 Task: Research Airbnb accommodation in El Jadida, Morocco from 6th December, 2023 to 15th December, 2023 for 6 adults. Place can be entire room or private room with 6 bedrooms having 6 beds and 6 bathrooms. Property type can be house. Amenities needed are: wifi, TV, free parkinig on premises, gym, breakfast.
Action: Mouse moved to (475, 239)
Screenshot: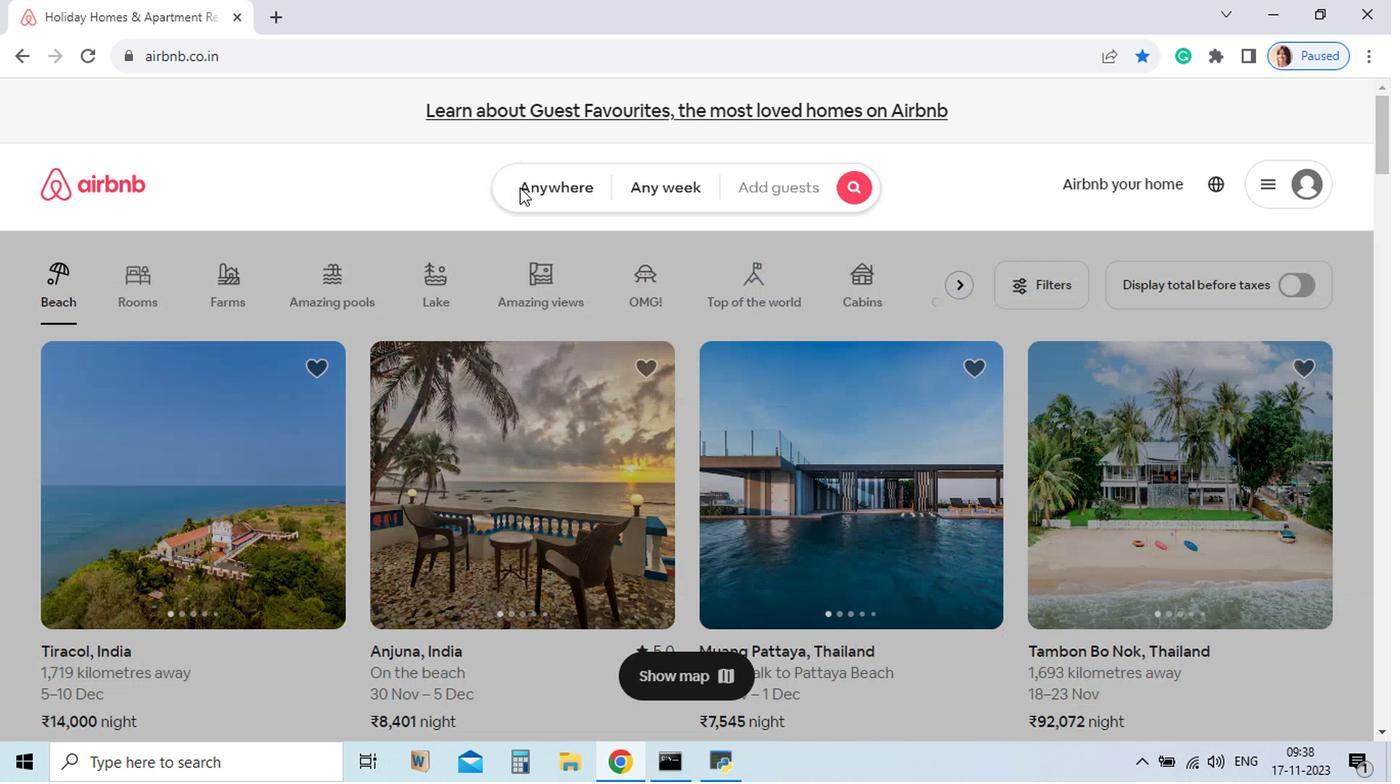 
Action: Mouse pressed left at (475, 239)
Screenshot: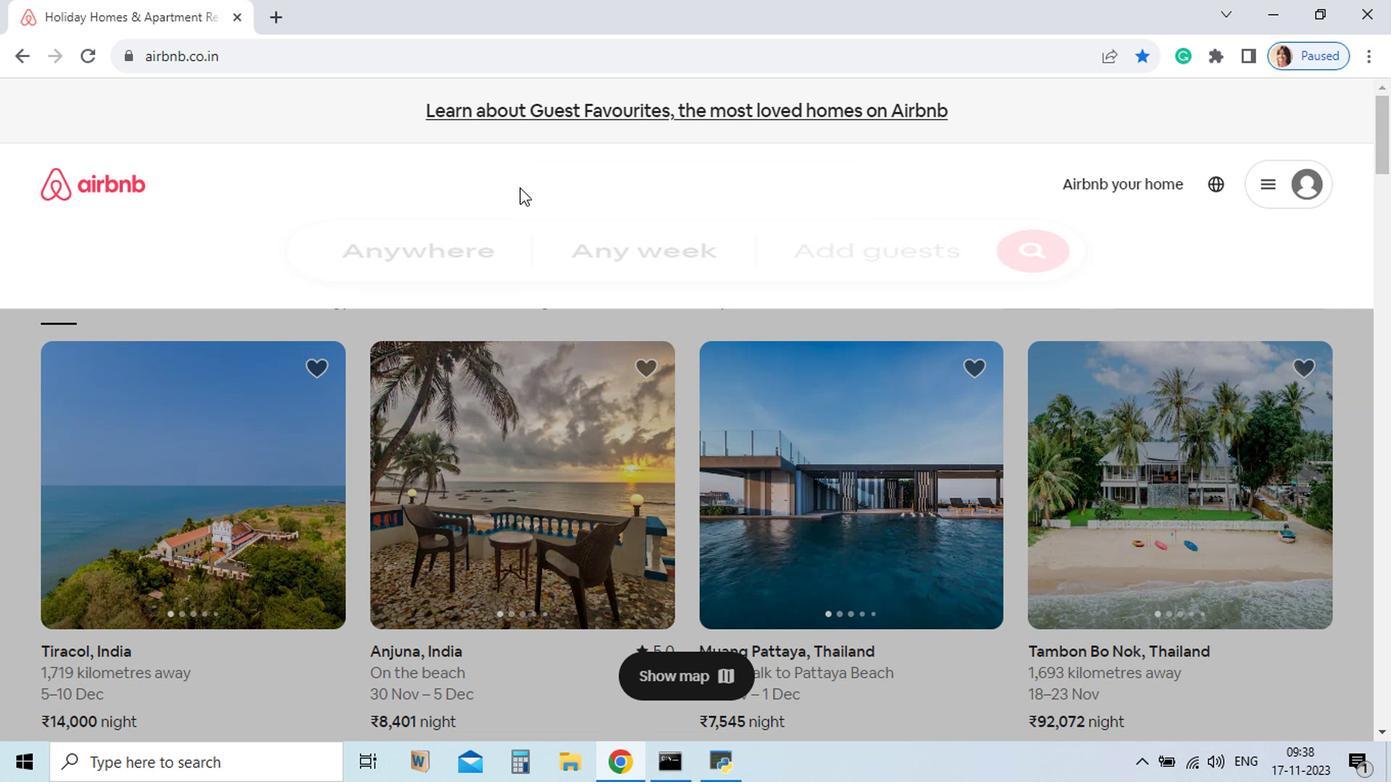 
Action: Mouse moved to (354, 292)
Screenshot: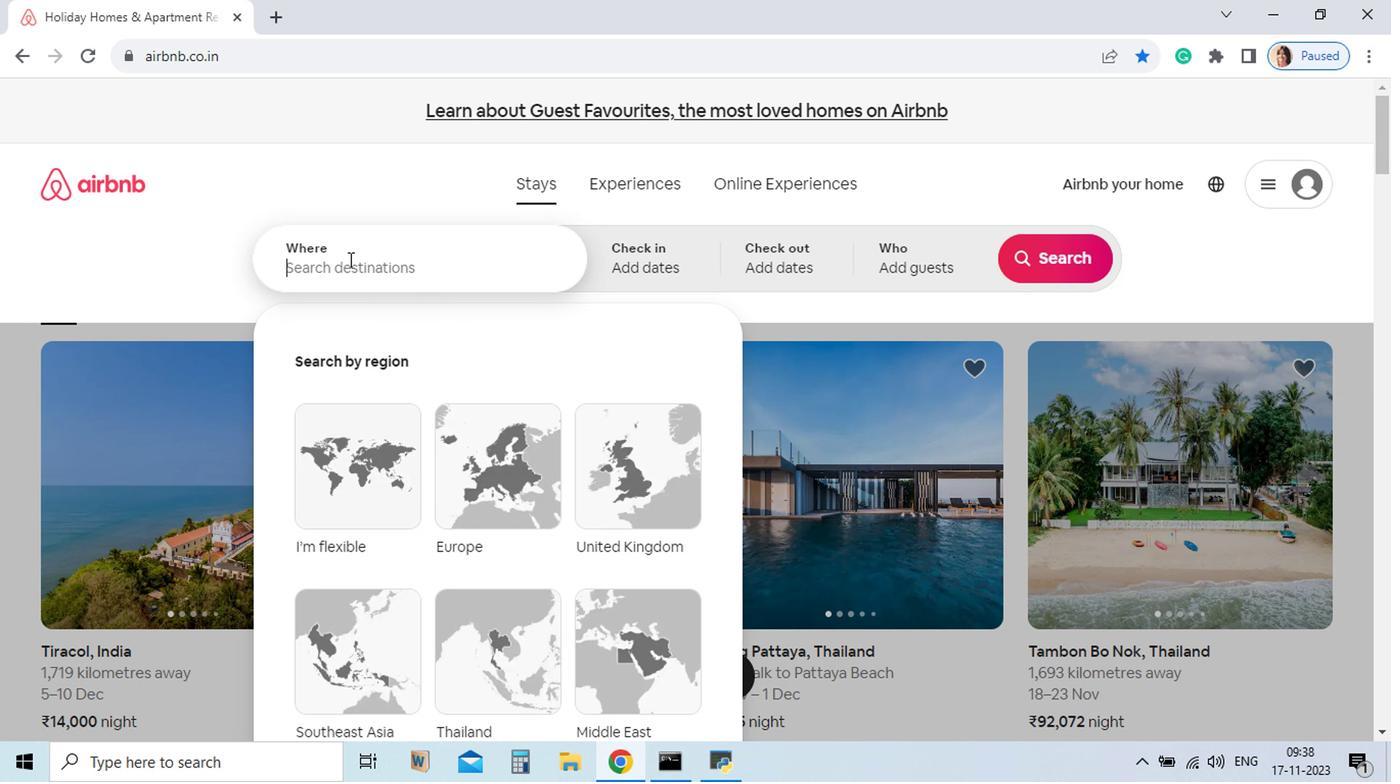 
Action: Mouse pressed left at (354, 292)
Screenshot: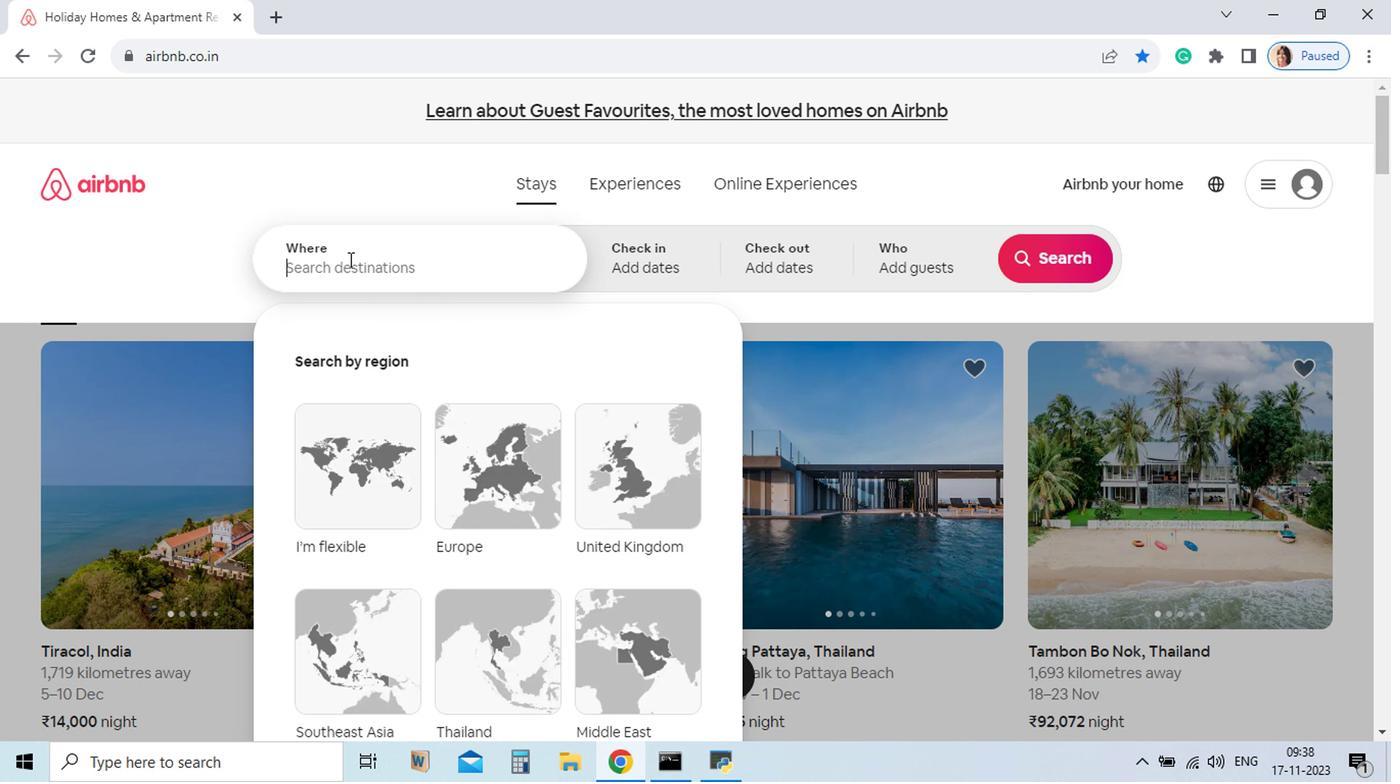 
Action: Mouse moved to (354, 292)
Screenshot: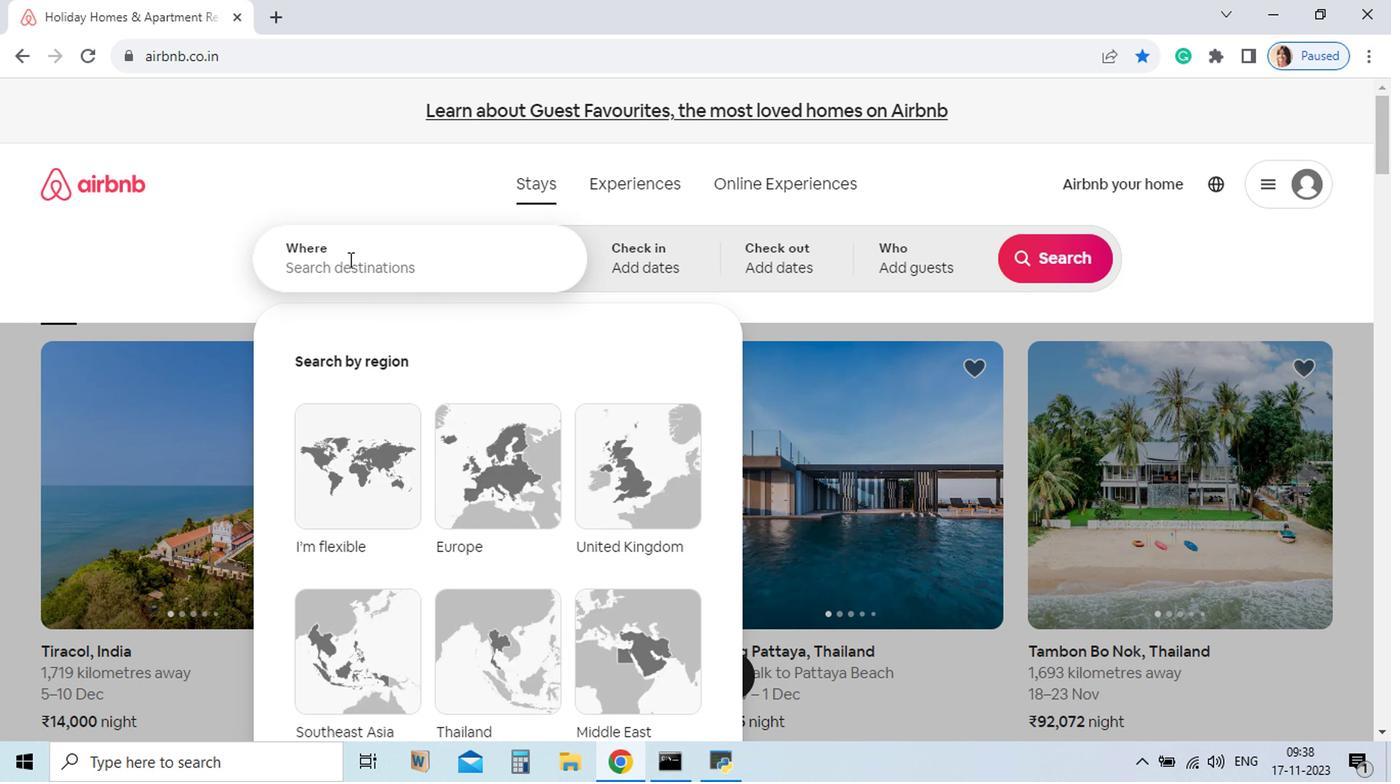 
Action: Key pressed <Key.shift>El<Key.space><Key.shift_r>Jadida
Screenshot: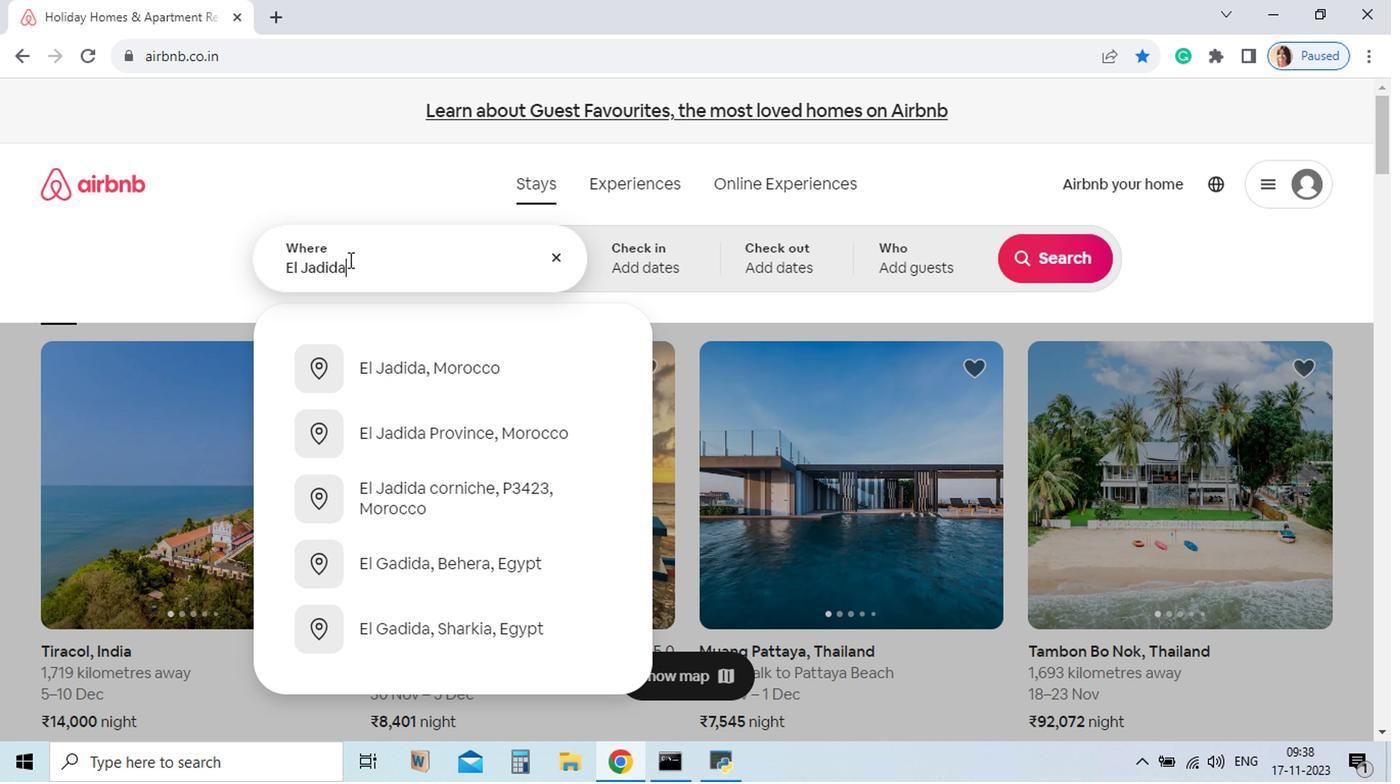 
Action: Mouse moved to (407, 369)
Screenshot: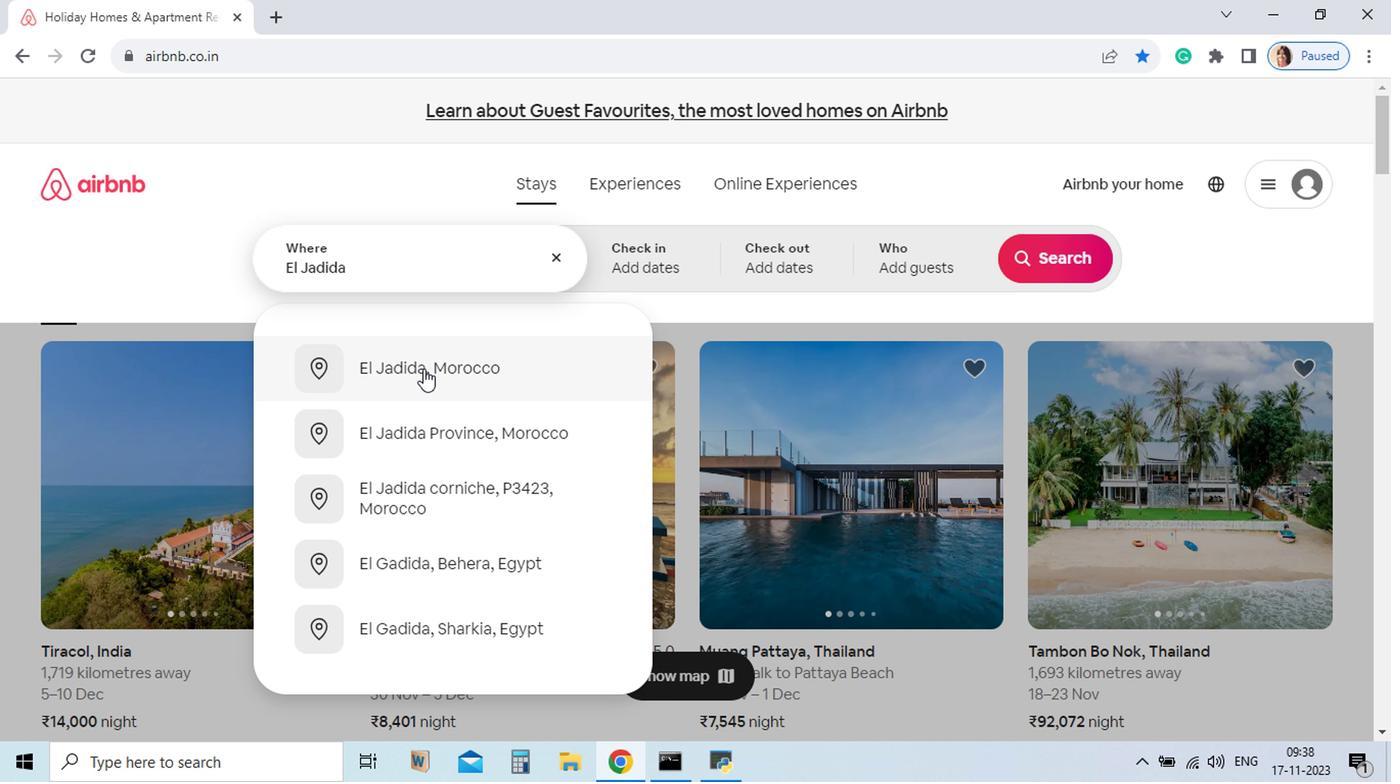 
Action: Mouse pressed left at (407, 369)
Screenshot: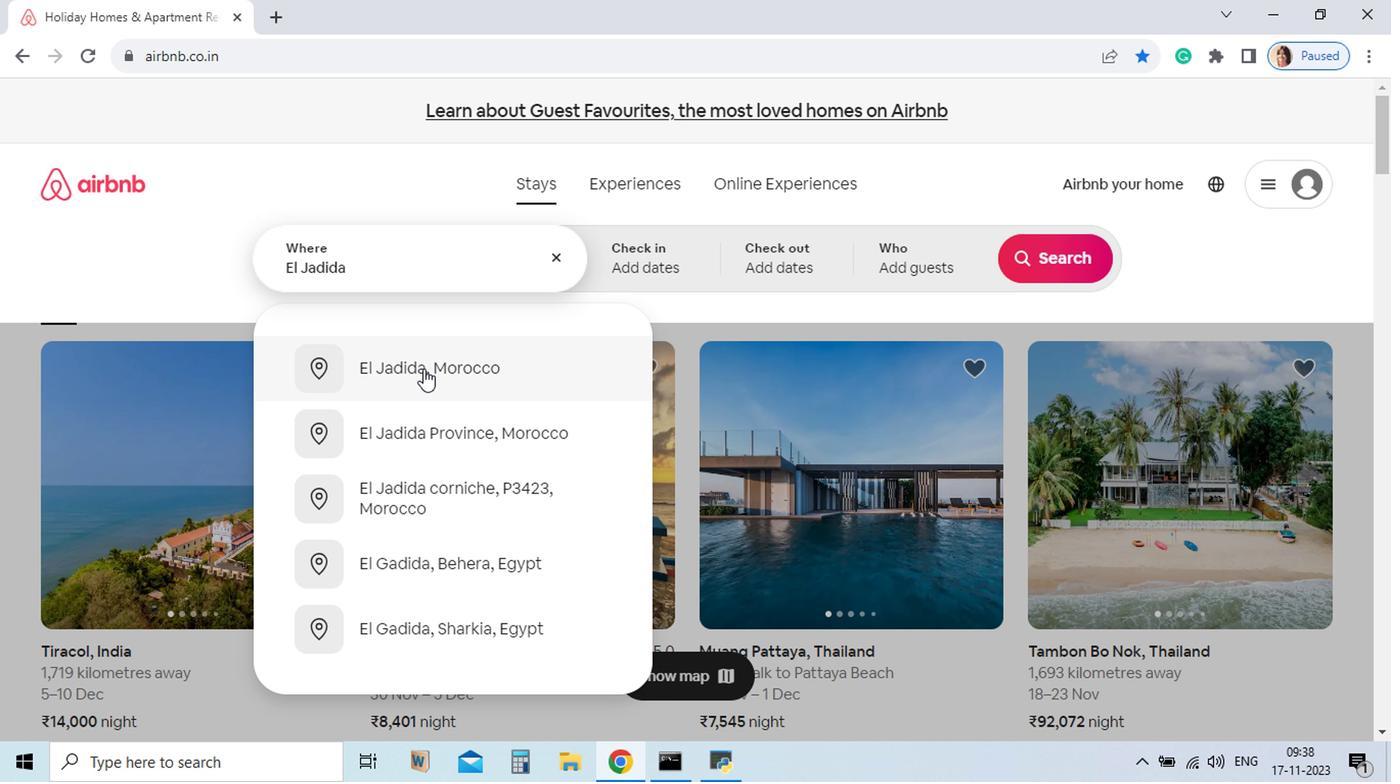 
Action: Mouse moved to (726, 498)
Screenshot: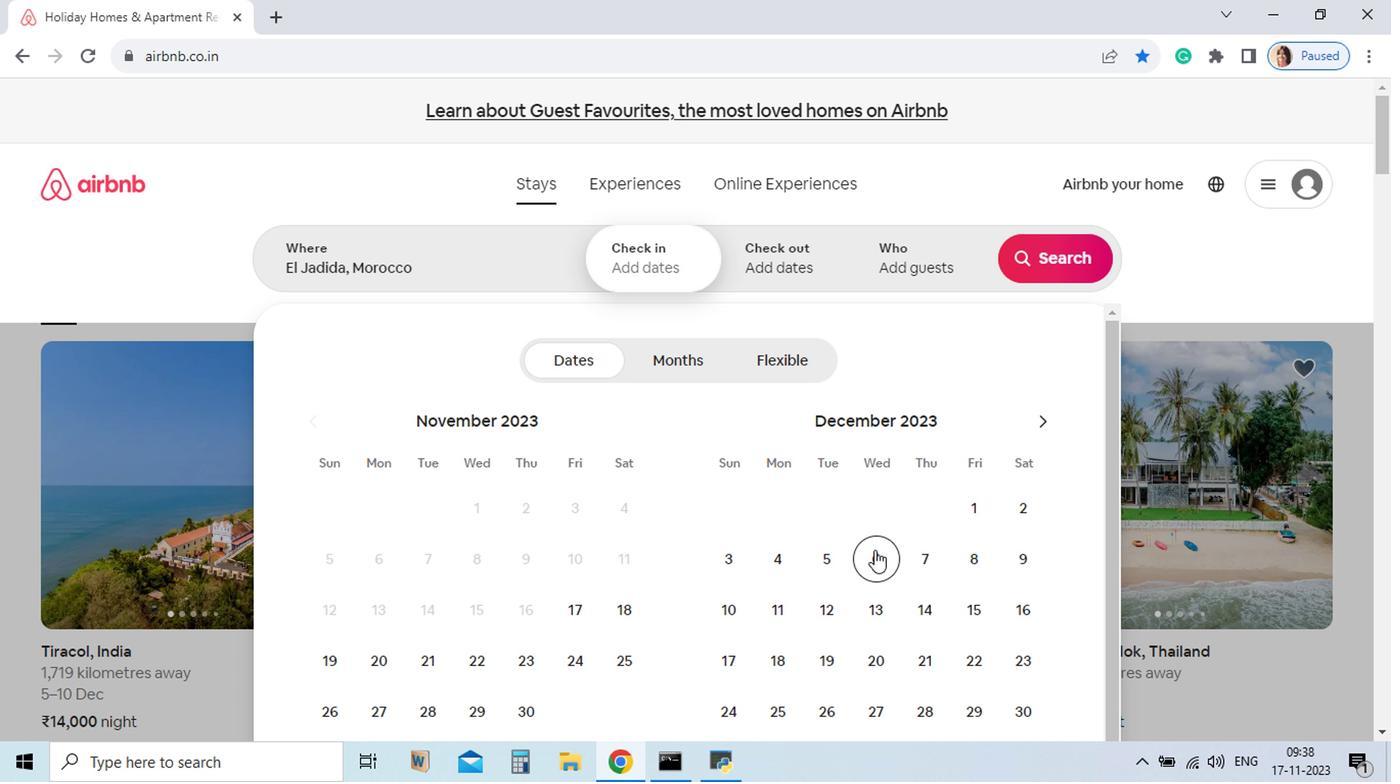 
Action: Mouse pressed left at (726, 498)
Screenshot: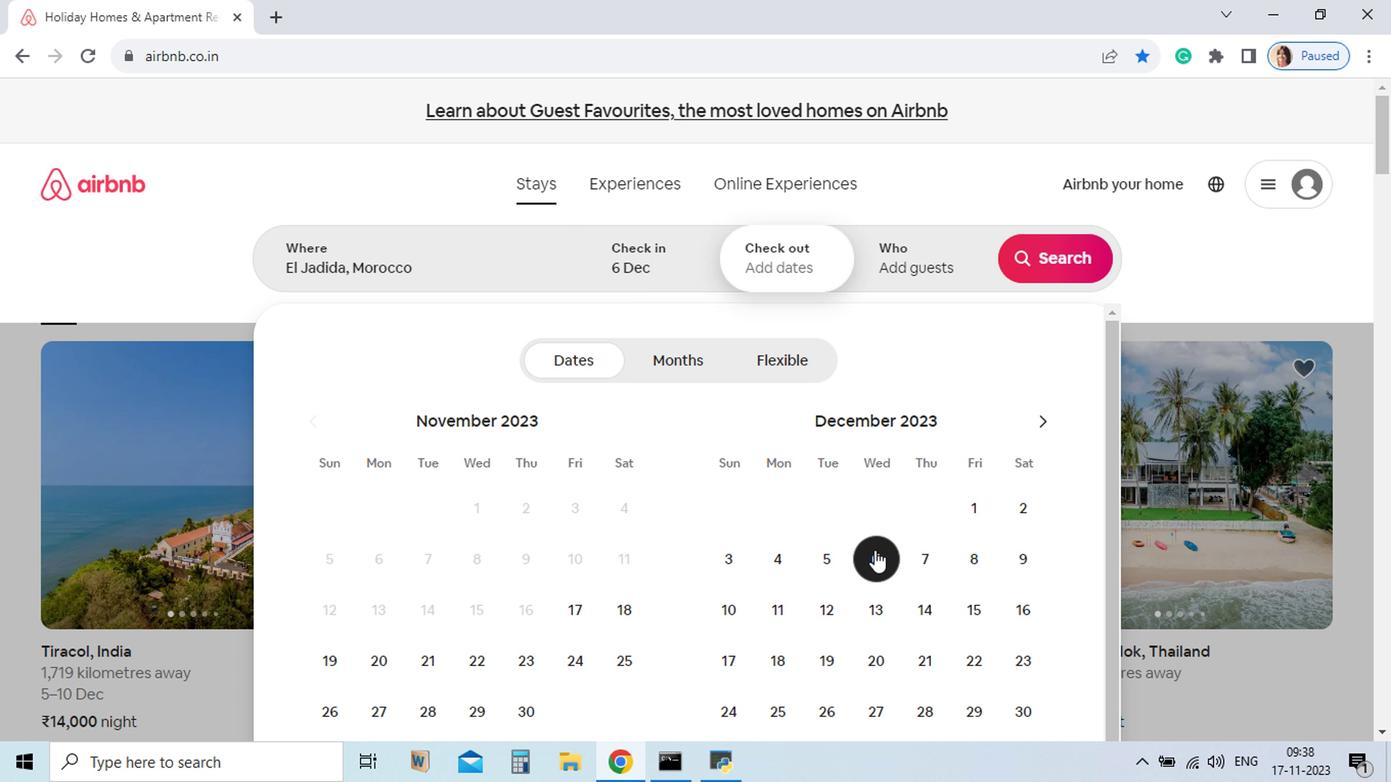
Action: Mouse moved to (796, 541)
Screenshot: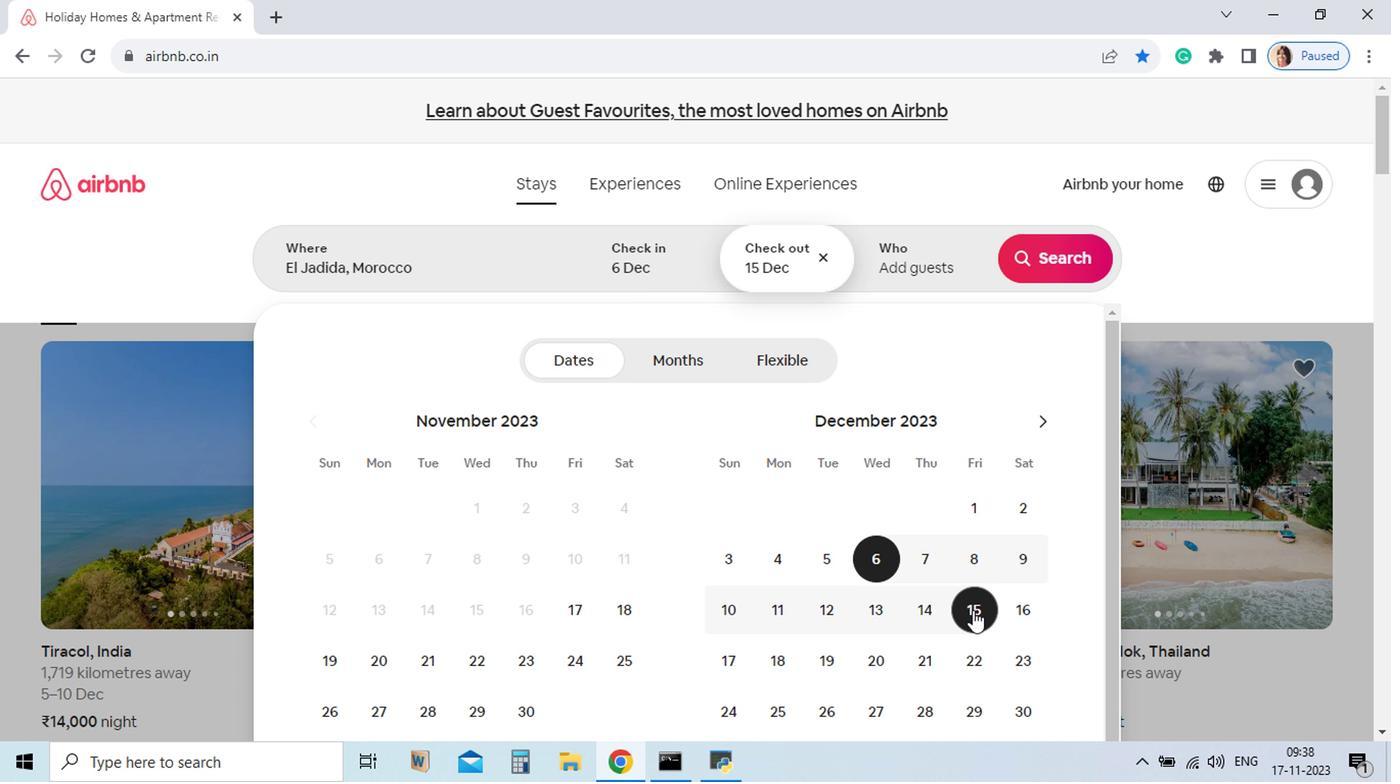 
Action: Mouse pressed left at (796, 541)
Screenshot: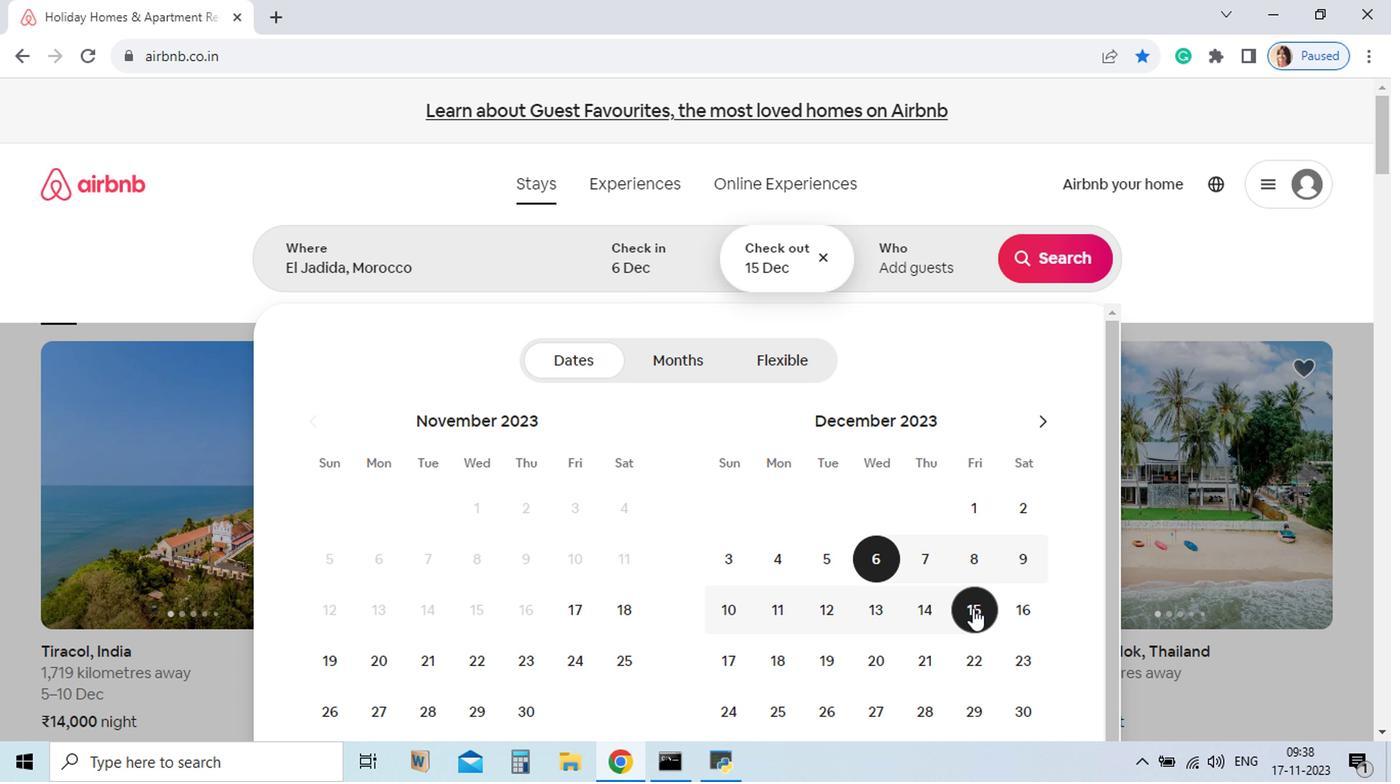 
Action: Mouse moved to (770, 289)
Screenshot: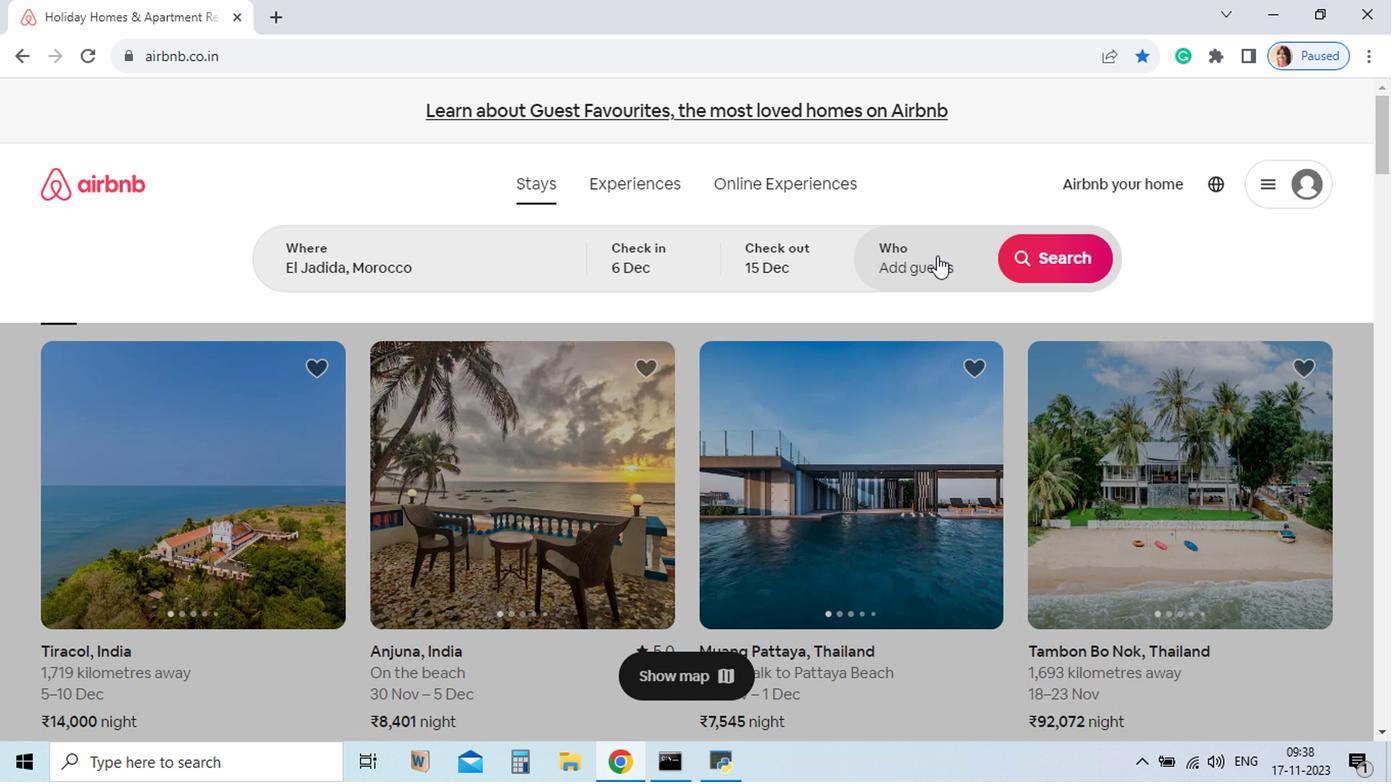 
Action: Mouse pressed left at (770, 289)
Screenshot: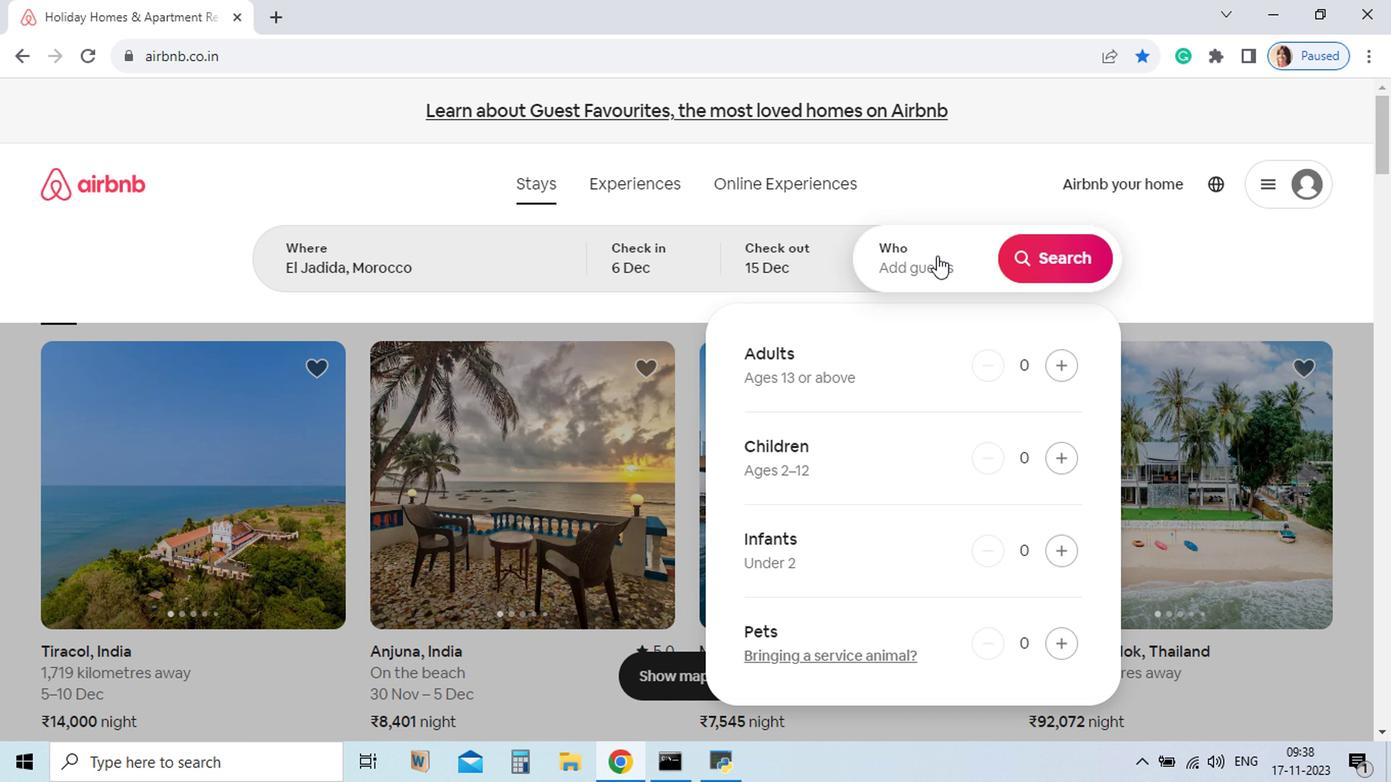 
Action: Mouse moved to (857, 367)
Screenshot: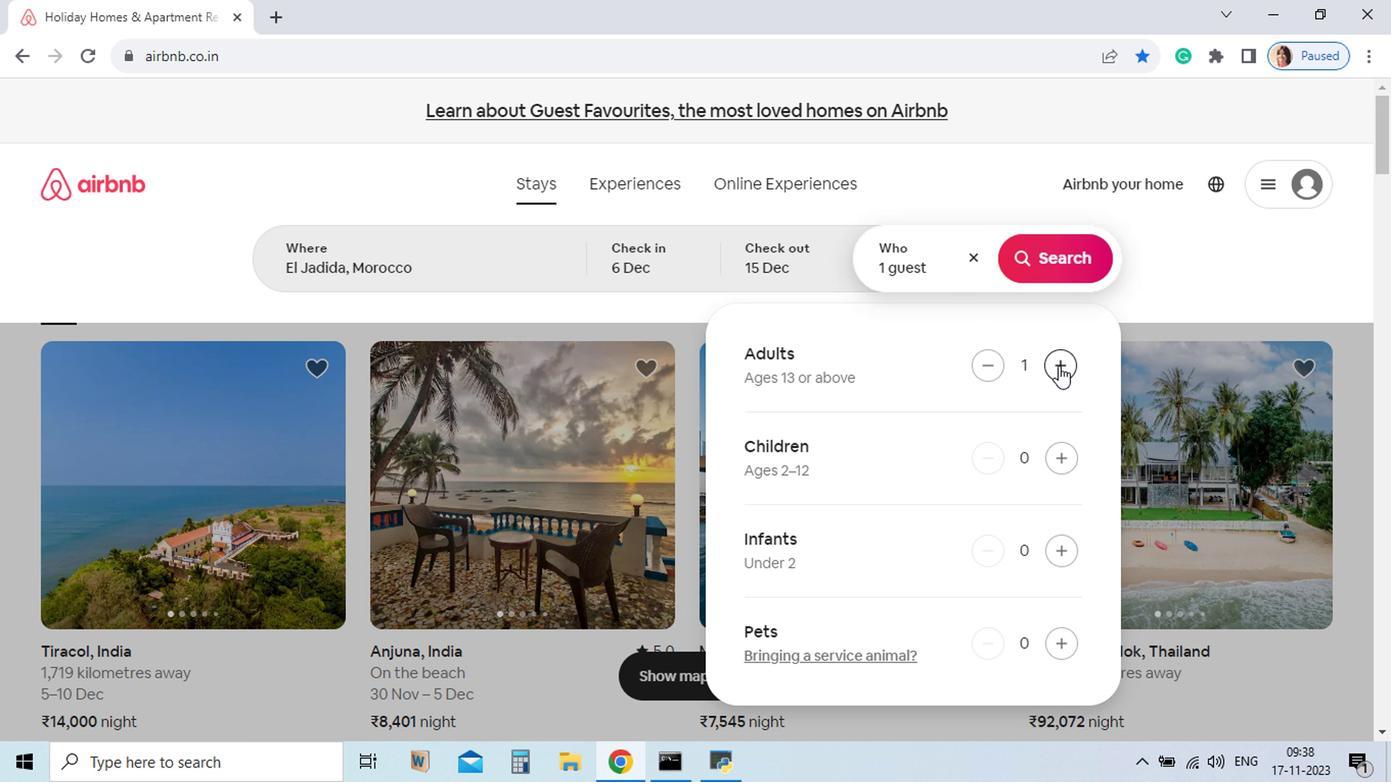 
Action: Mouse pressed left at (857, 367)
Screenshot: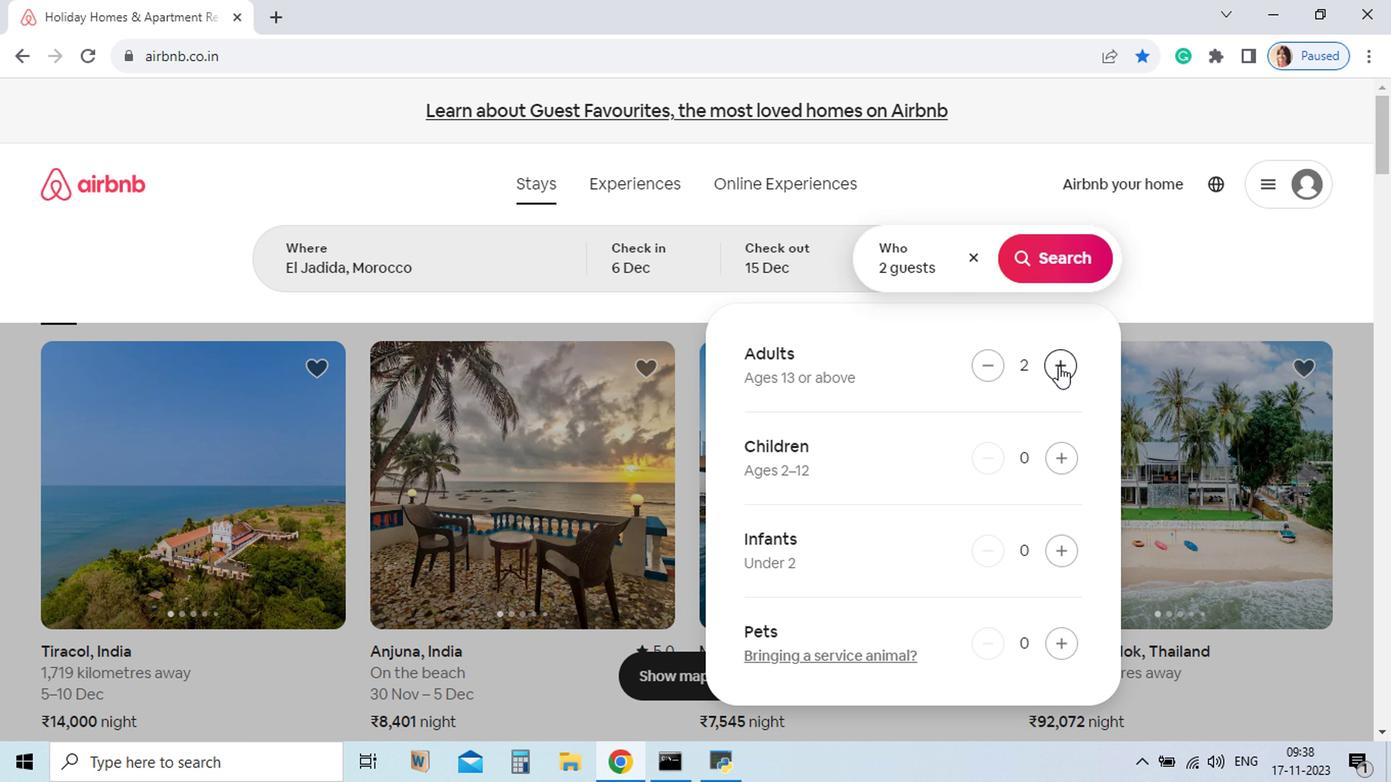 
Action: Mouse pressed left at (857, 367)
Screenshot: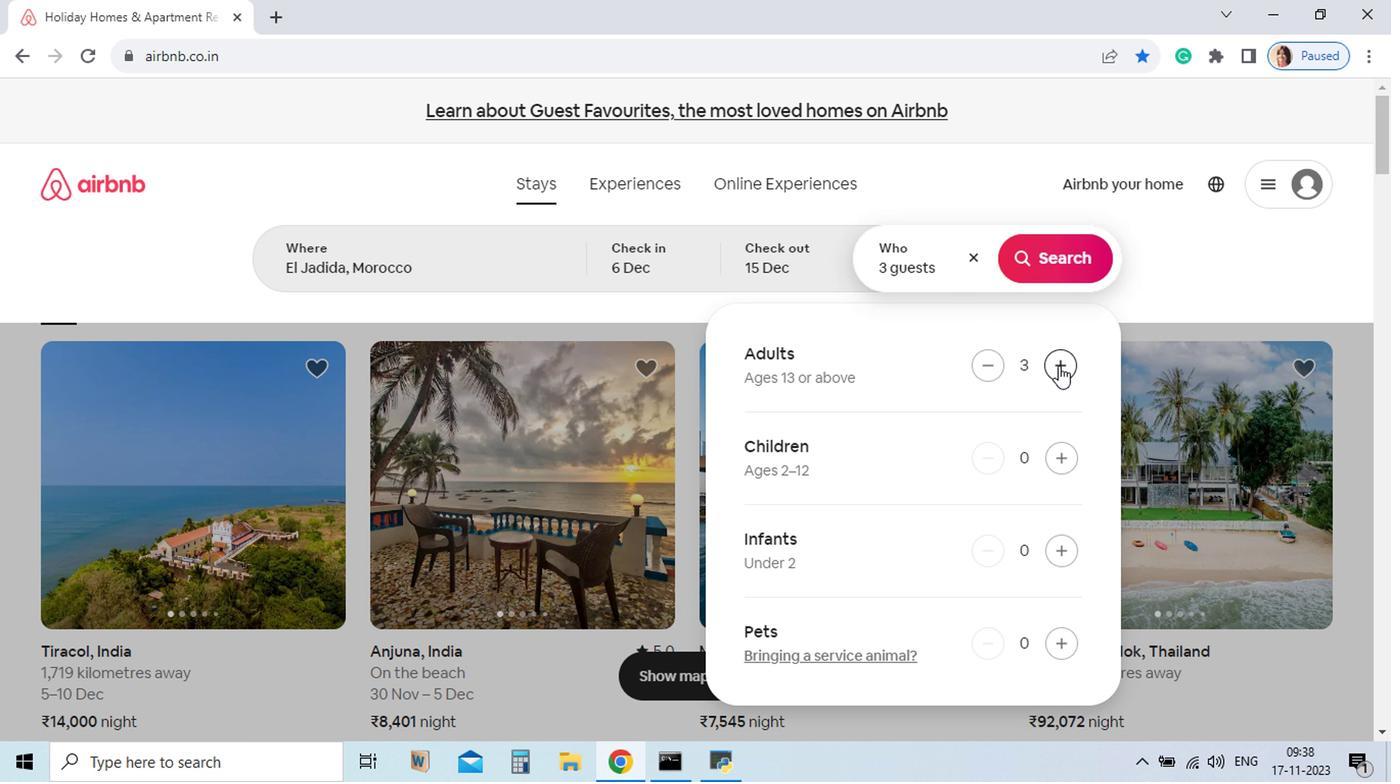 
Action: Mouse pressed left at (857, 367)
Screenshot: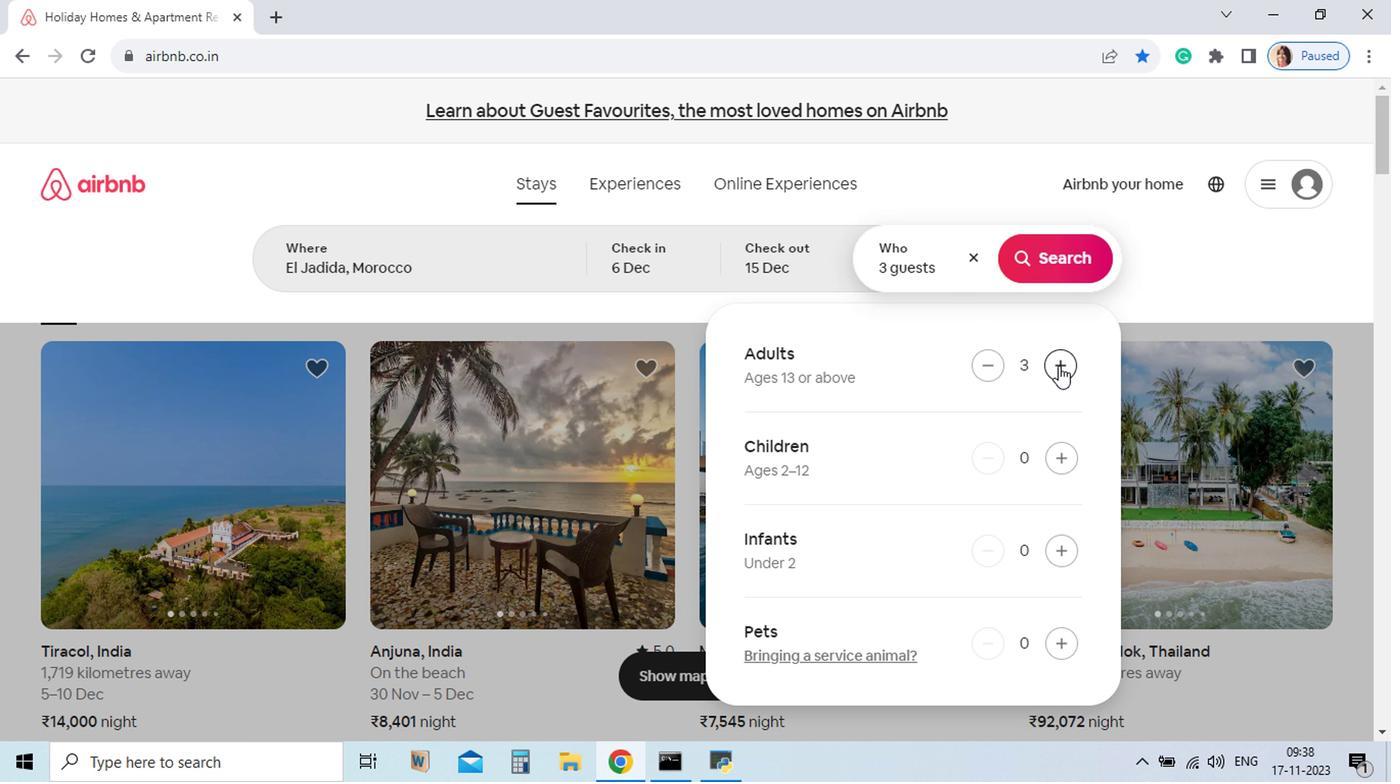 
Action: Mouse pressed left at (857, 367)
Screenshot: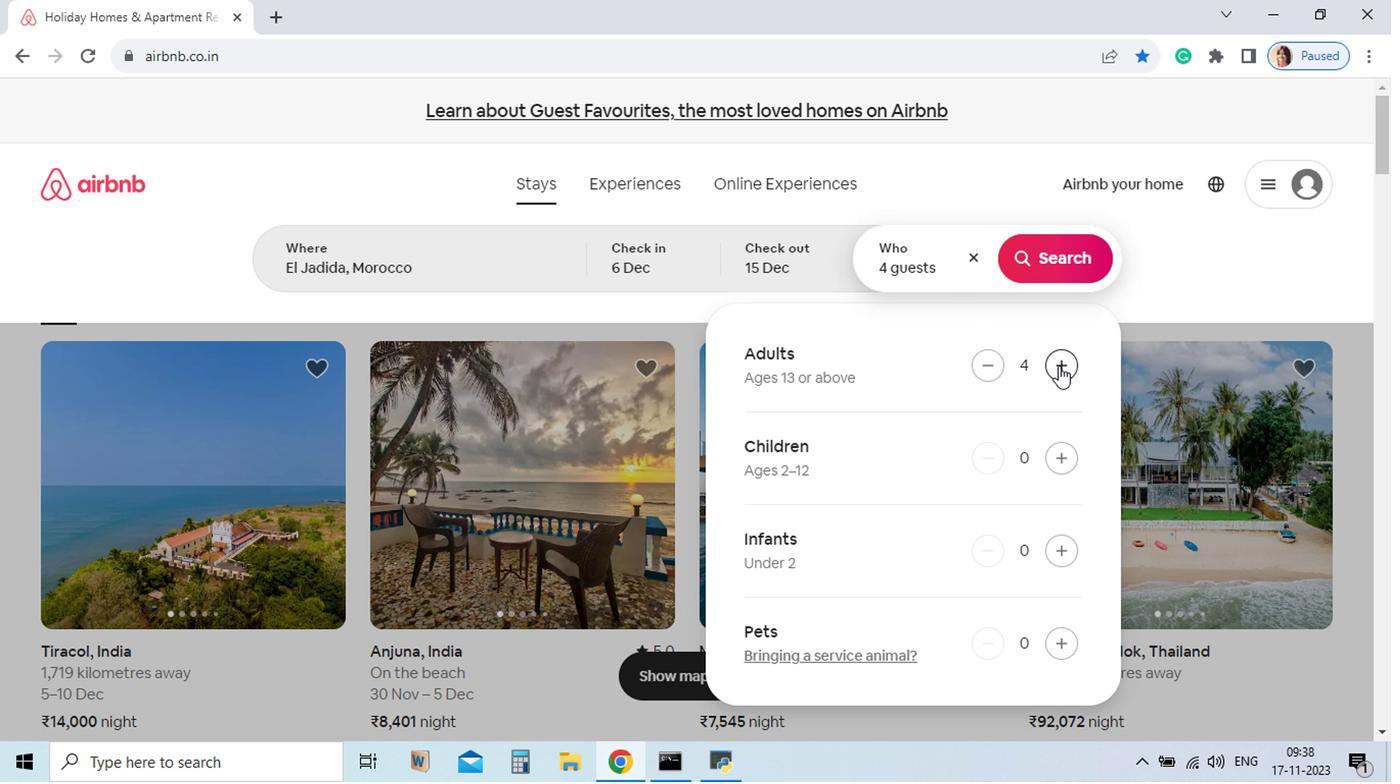 
Action: Mouse pressed left at (857, 367)
Screenshot: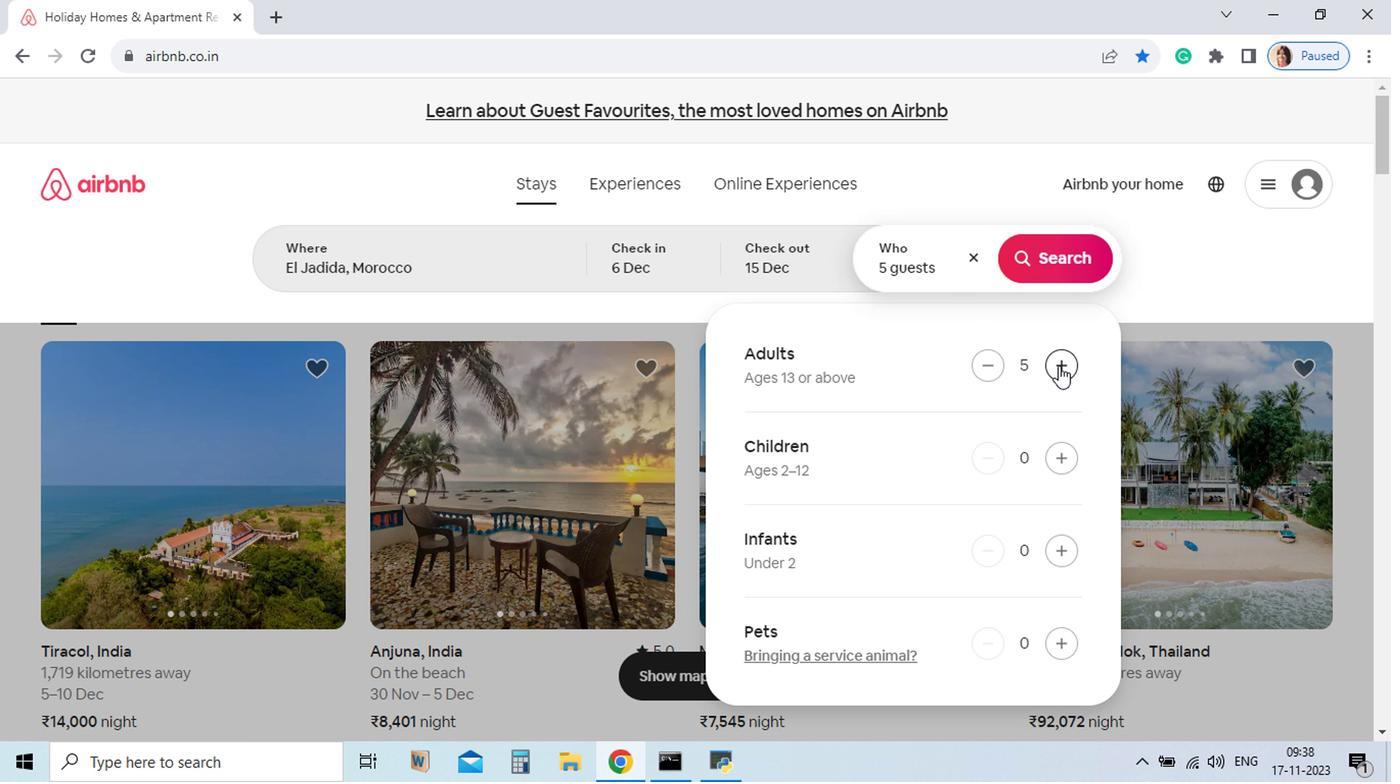 
Action: Mouse pressed left at (857, 367)
Screenshot: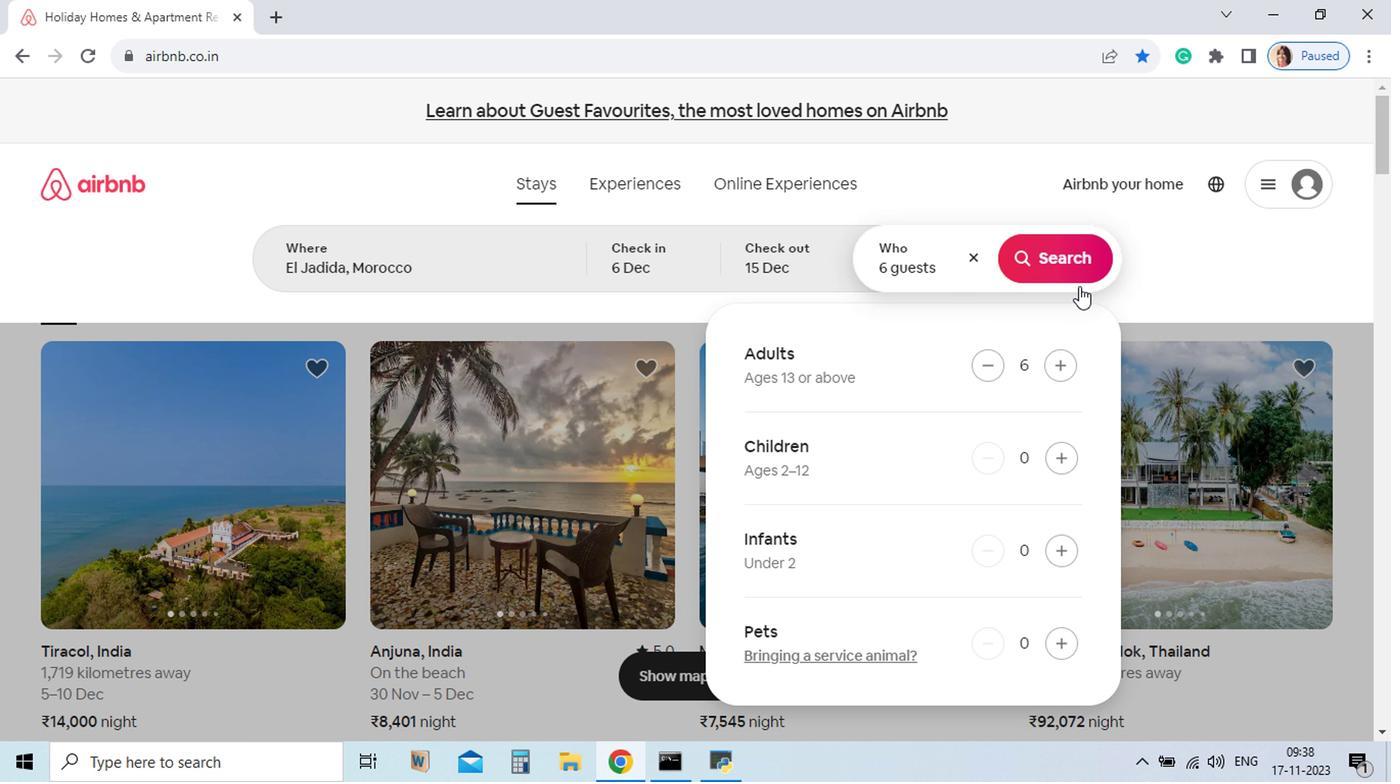 
Action: Mouse moved to (874, 291)
Screenshot: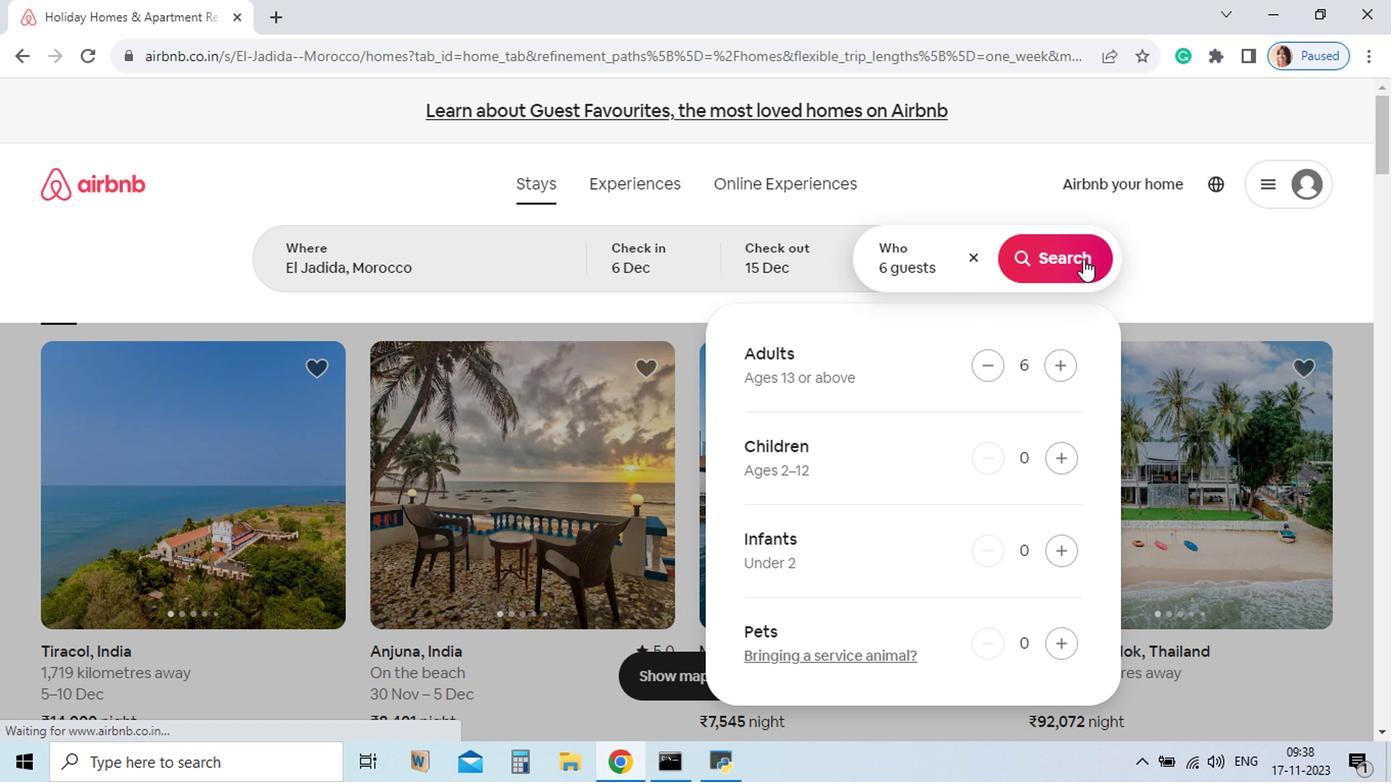 
Action: Mouse pressed left at (874, 291)
Screenshot: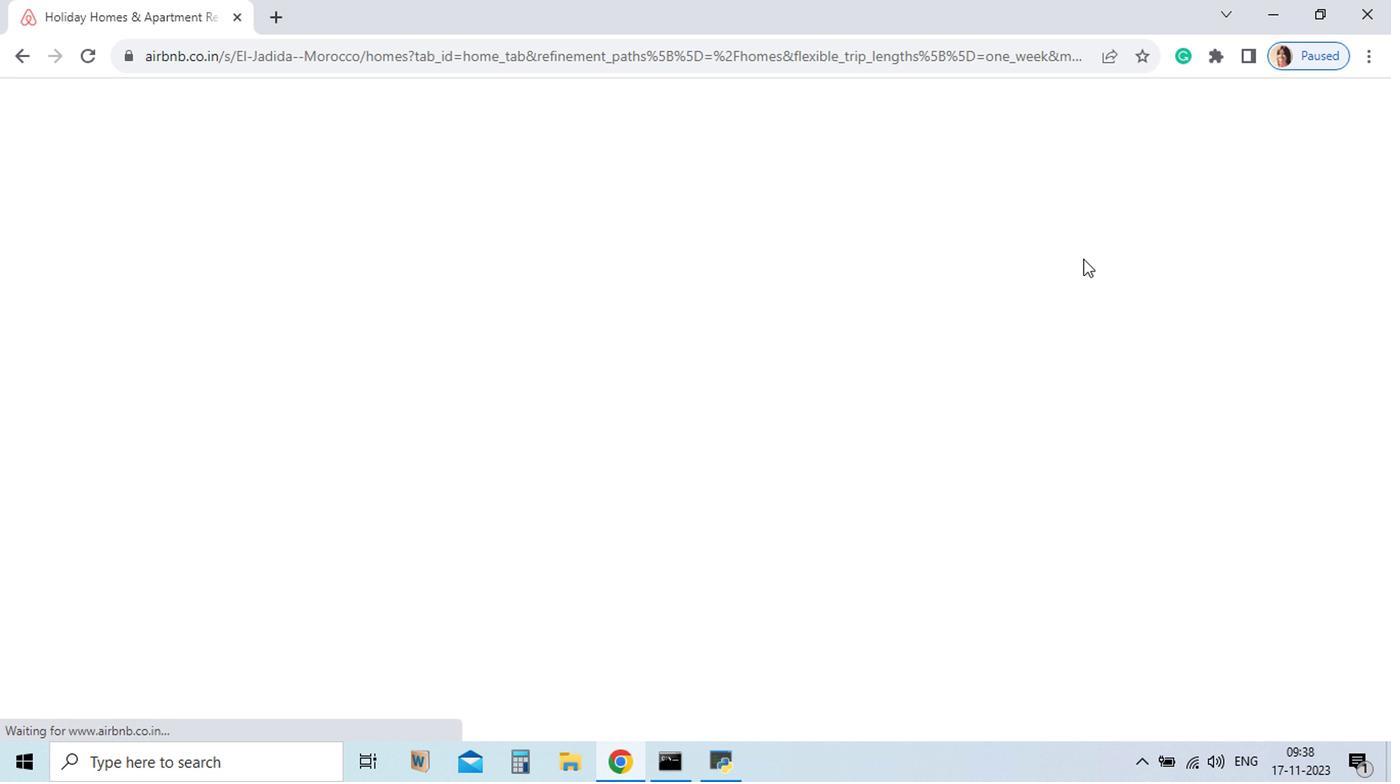 
Action: Mouse moved to (867, 244)
Screenshot: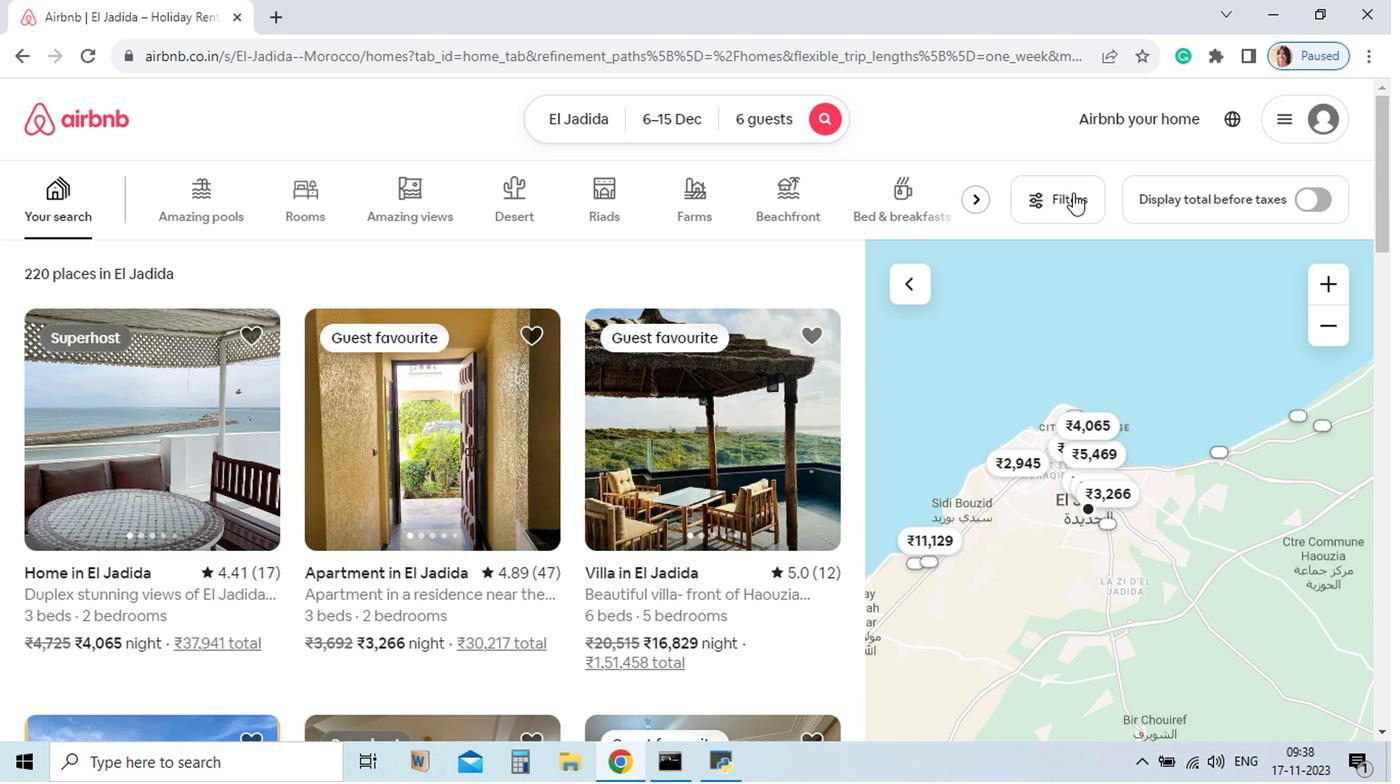 
Action: Mouse pressed left at (867, 244)
Screenshot: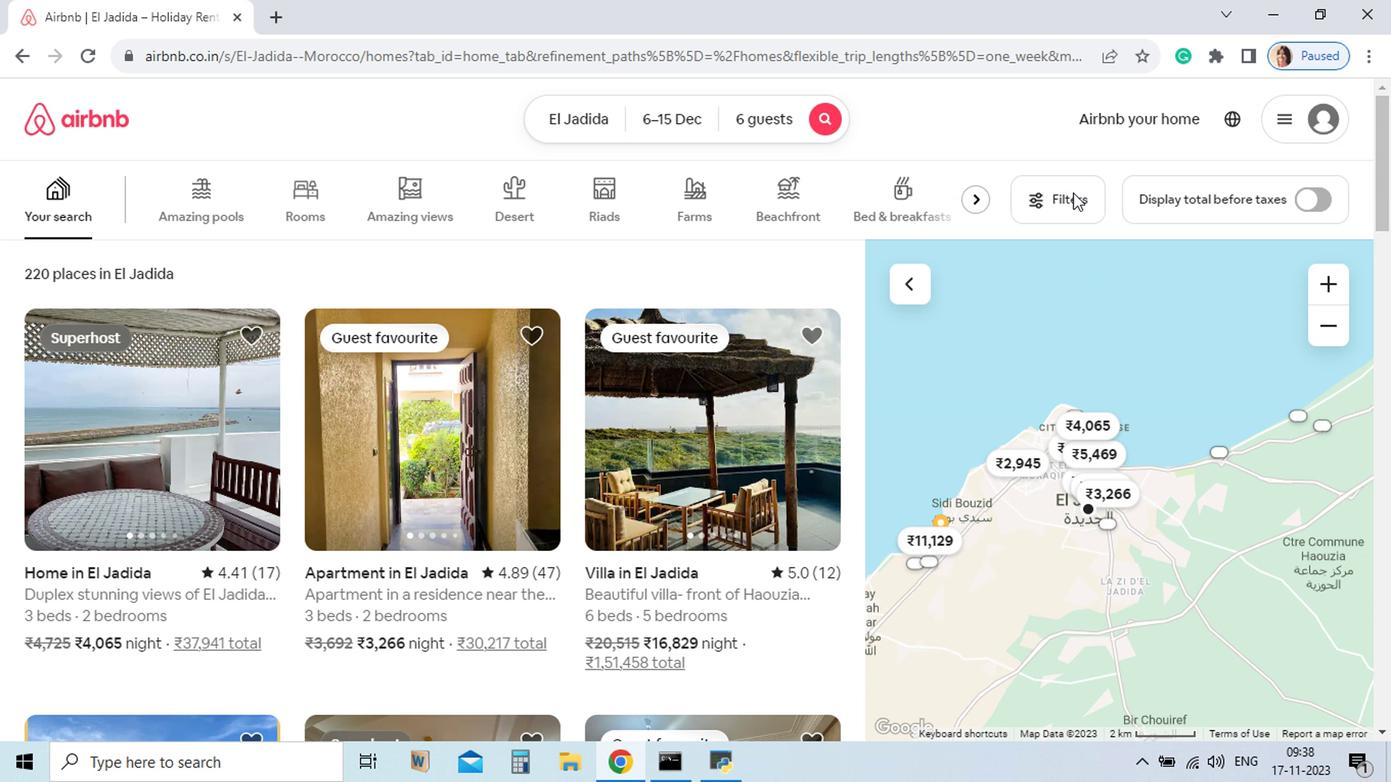 
Action: Mouse moved to (873, 276)
Screenshot: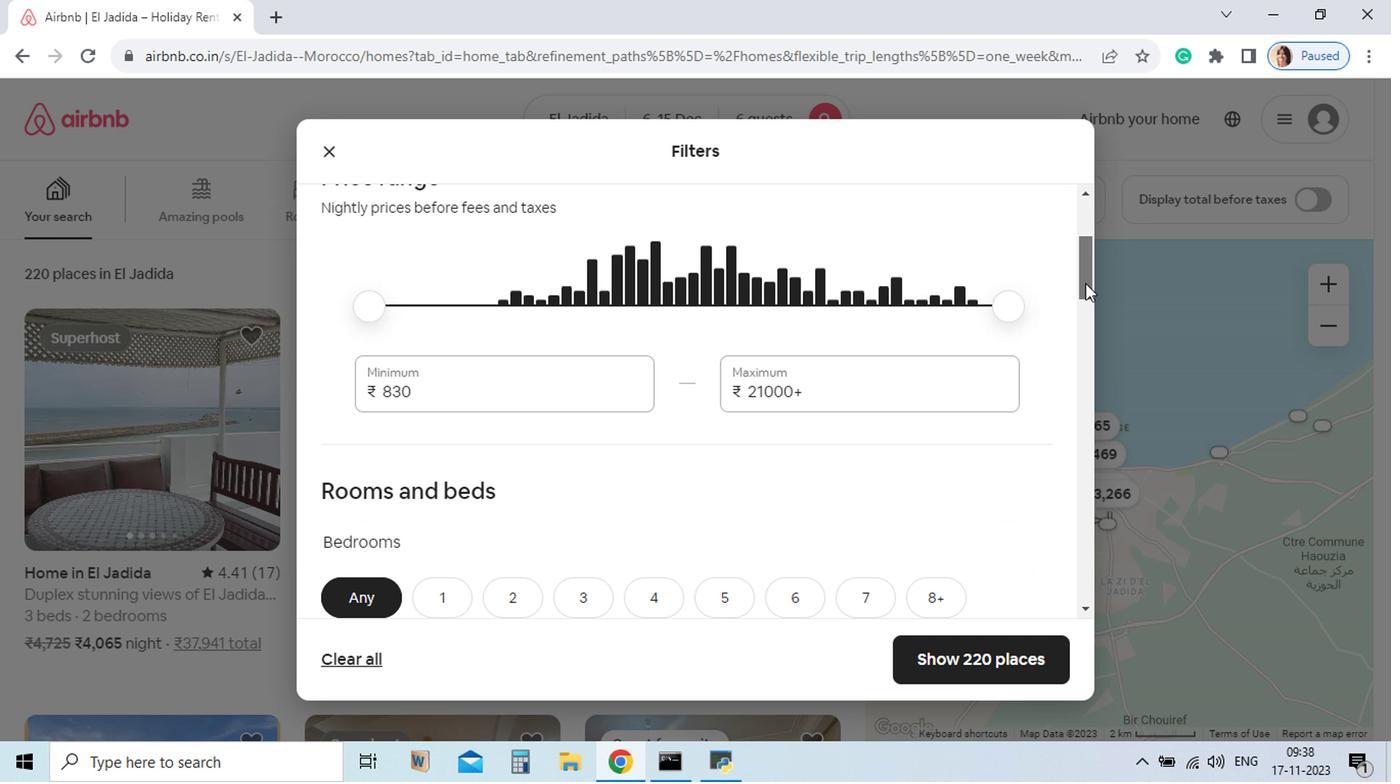 
Action: Mouse pressed left at (873, 276)
Screenshot: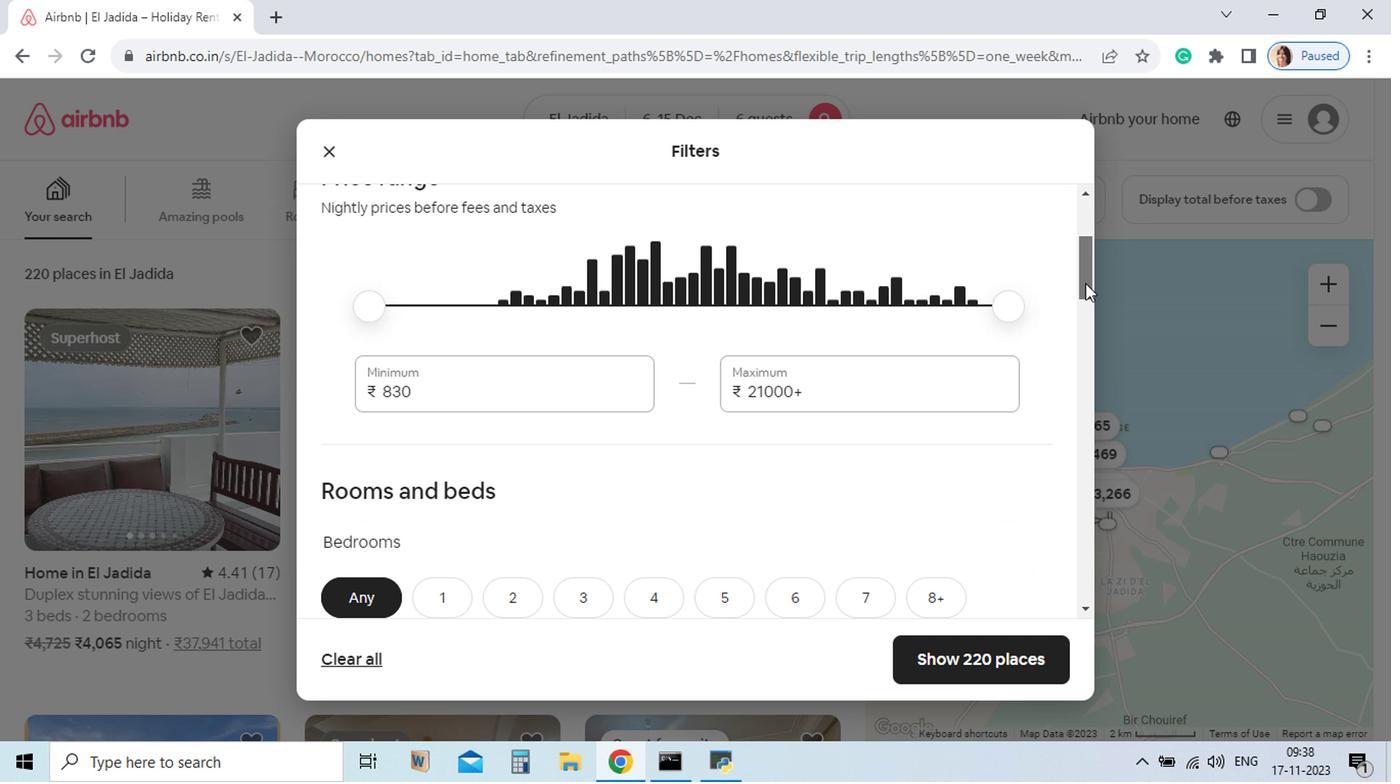 
Action: Mouse moved to (684, 275)
Screenshot: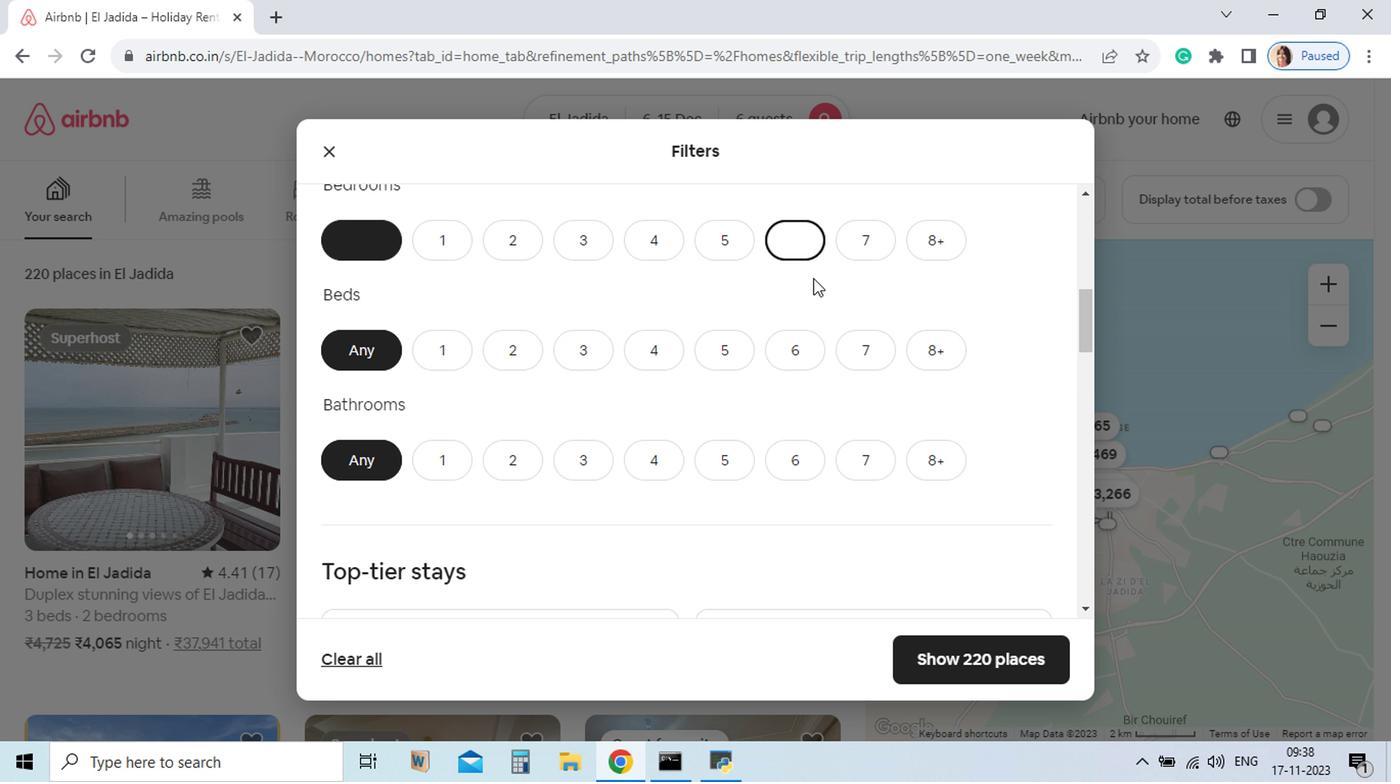 
Action: Mouse pressed left at (684, 275)
Screenshot: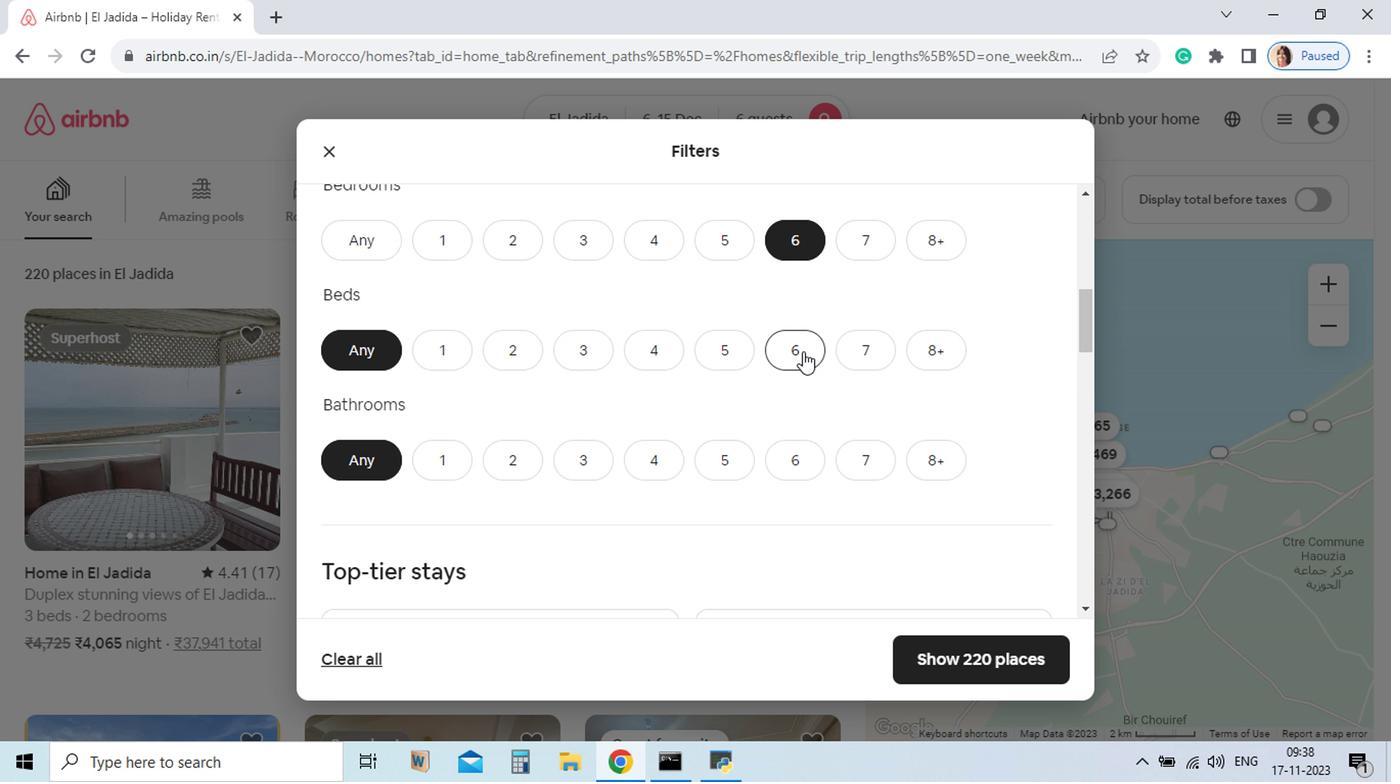 
Action: Mouse moved to (673, 363)
Screenshot: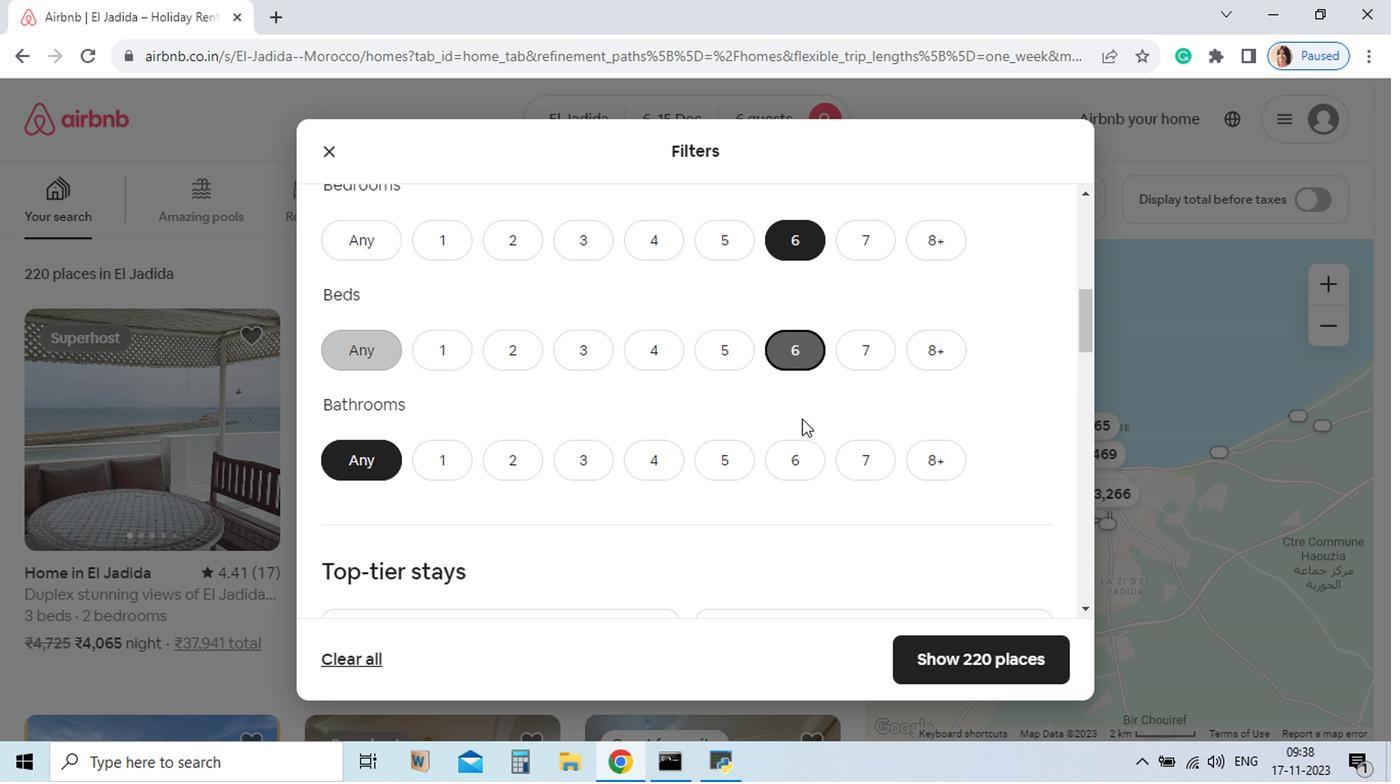 
Action: Mouse pressed left at (673, 363)
Screenshot: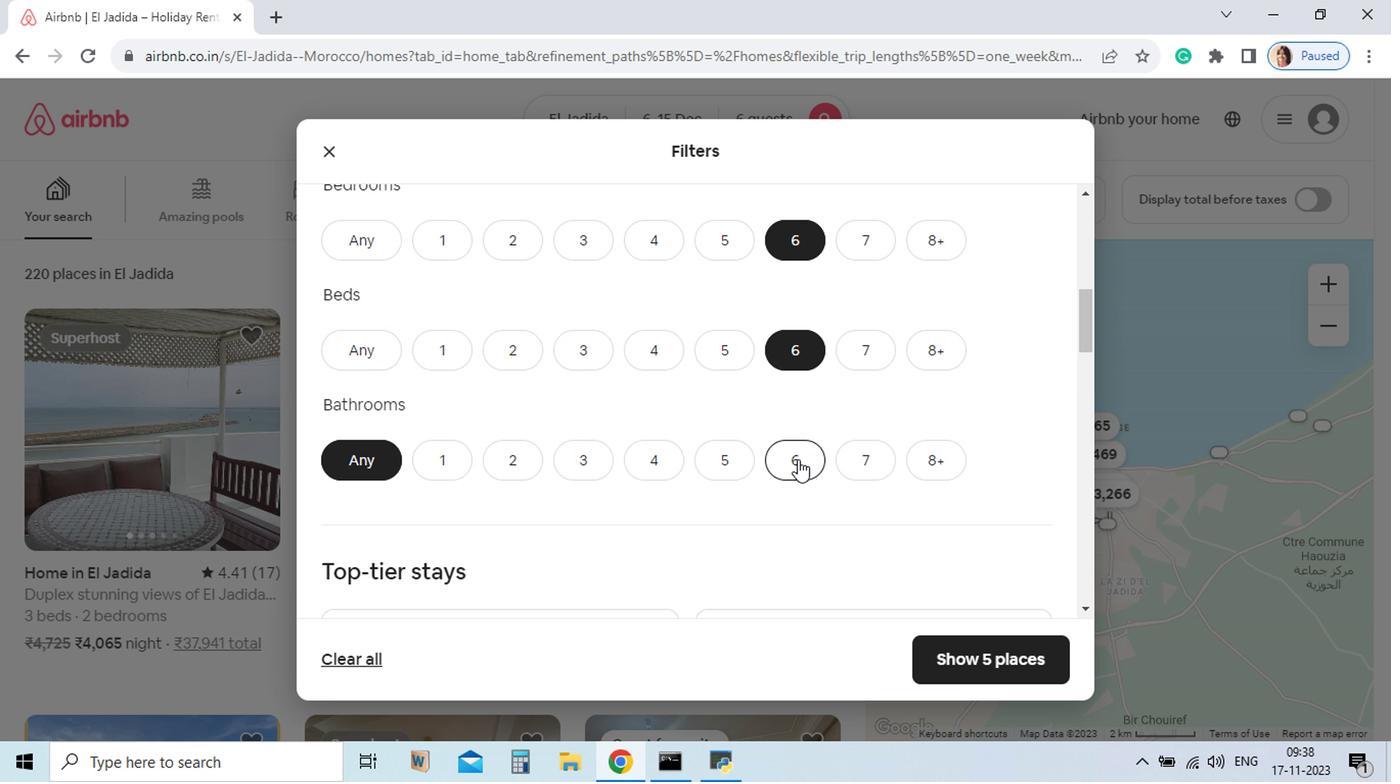 
Action: Mouse moved to (672, 435)
Screenshot: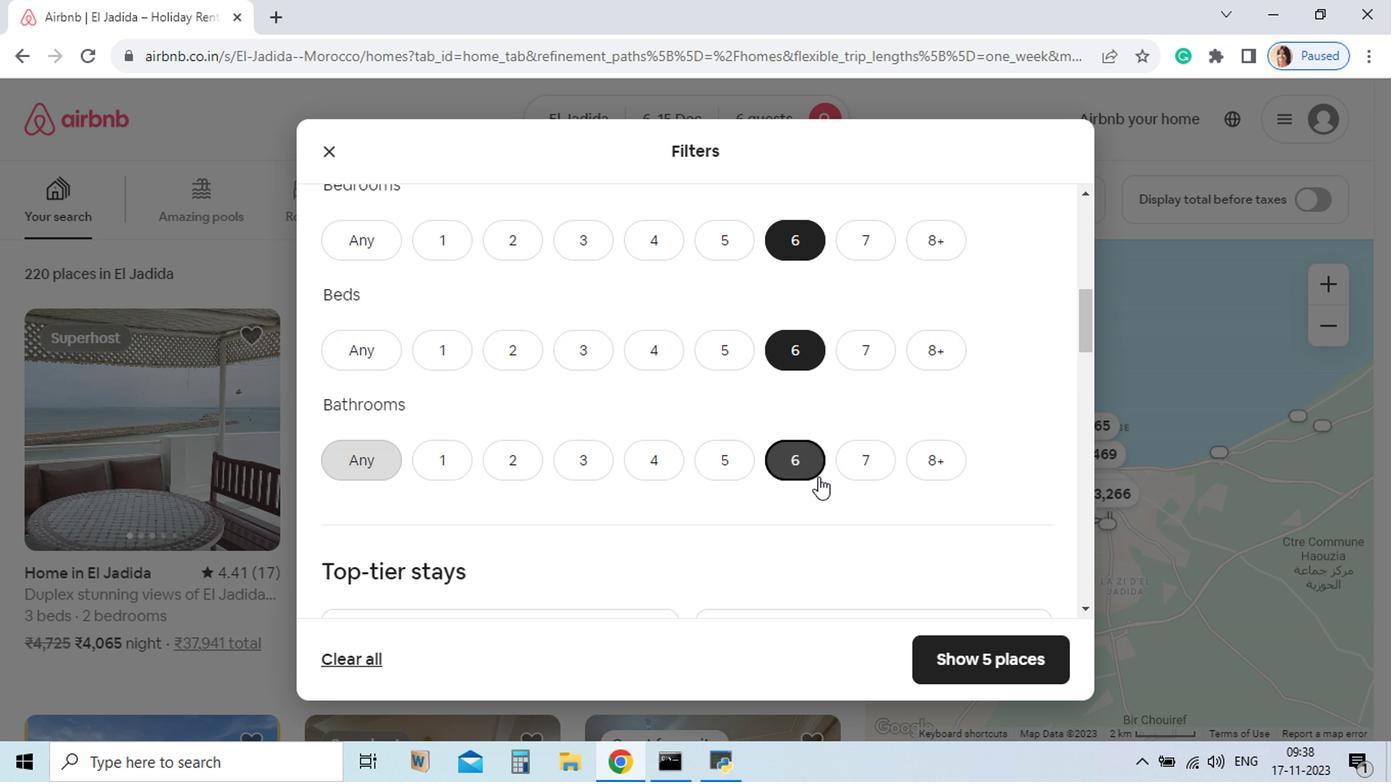 
Action: Mouse pressed left at (672, 435)
Screenshot: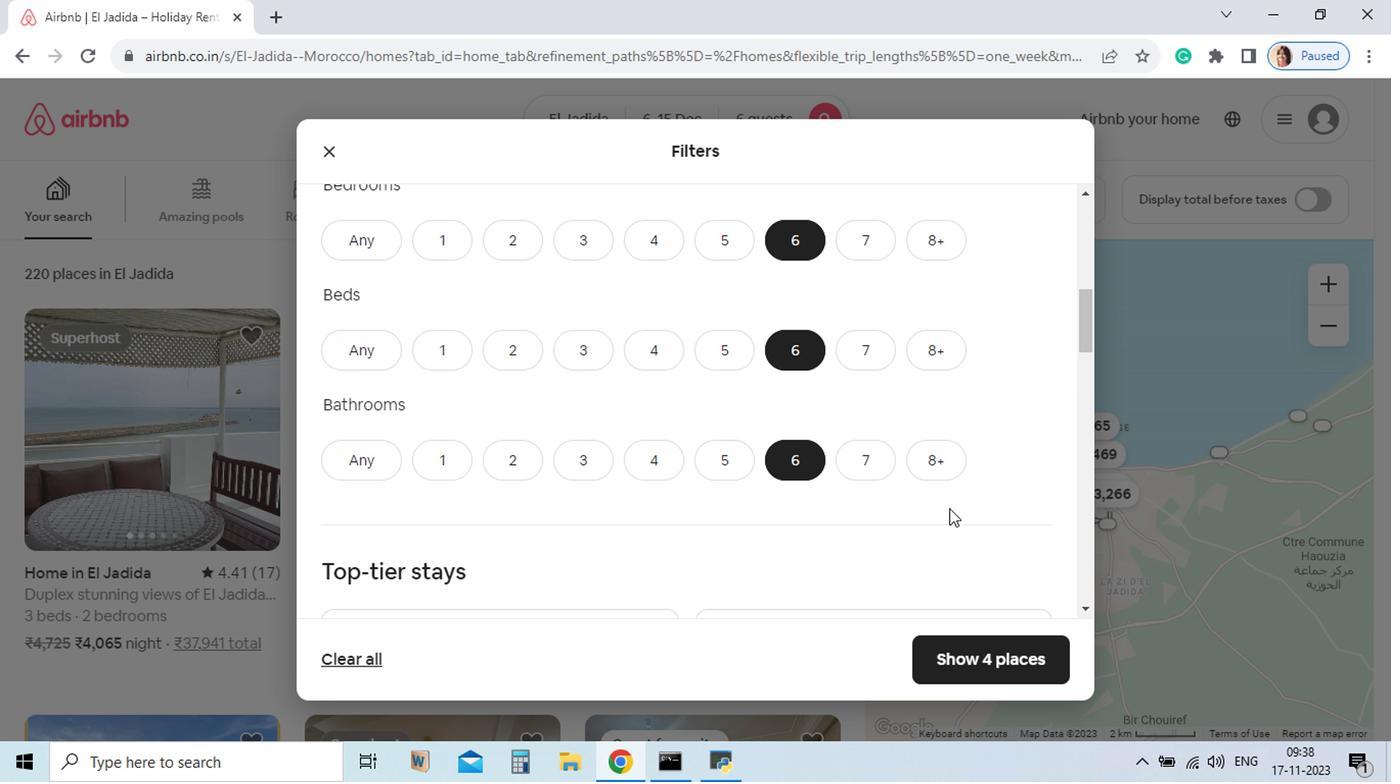 
Action: Mouse moved to (875, 344)
Screenshot: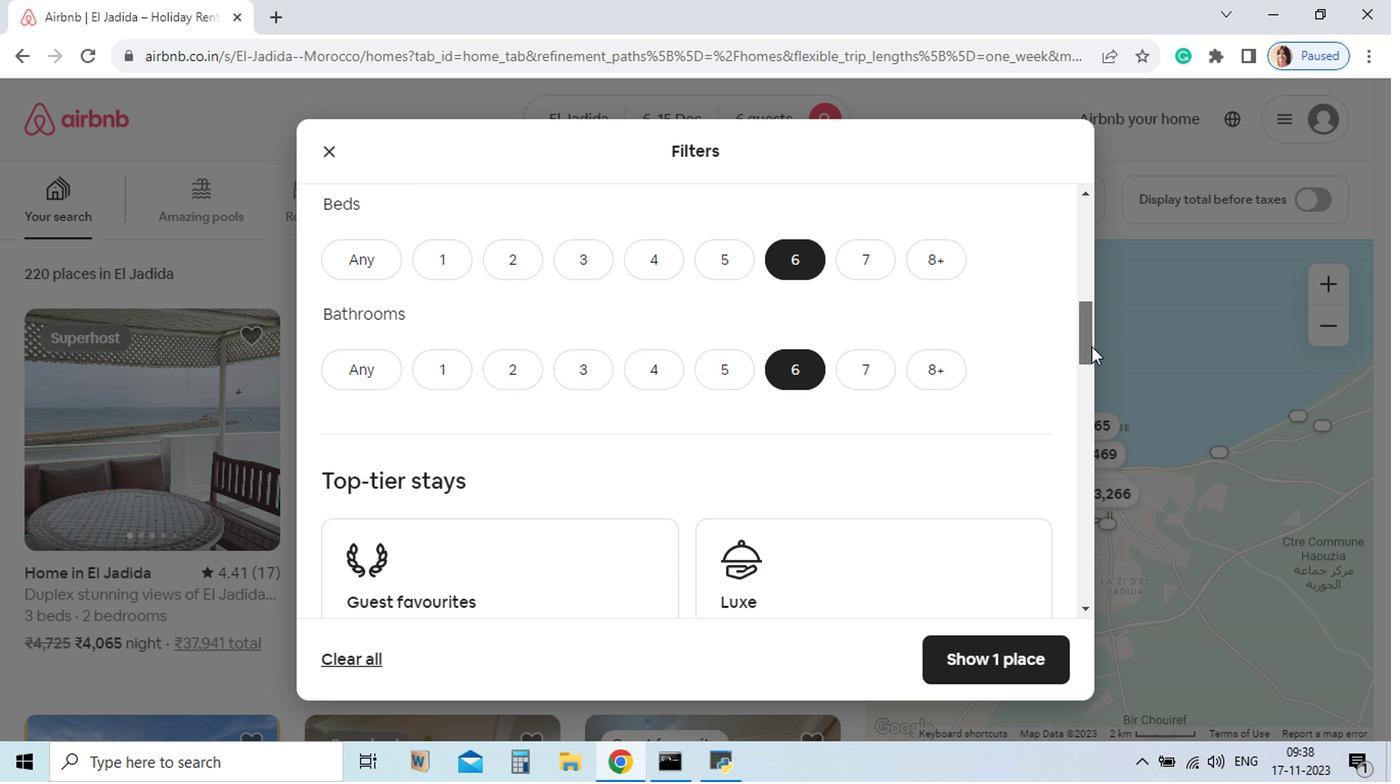 
Action: Mouse pressed left at (875, 344)
Screenshot: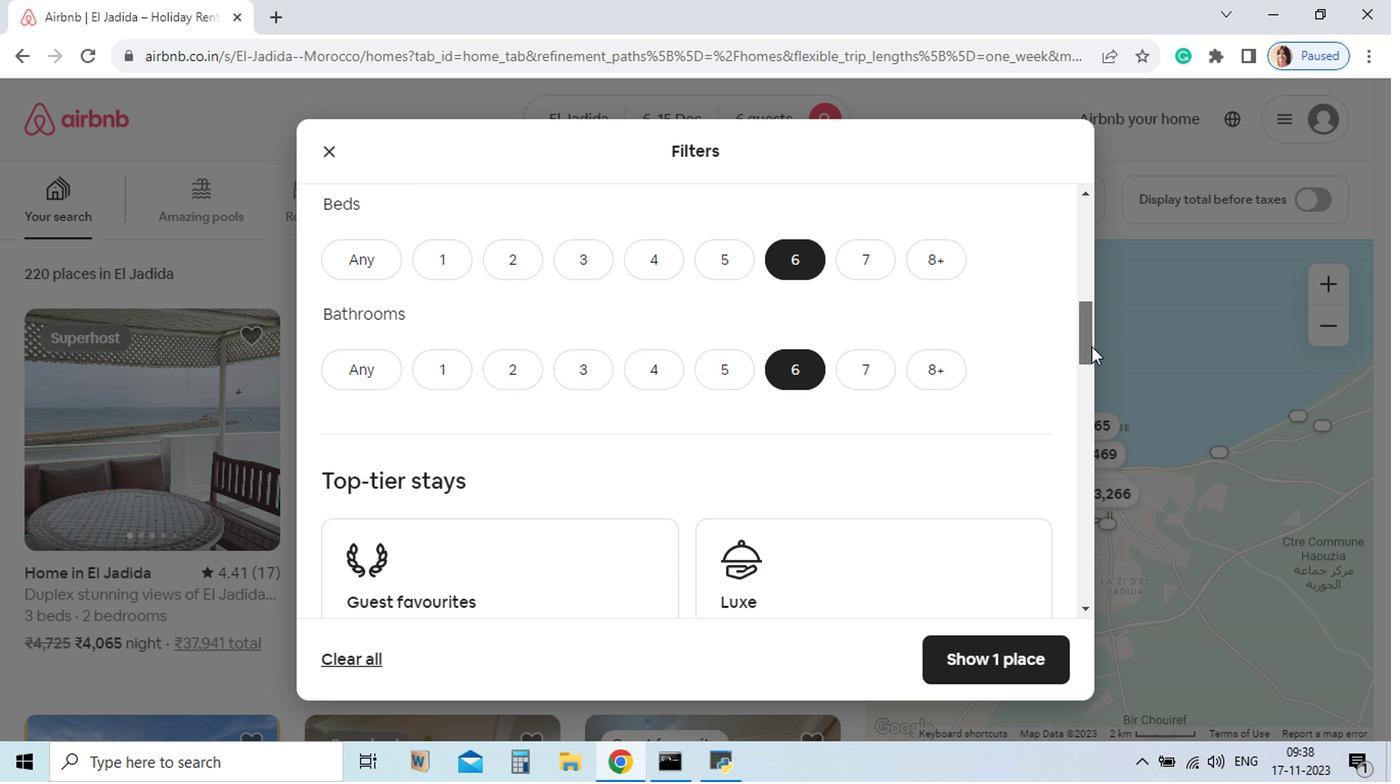 
Action: Mouse moved to (359, 344)
Screenshot: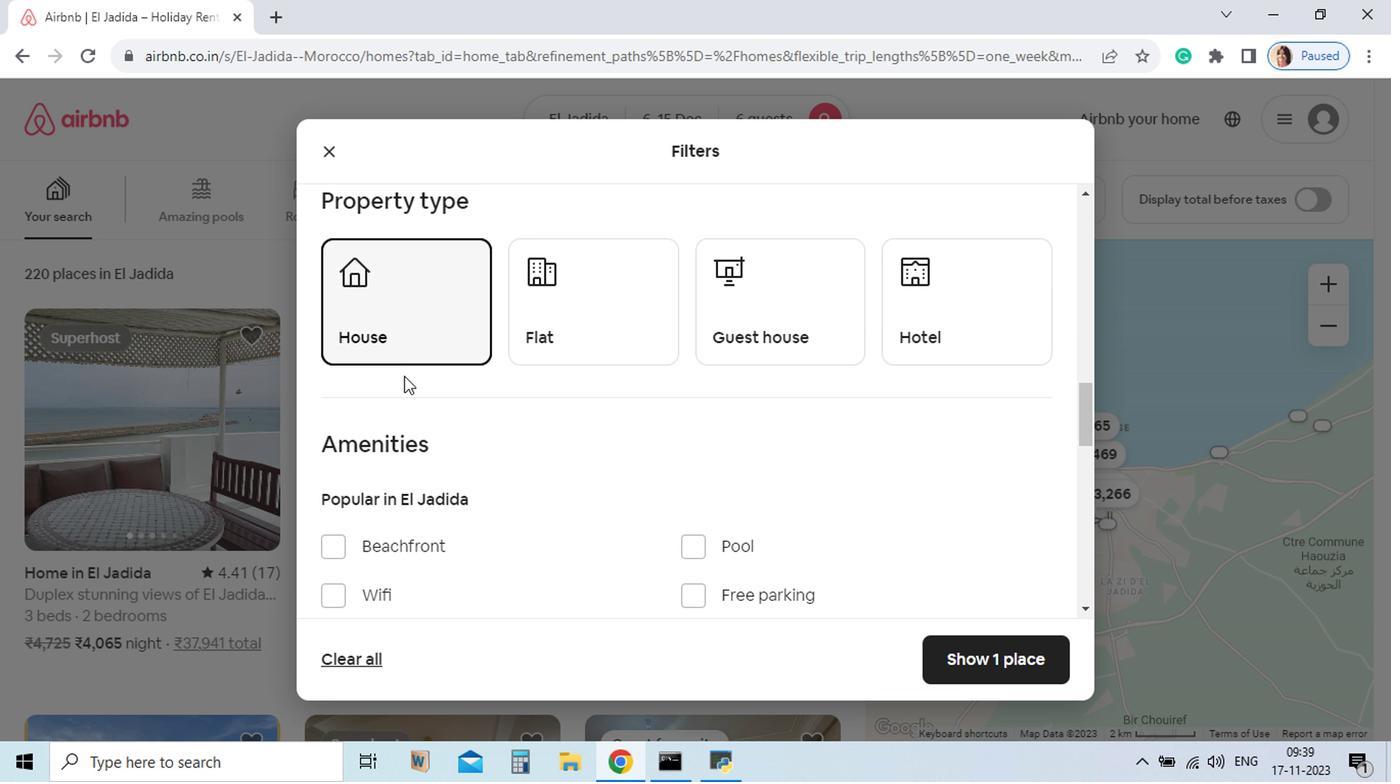 
Action: Mouse pressed left at (359, 344)
Screenshot: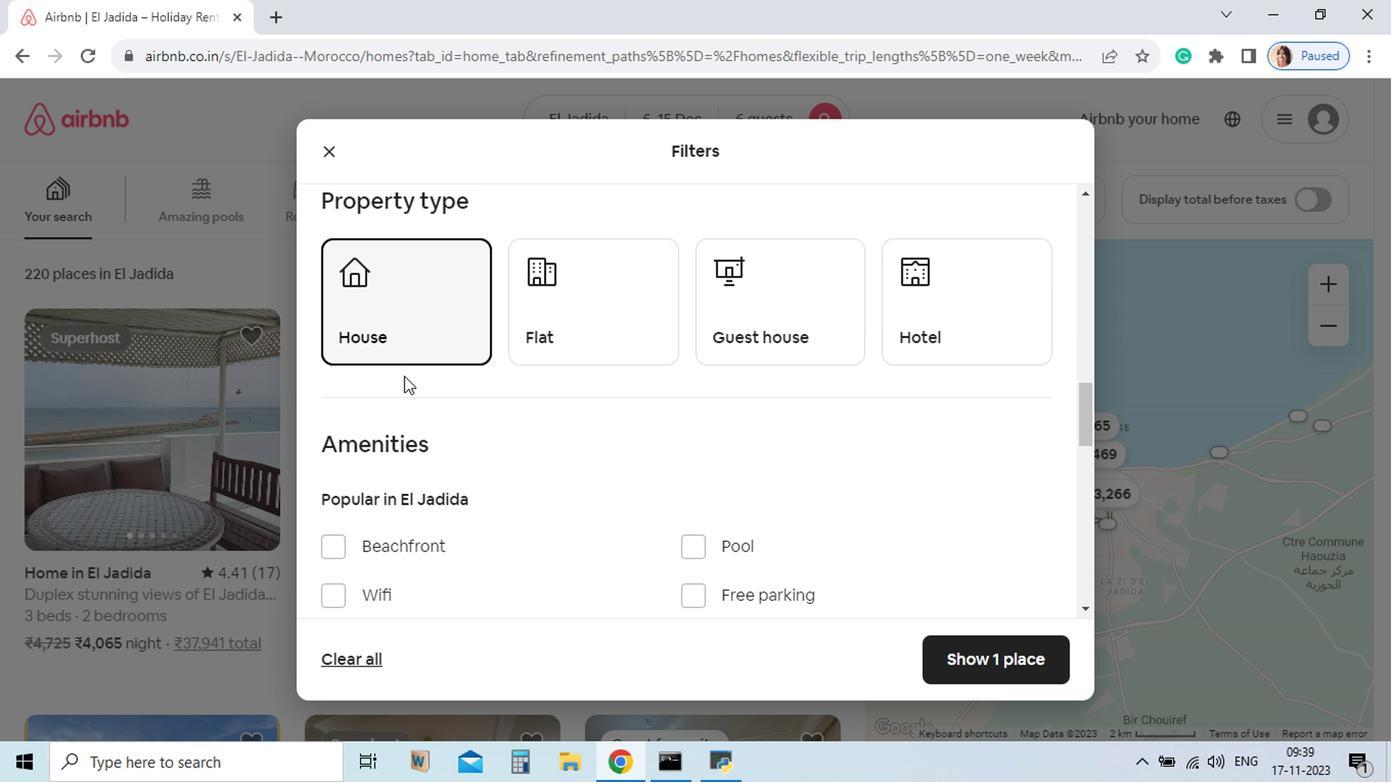 
Action: Mouse moved to (579, 471)
Screenshot: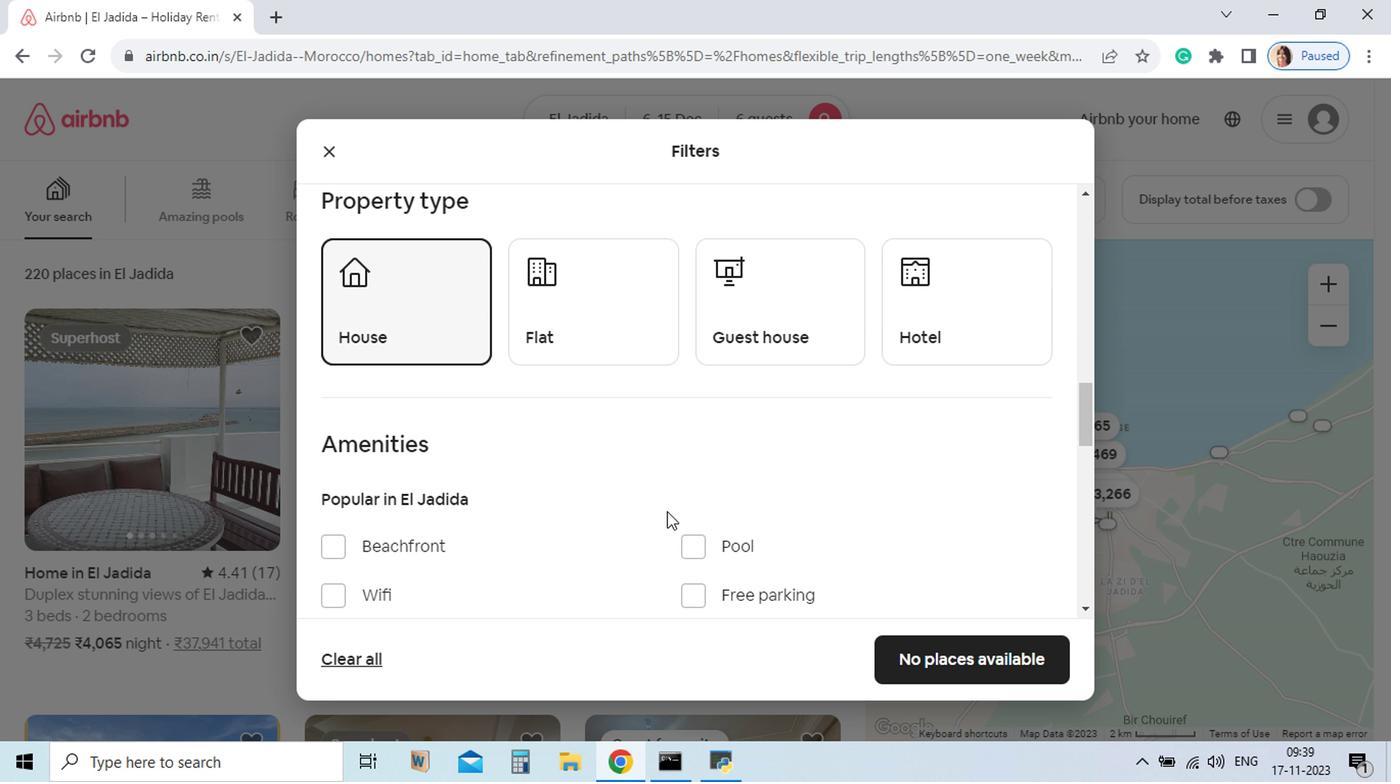
Action: Mouse scrolled (579, 470) with delta (0, 0)
Screenshot: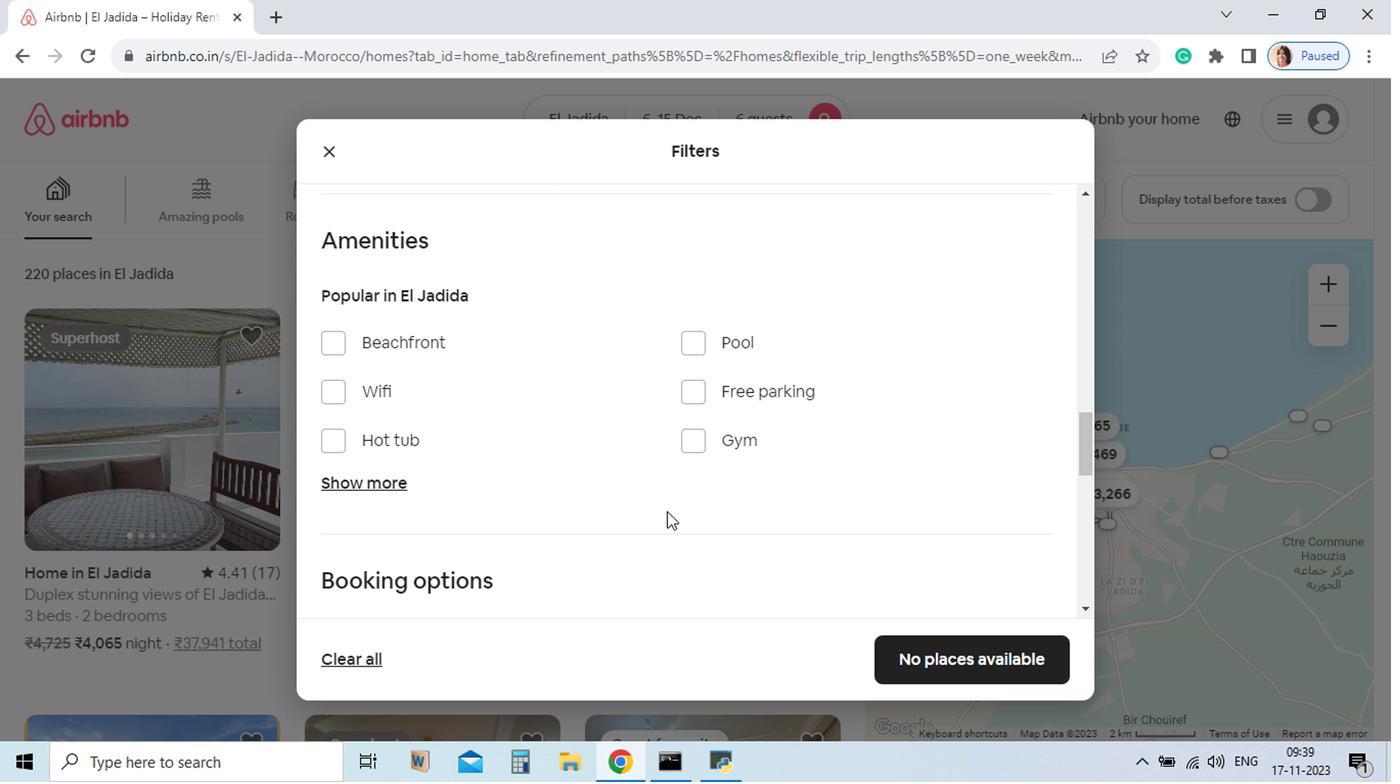 
Action: Mouse scrolled (579, 470) with delta (0, 0)
Screenshot: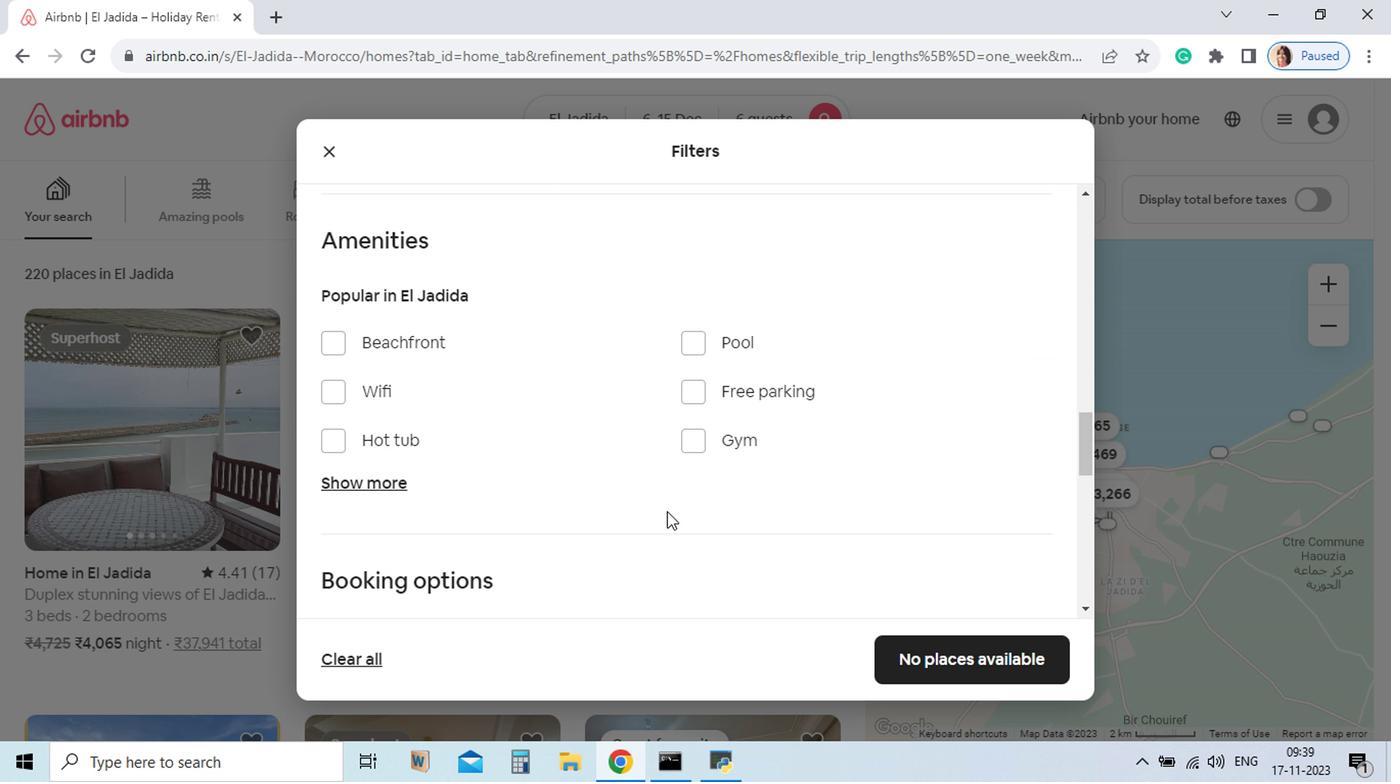 
Action: Mouse moved to (346, 381)
Screenshot: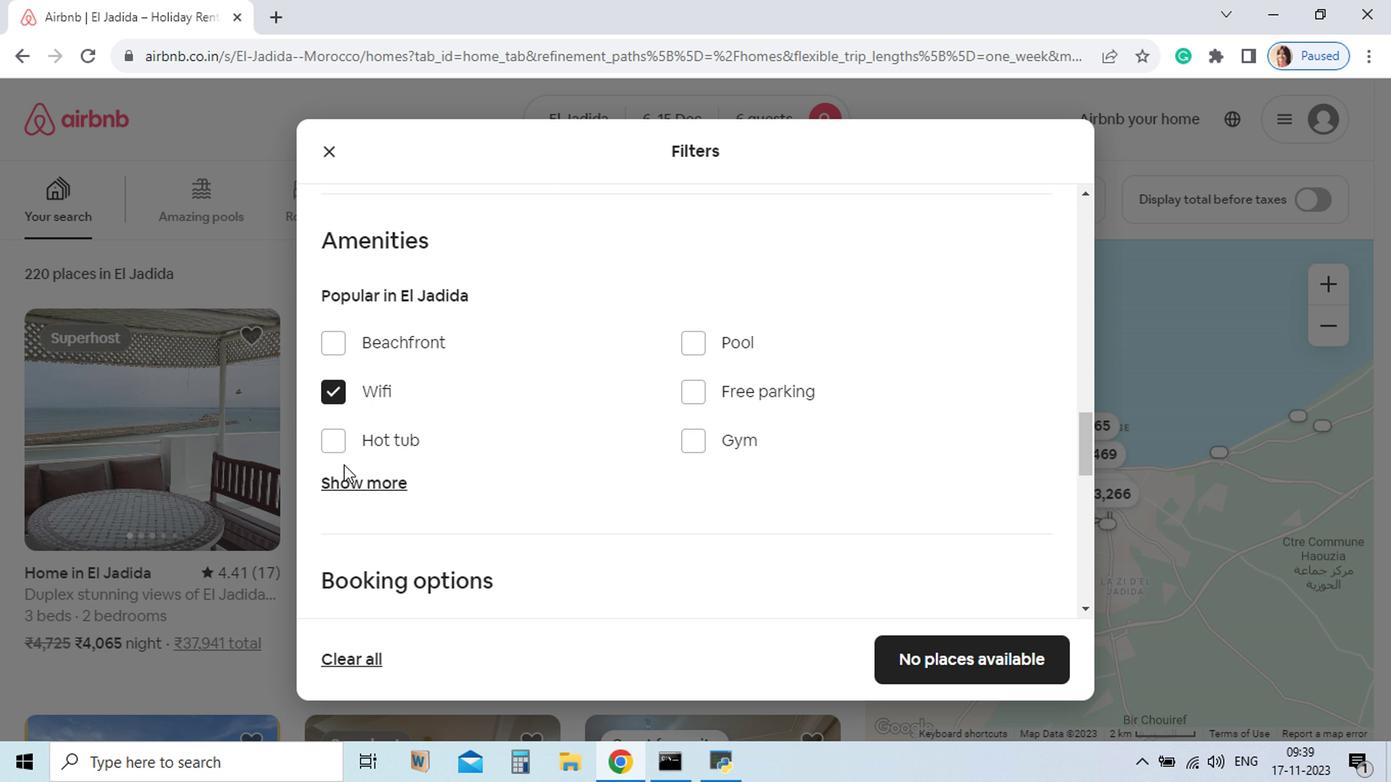 
Action: Mouse pressed left at (346, 381)
Screenshot: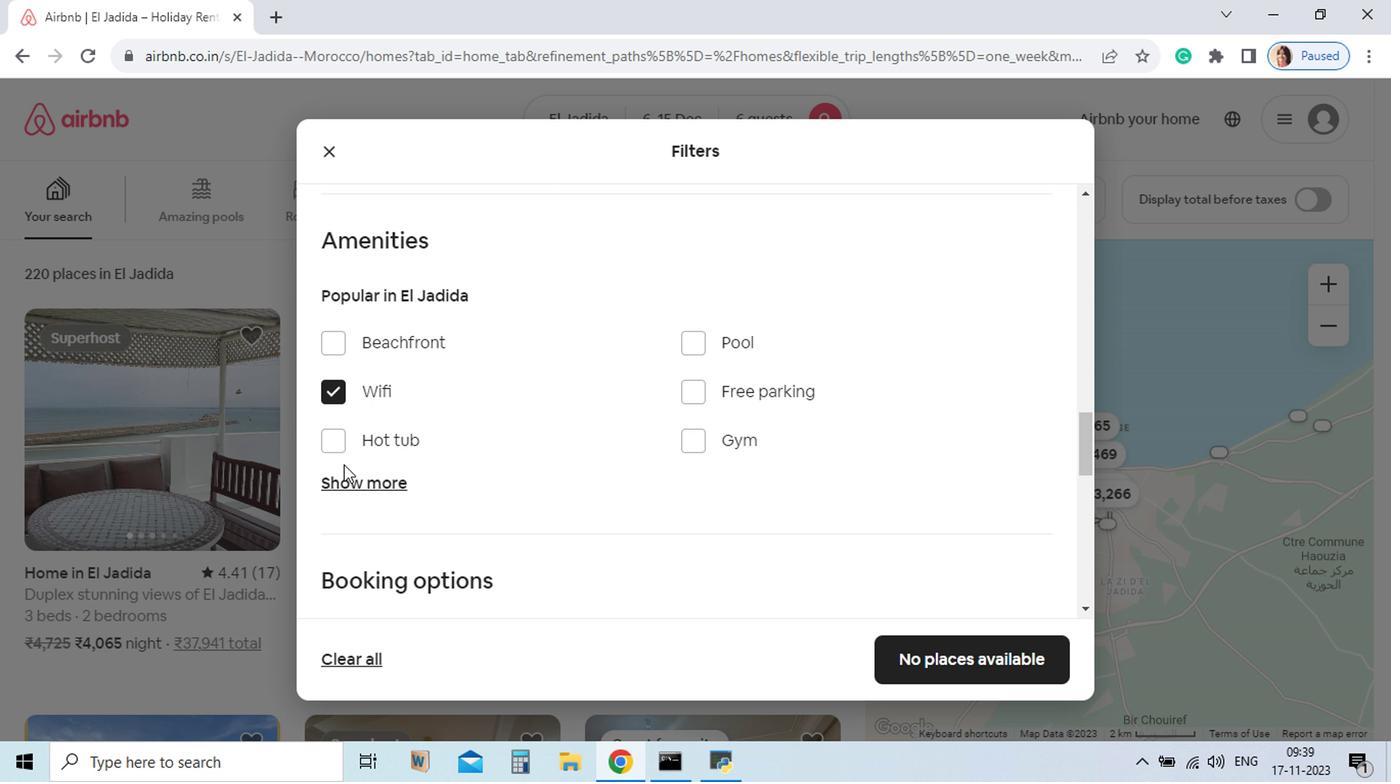
Action: Mouse moved to (348, 442)
Screenshot: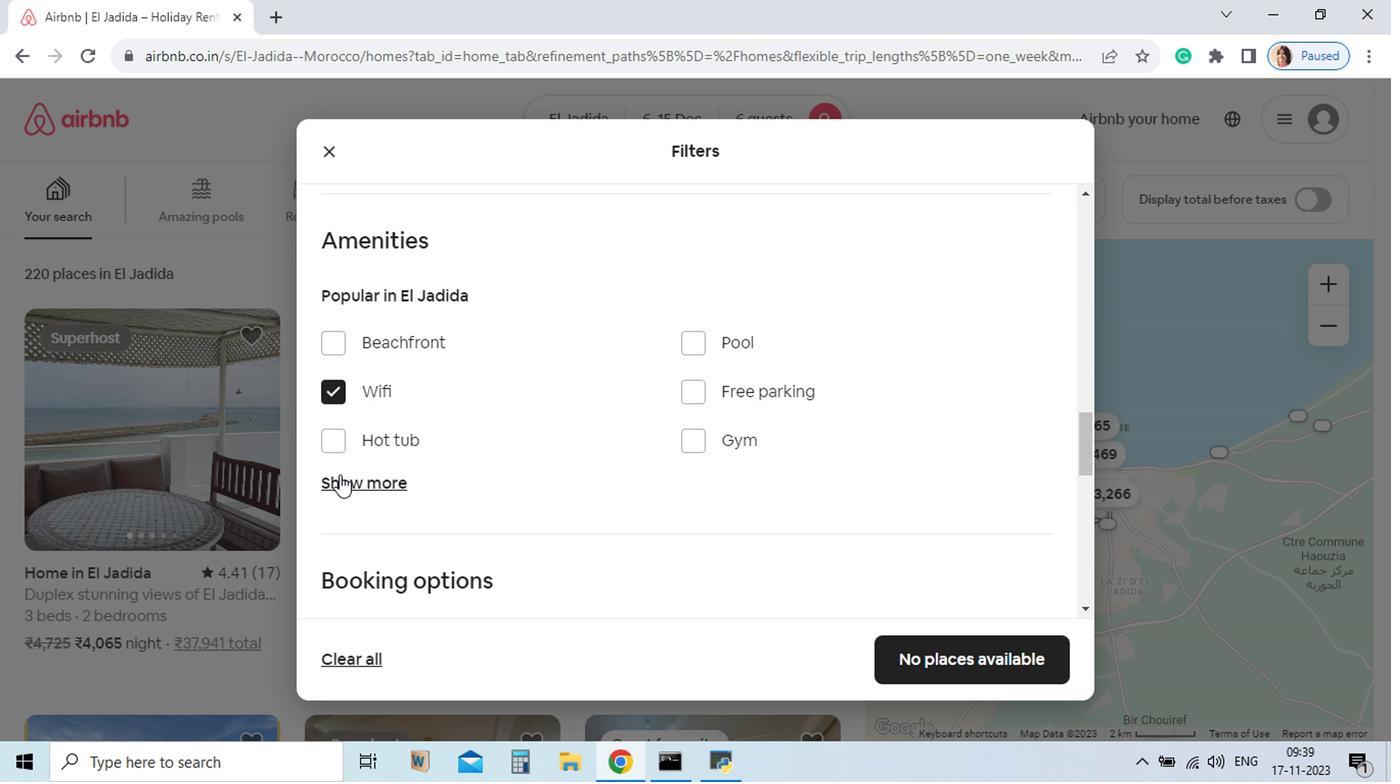 
Action: Mouse pressed left at (348, 442)
Screenshot: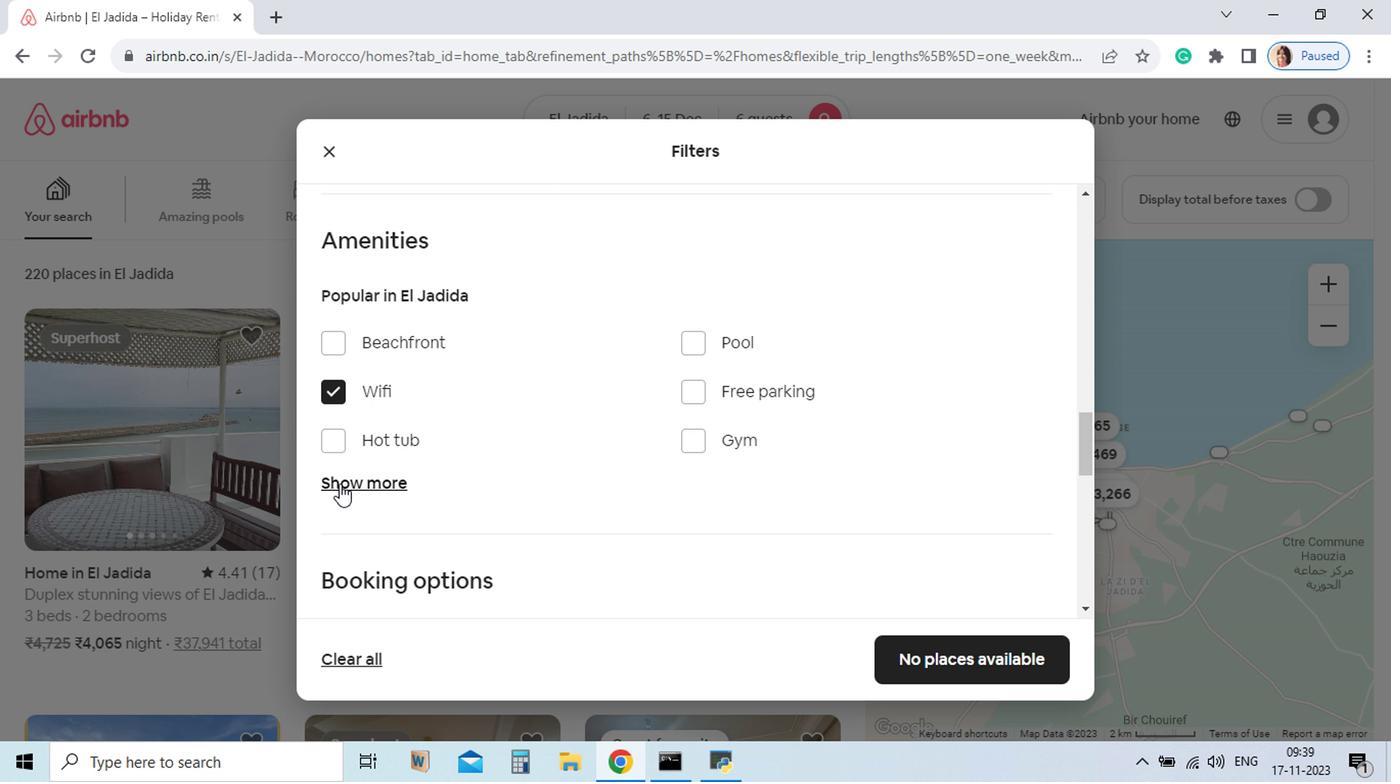 
Action: Mouse moved to (347, 452)
Screenshot: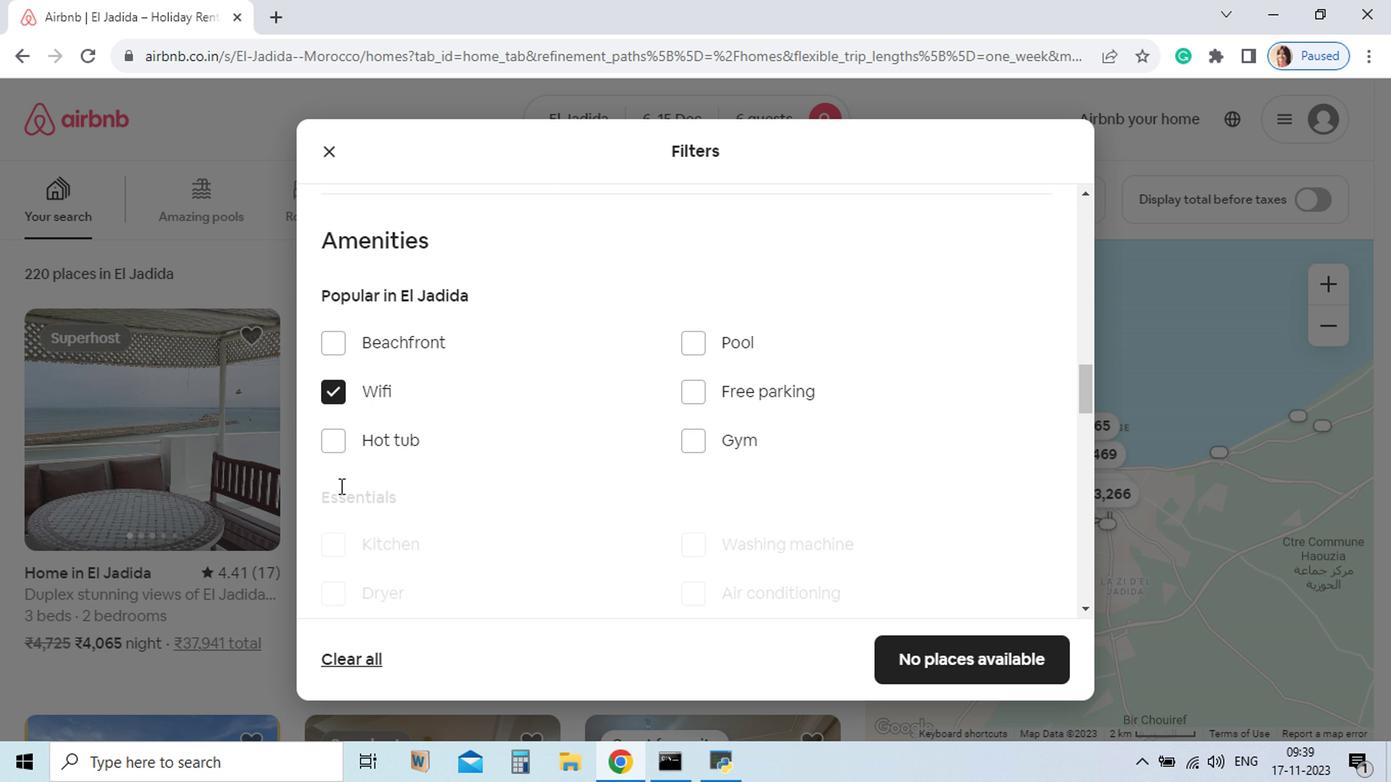 
Action: Mouse pressed left at (347, 452)
Screenshot: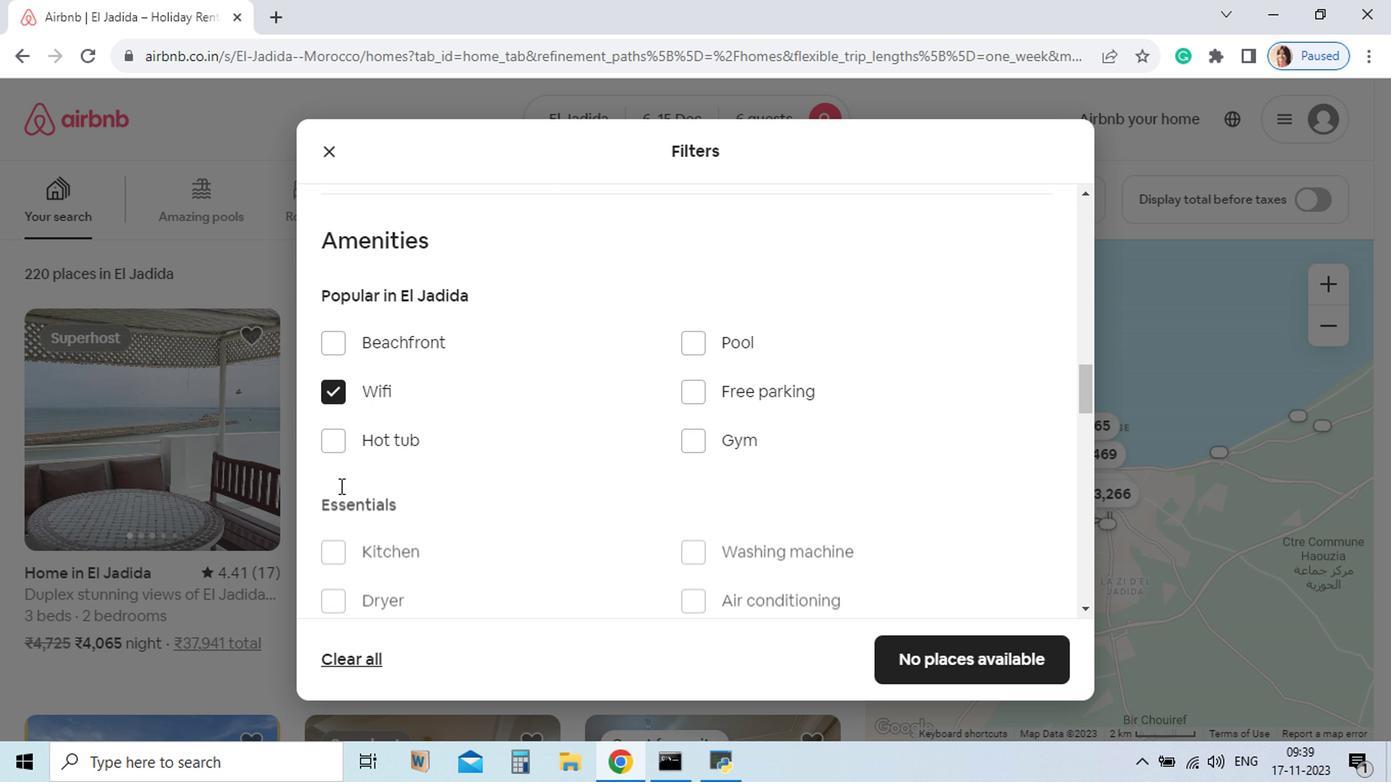 
Action: Mouse moved to (611, 415)
Screenshot: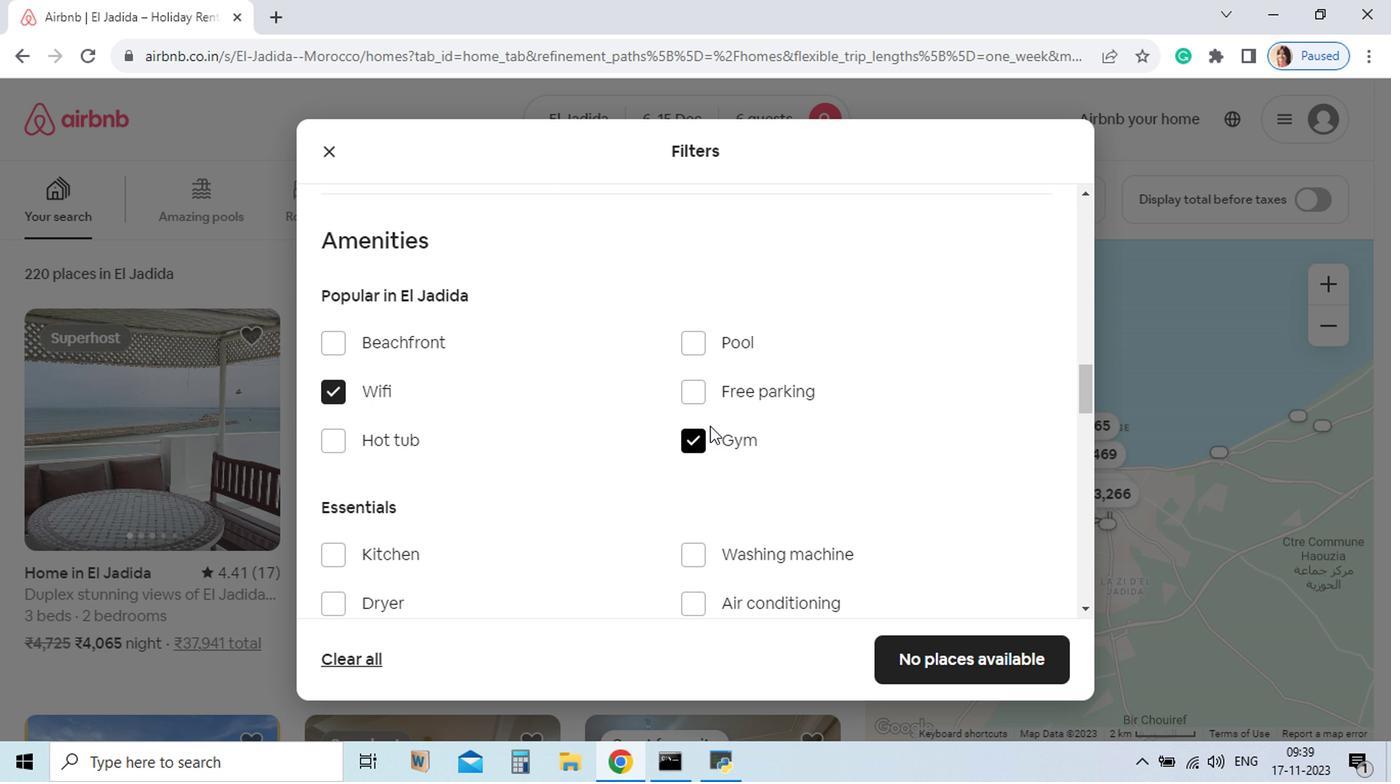 
Action: Mouse pressed left at (611, 415)
Screenshot: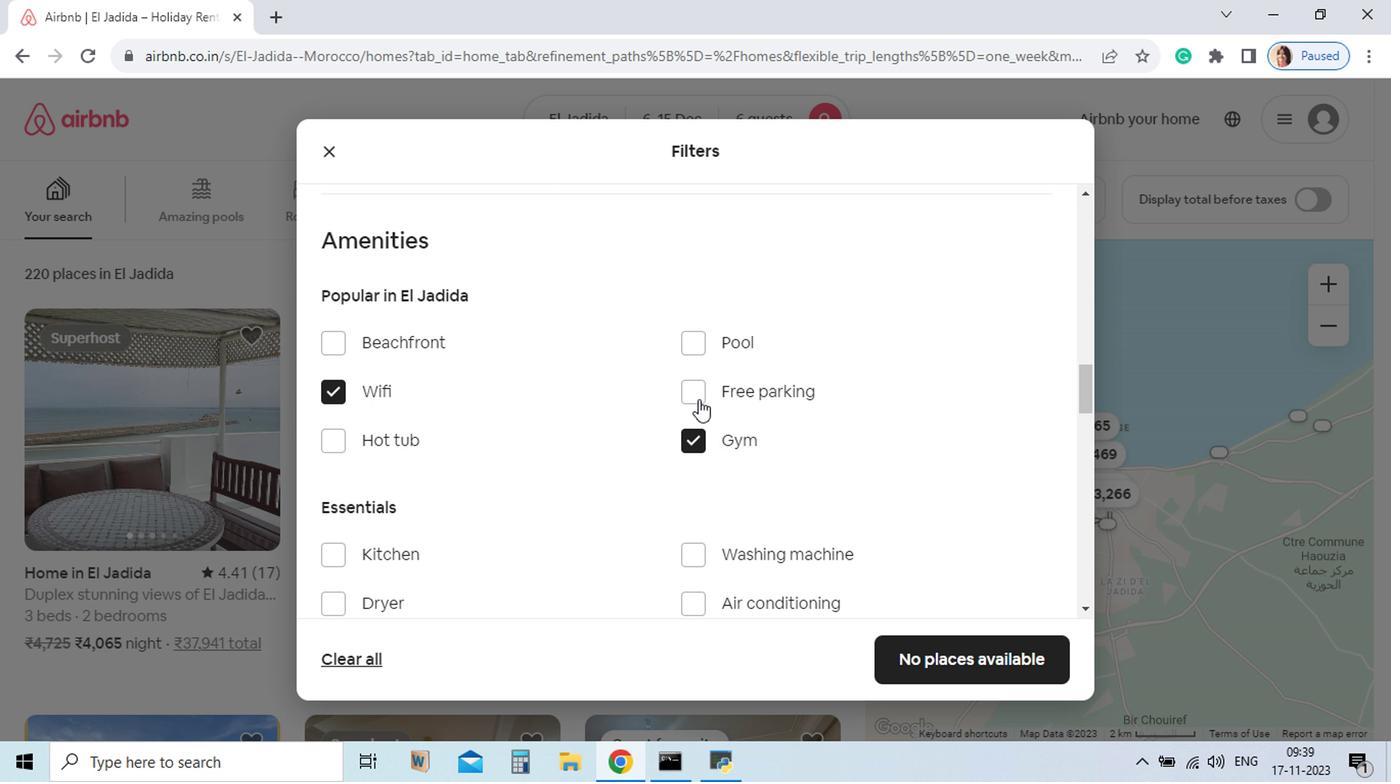 
Action: Mouse moved to (601, 380)
Screenshot: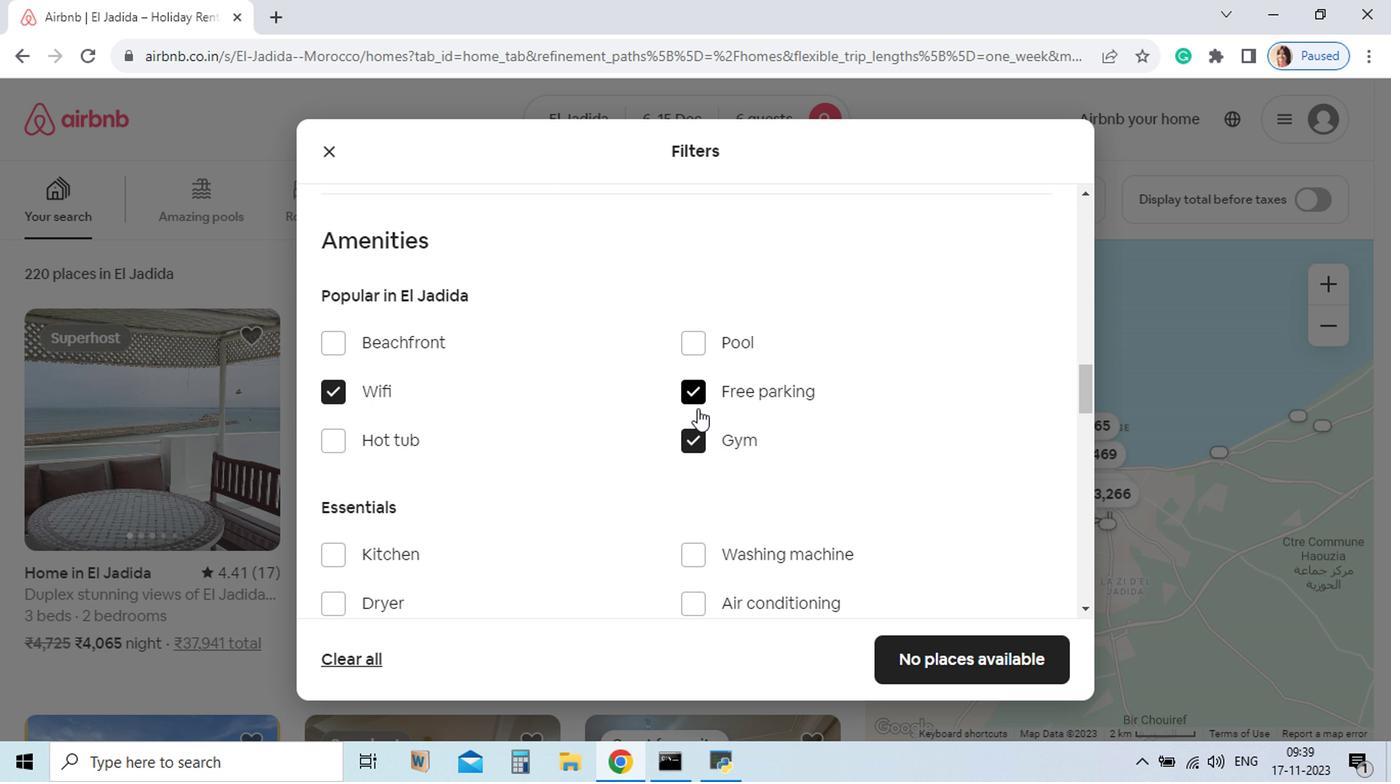 
Action: Mouse pressed left at (601, 380)
Screenshot: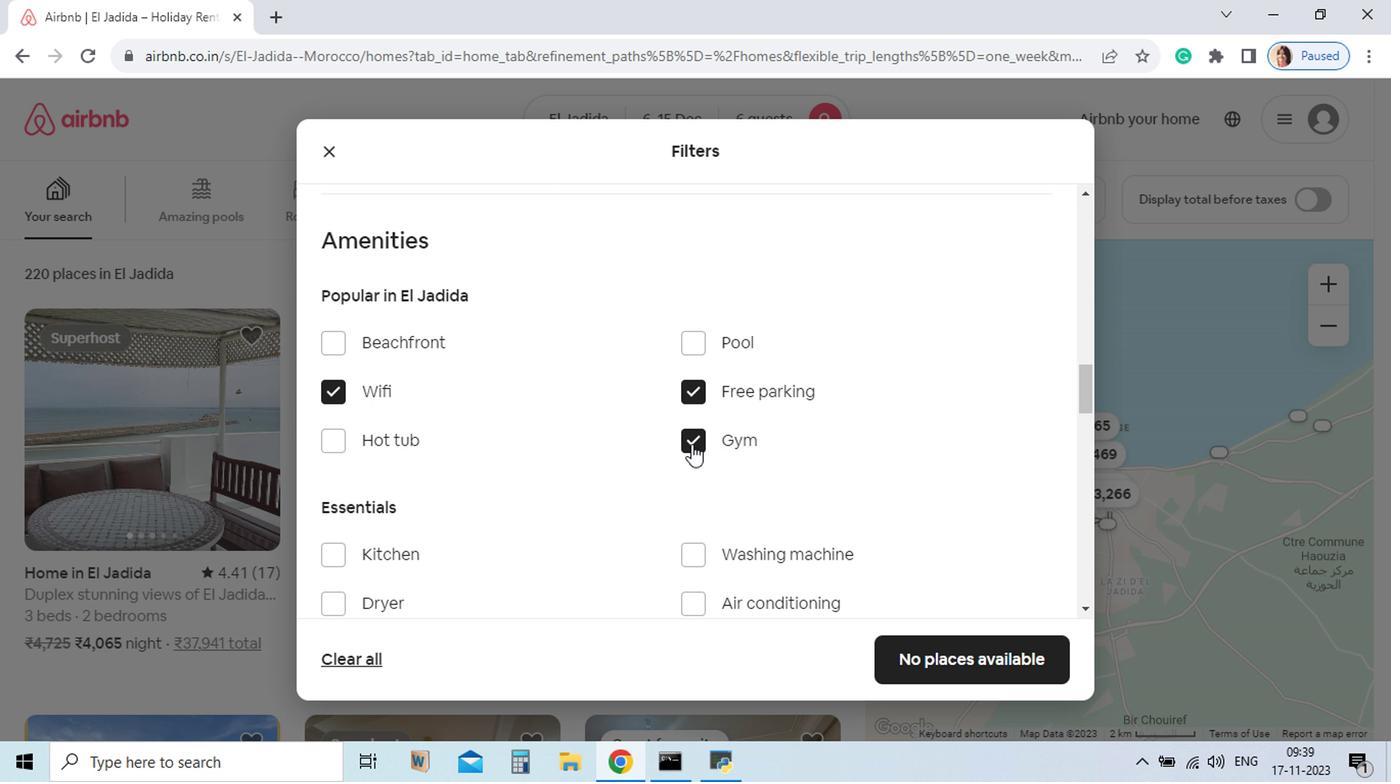 
Action: Mouse moved to (567, 492)
Screenshot: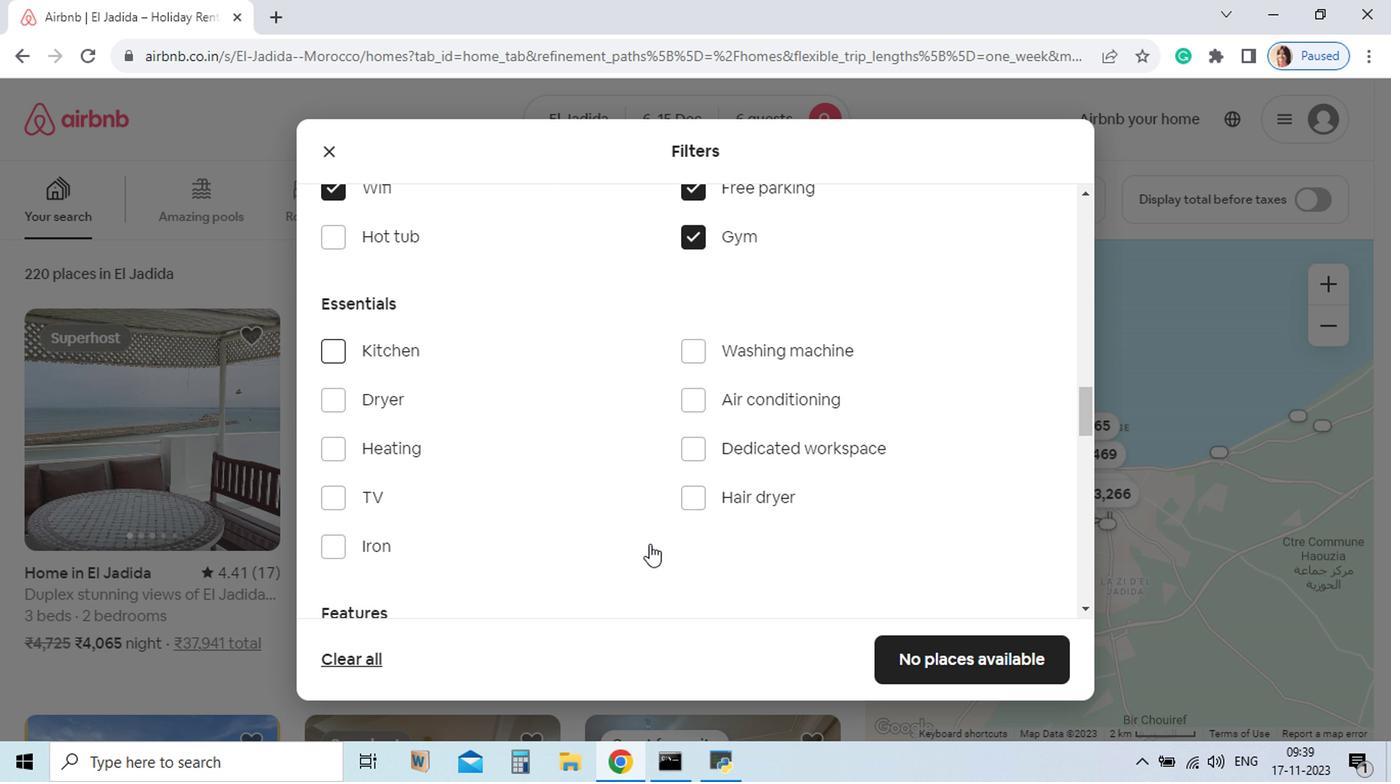 
Action: Mouse scrolled (567, 492) with delta (0, 0)
Screenshot: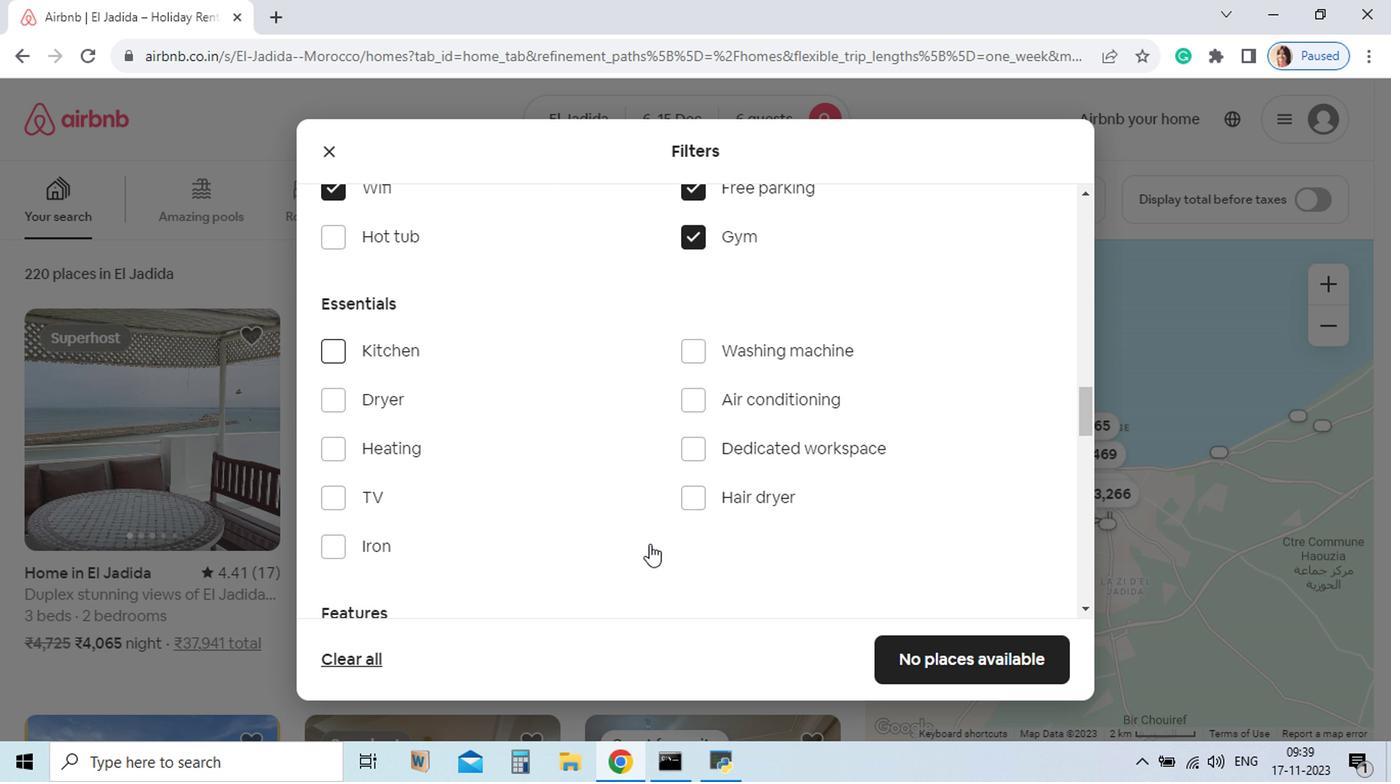 
Action: Mouse moved to (567, 494)
Screenshot: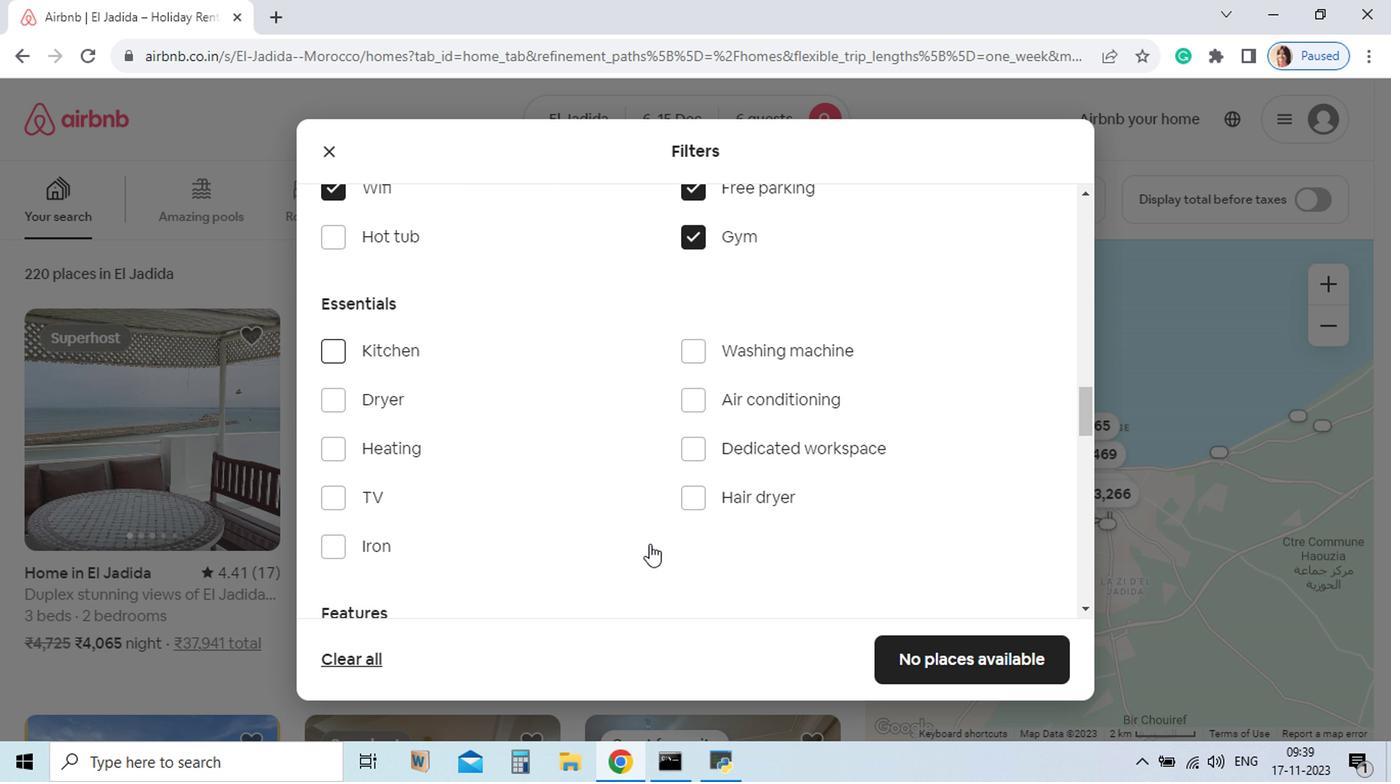 
Action: Mouse scrolled (567, 493) with delta (0, 0)
Screenshot: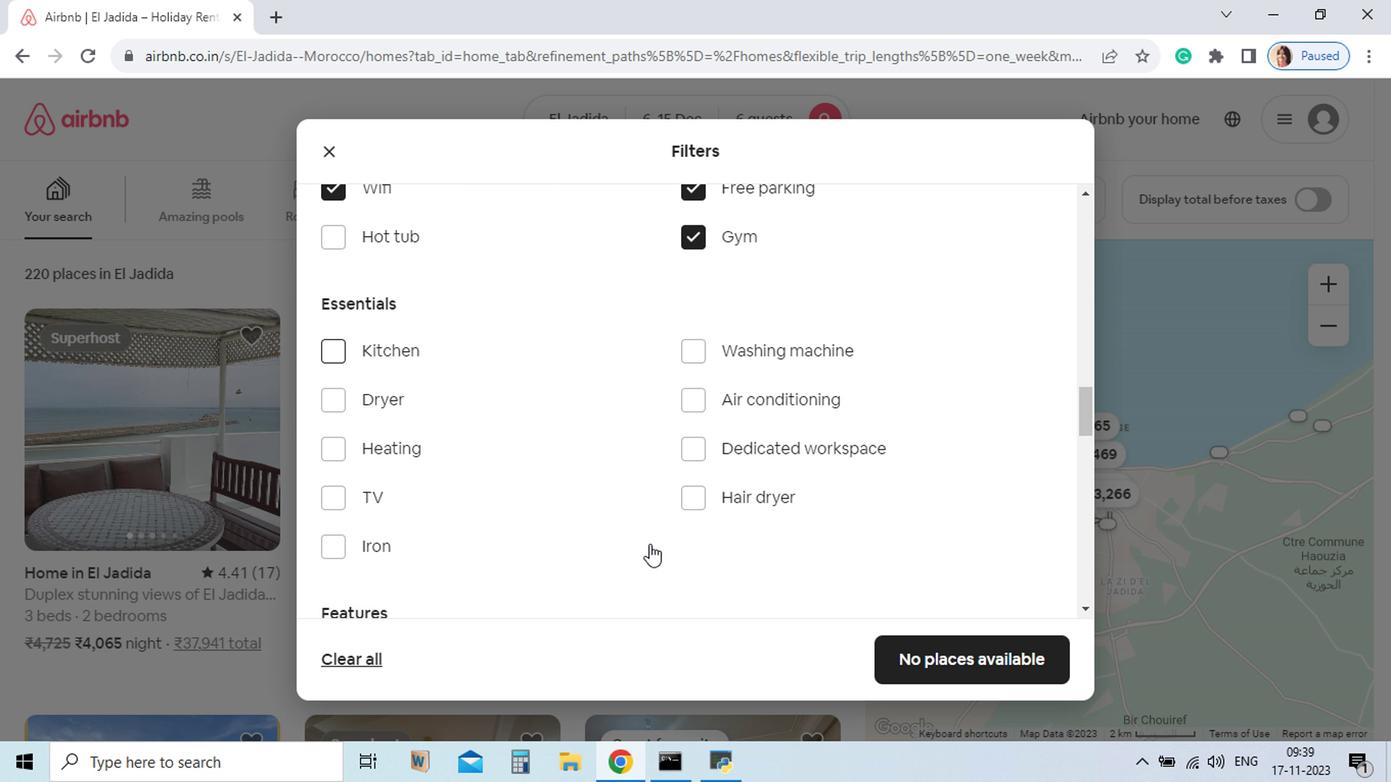 
Action: Mouse moved to (567, 494)
Screenshot: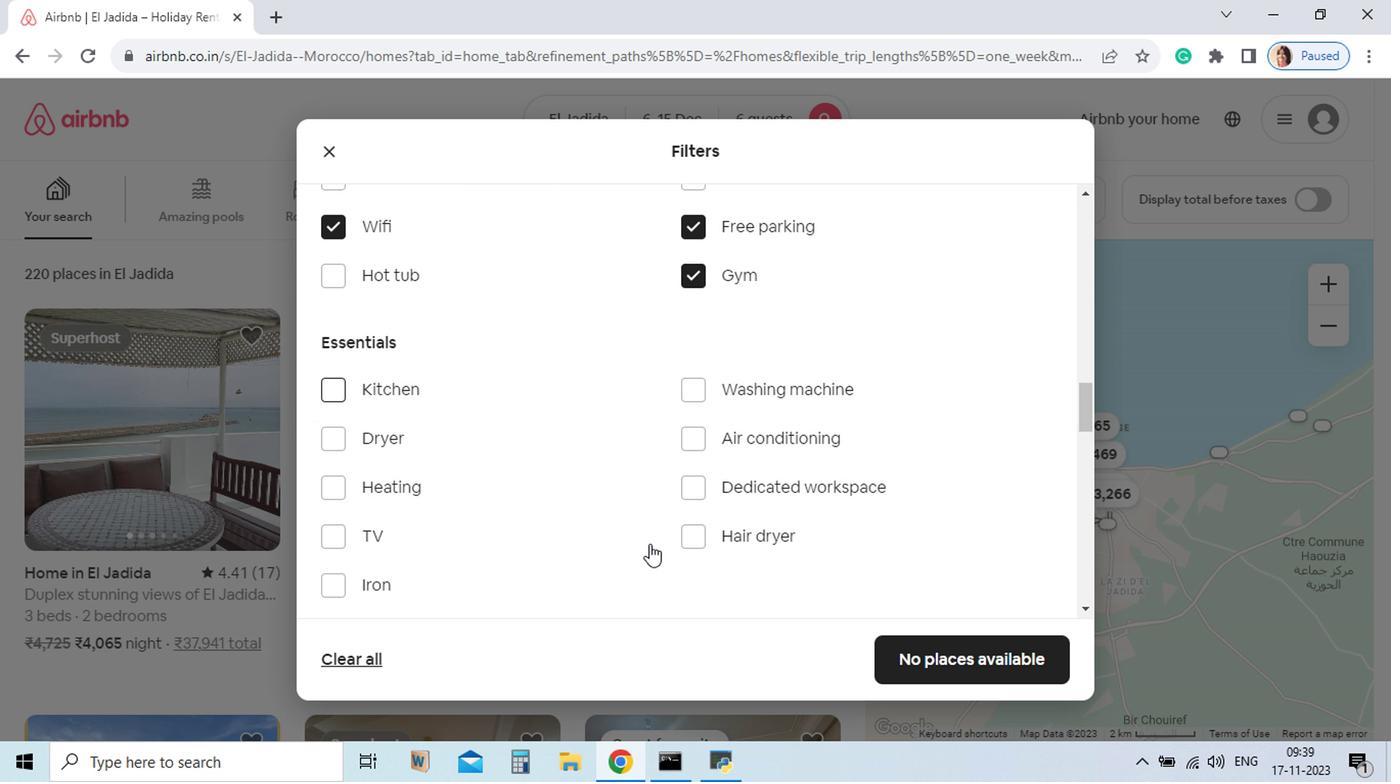 
Action: Mouse scrolled (567, 494) with delta (0, 0)
Screenshot: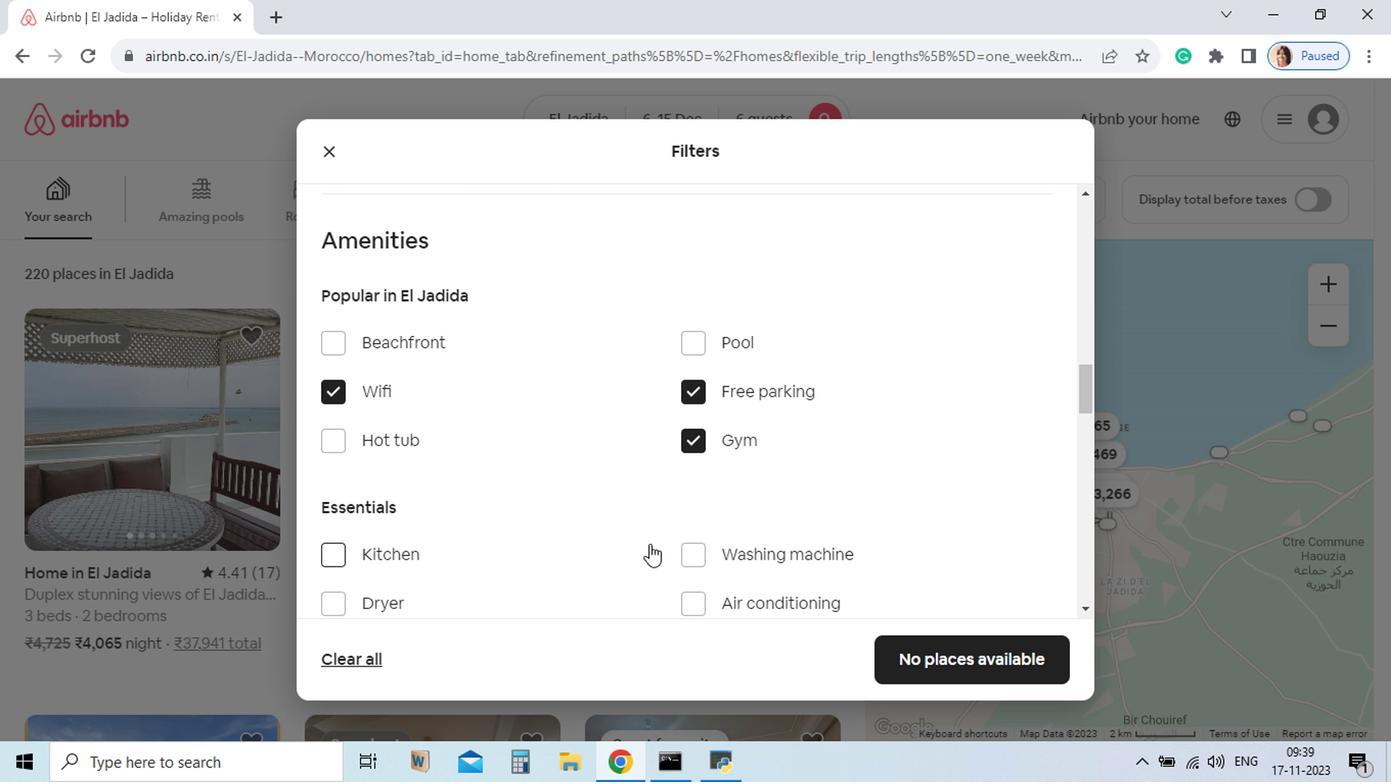 
Action: Mouse scrolled (567, 494) with delta (0, 0)
Screenshot: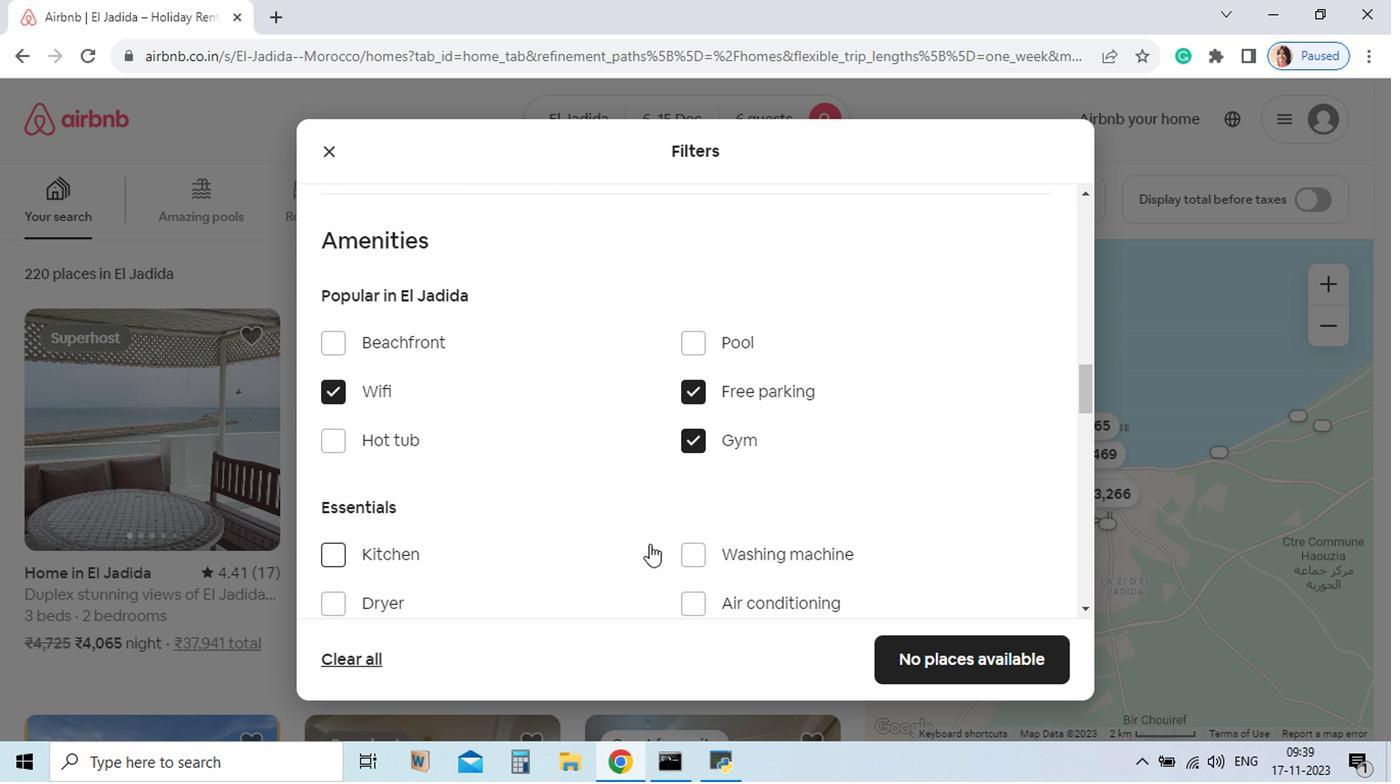 
Action: Mouse scrolled (567, 493) with delta (0, 0)
Screenshot: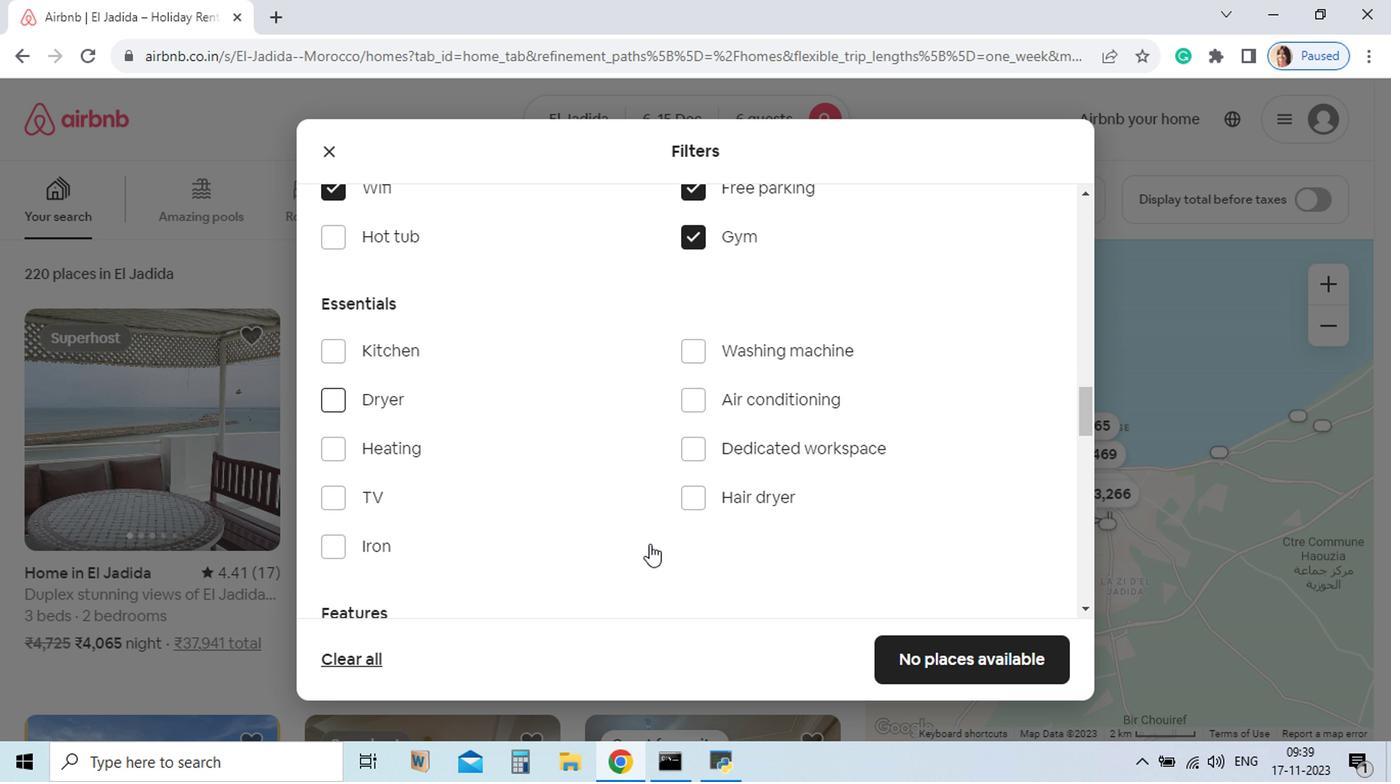 
Action: Mouse scrolled (567, 493) with delta (0, 0)
Screenshot: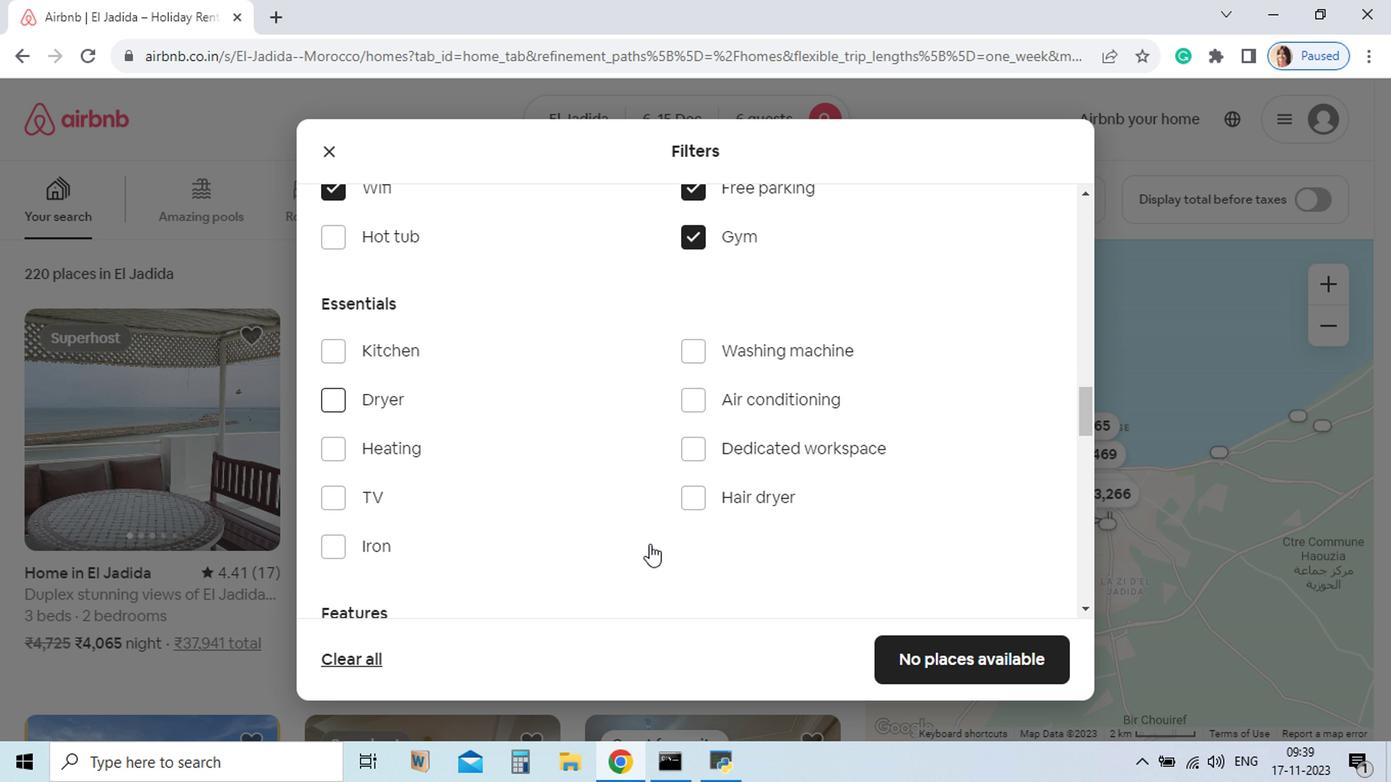 
Action: Mouse moved to (343, 460)
Screenshot: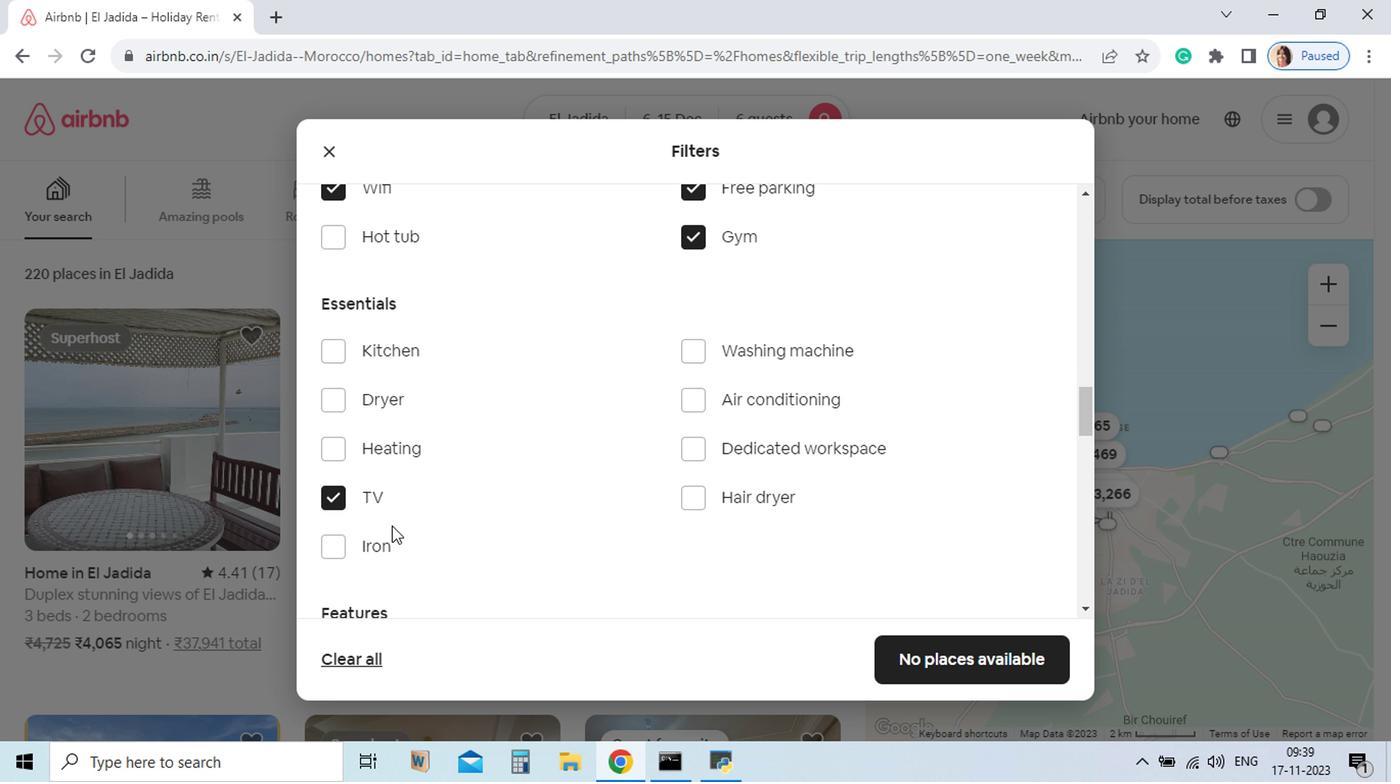 
Action: Mouse pressed left at (343, 460)
Screenshot: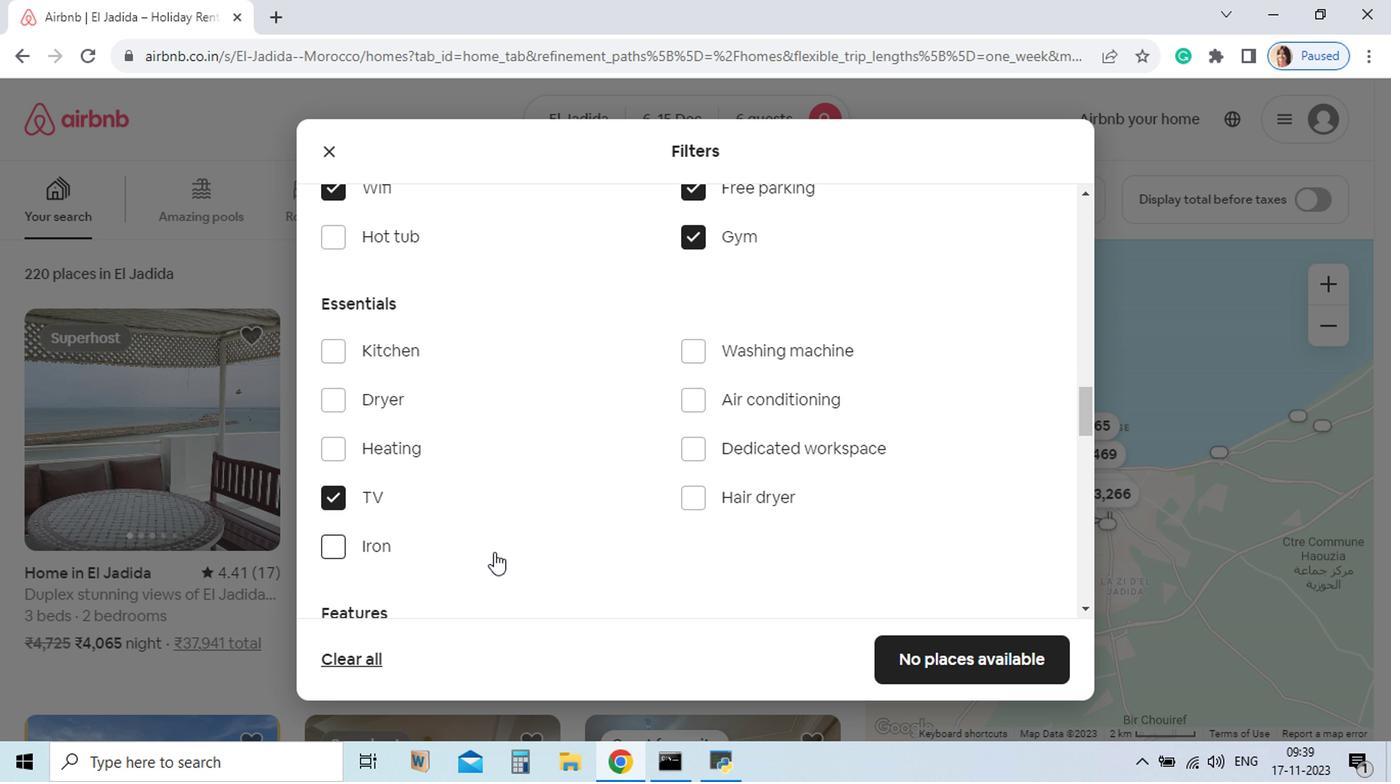 
Action: Mouse moved to (524, 473)
Screenshot: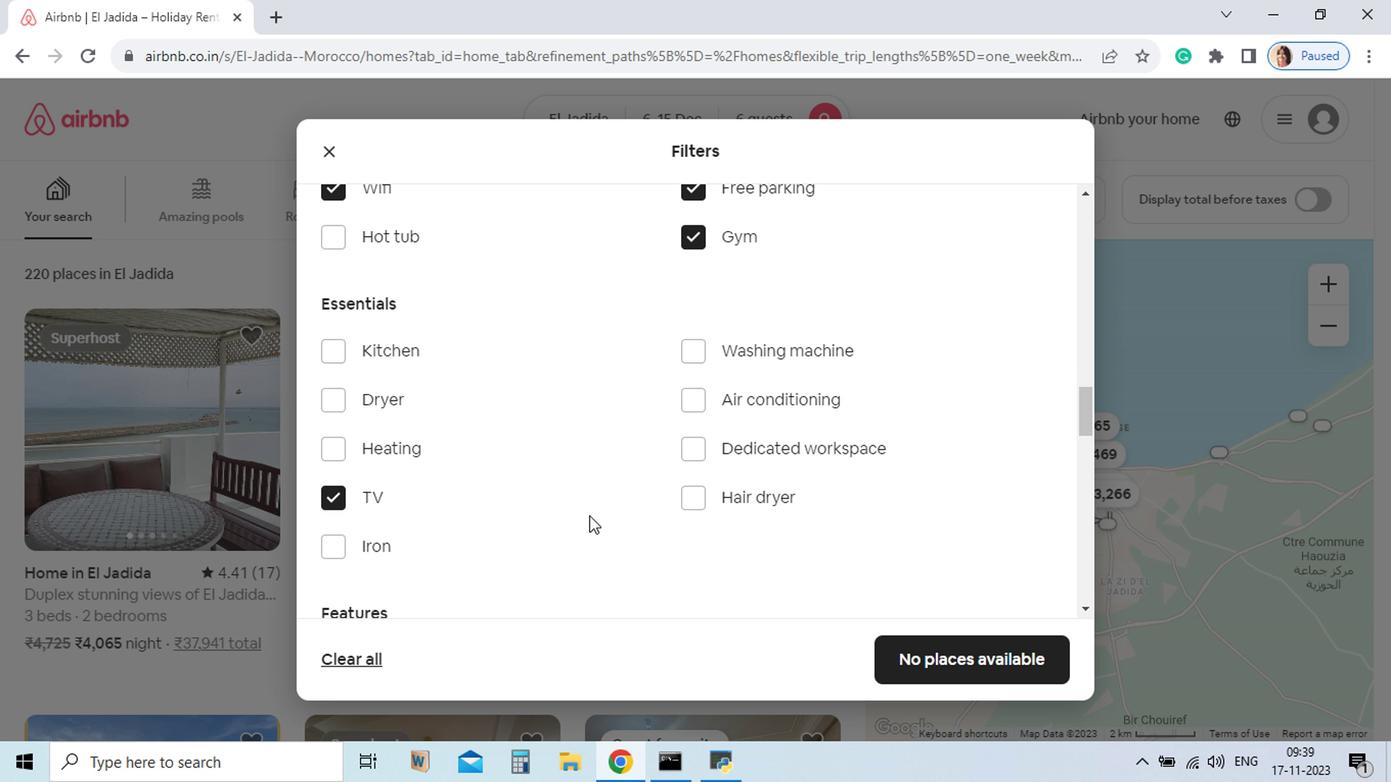 
Action: Mouse scrolled (524, 473) with delta (0, 0)
Screenshot: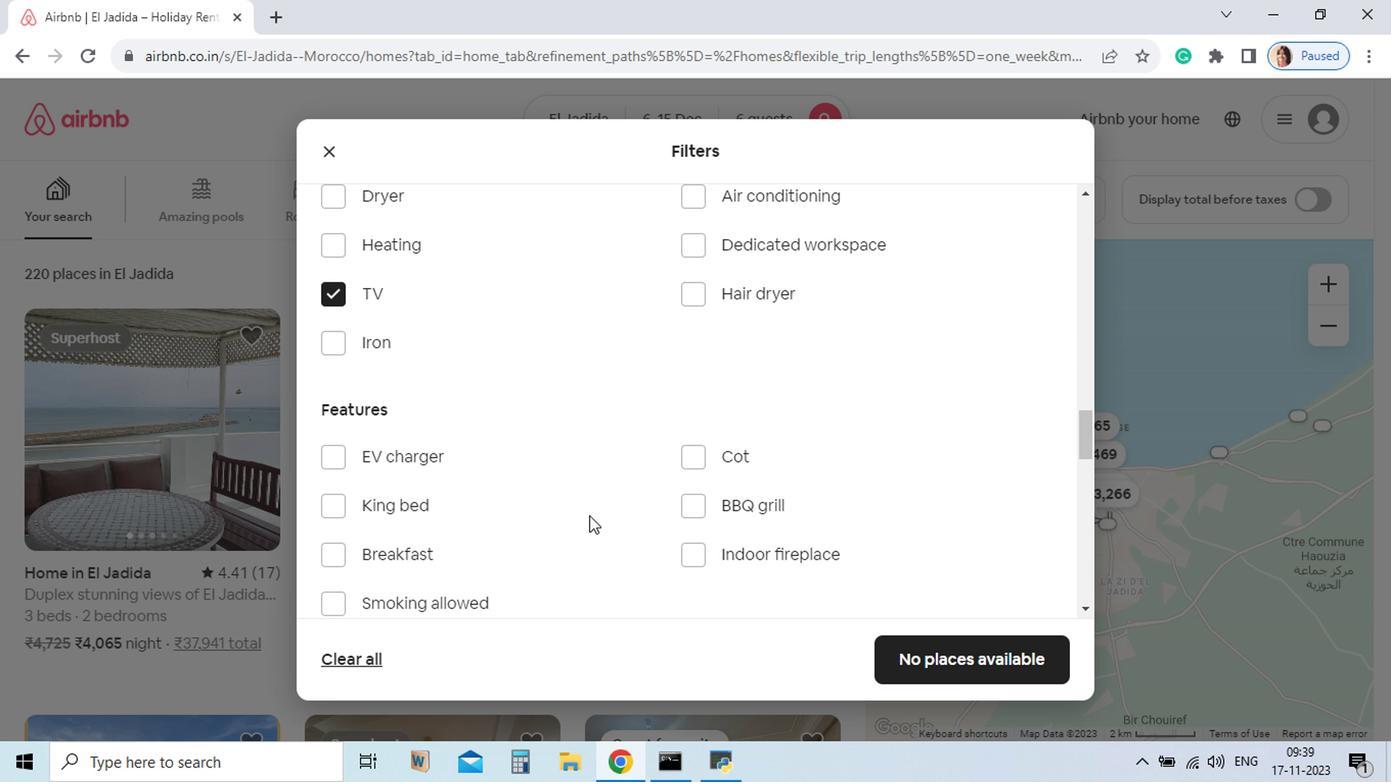
Action: Mouse scrolled (524, 473) with delta (0, 0)
Screenshot: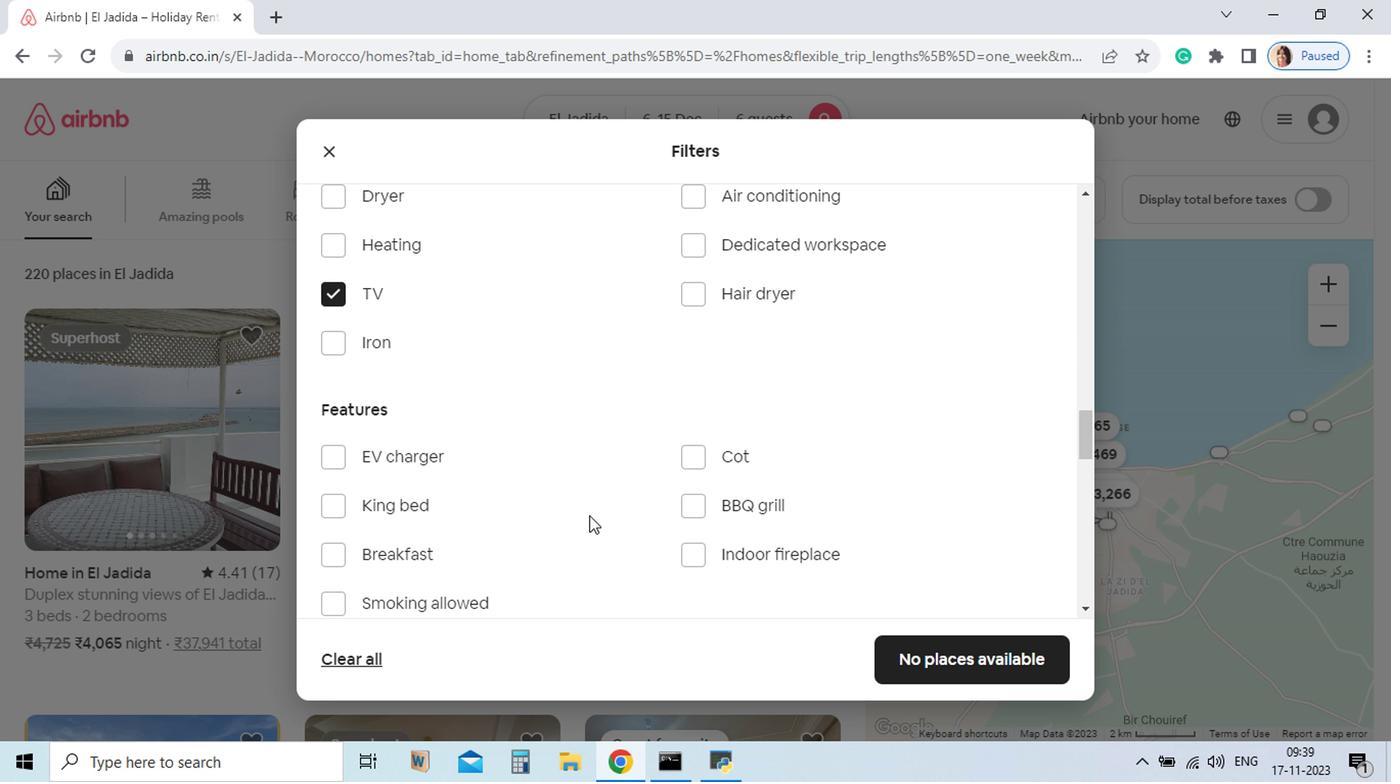 
Action: Mouse scrolled (524, 473) with delta (0, 0)
Screenshot: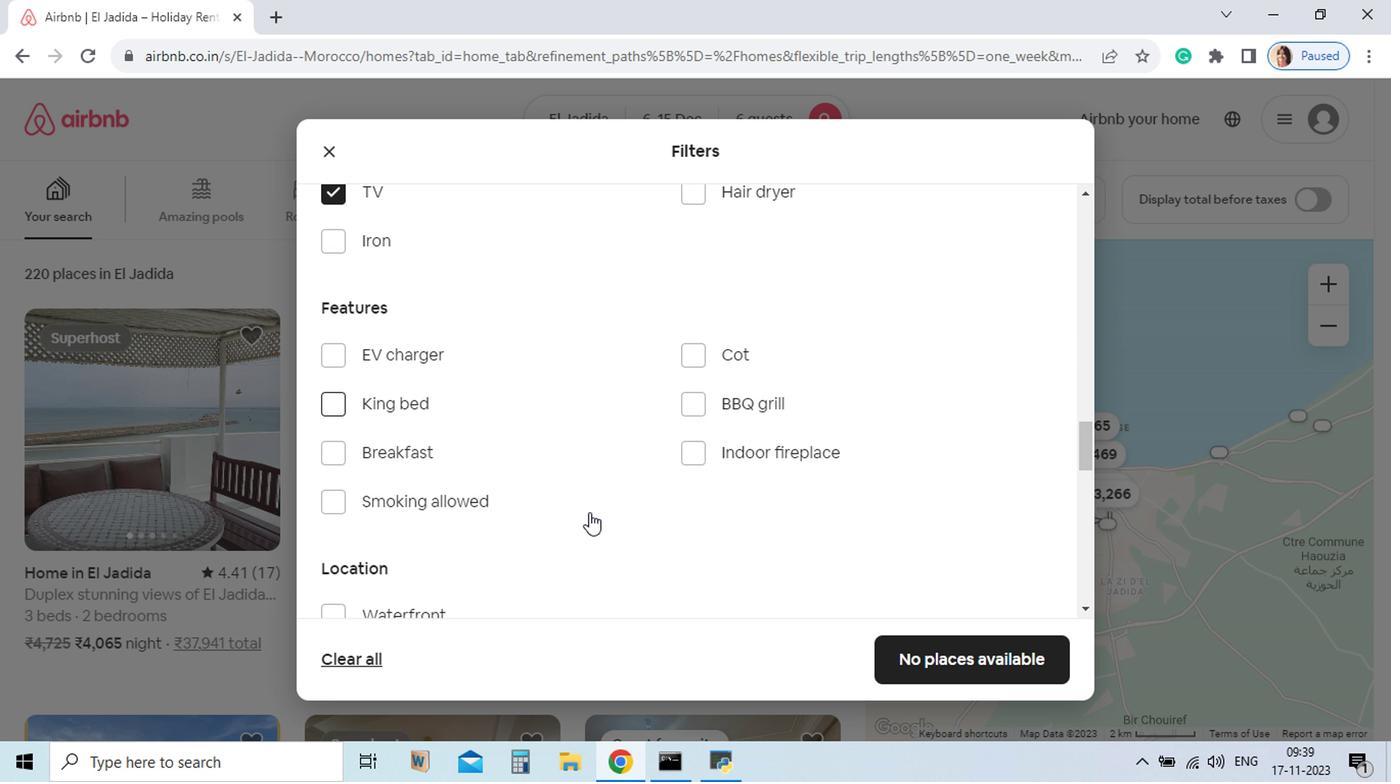 
Action: Mouse moved to (336, 426)
Screenshot: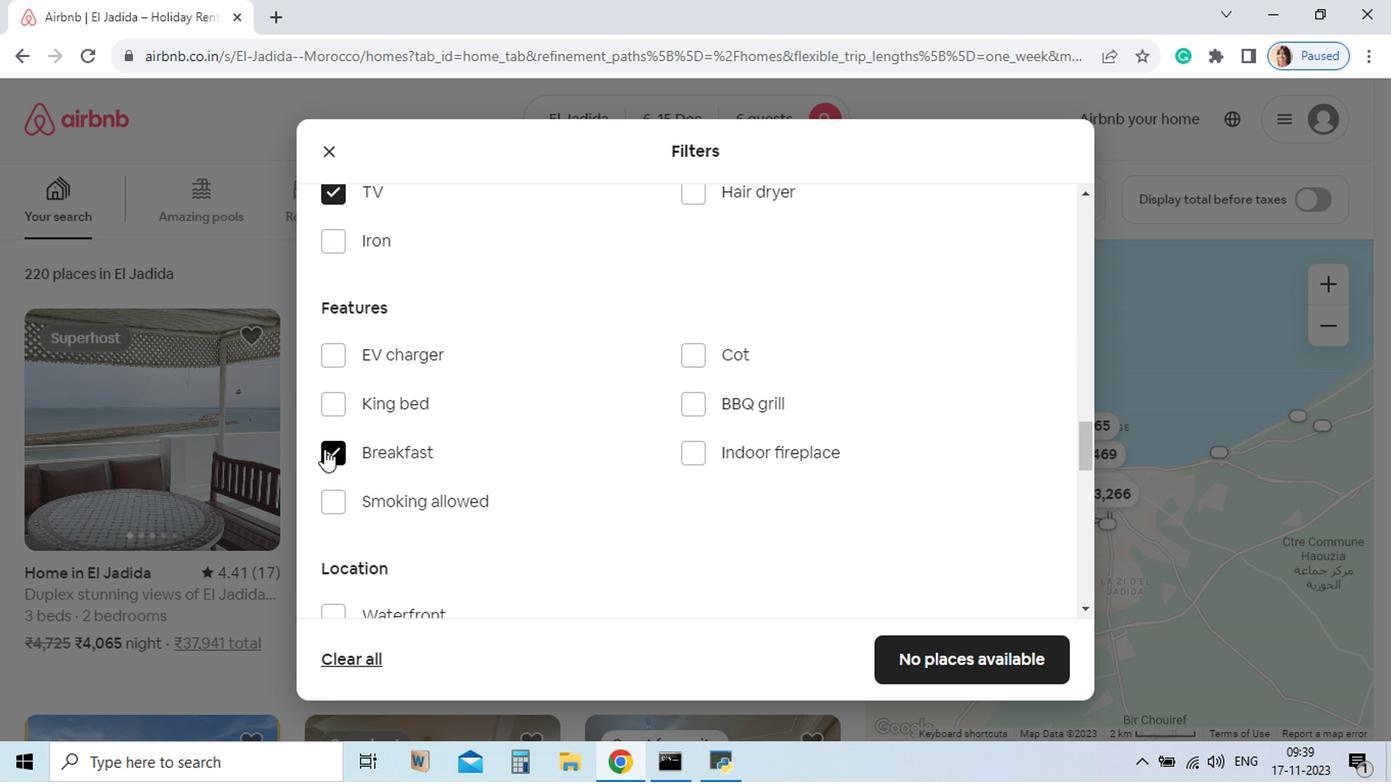 
Action: Mouse pressed left at (336, 426)
Screenshot: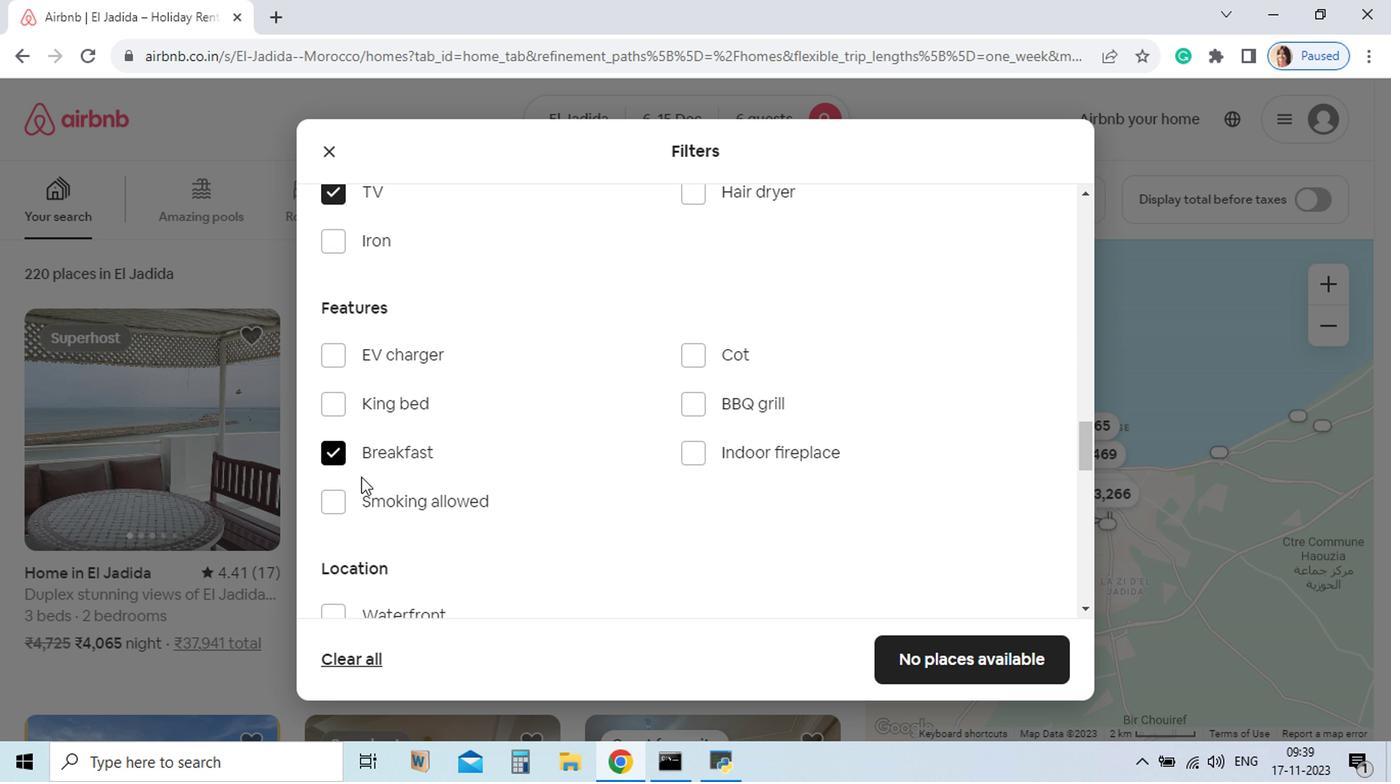 
Action: Mouse moved to (773, 574)
Screenshot: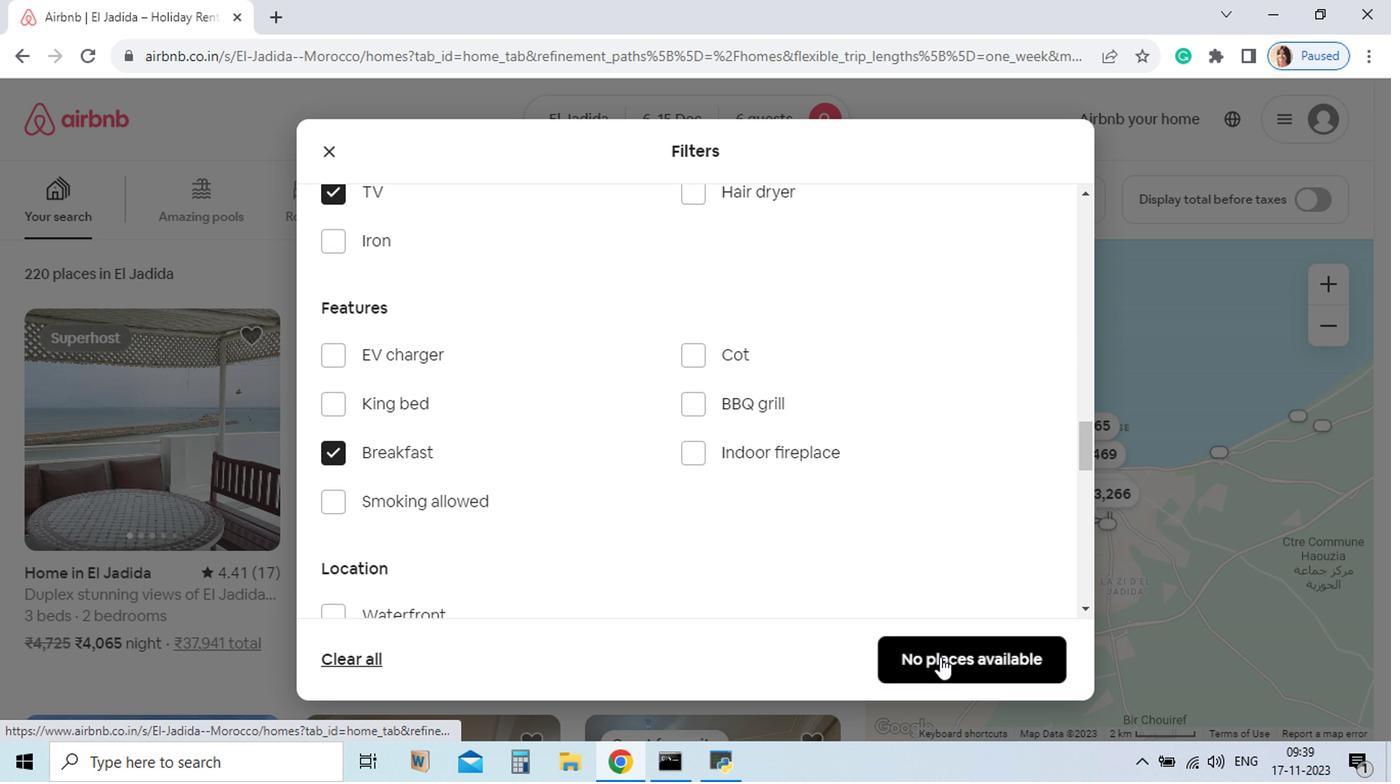 
Action: Mouse pressed left at (773, 574)
Screenshot: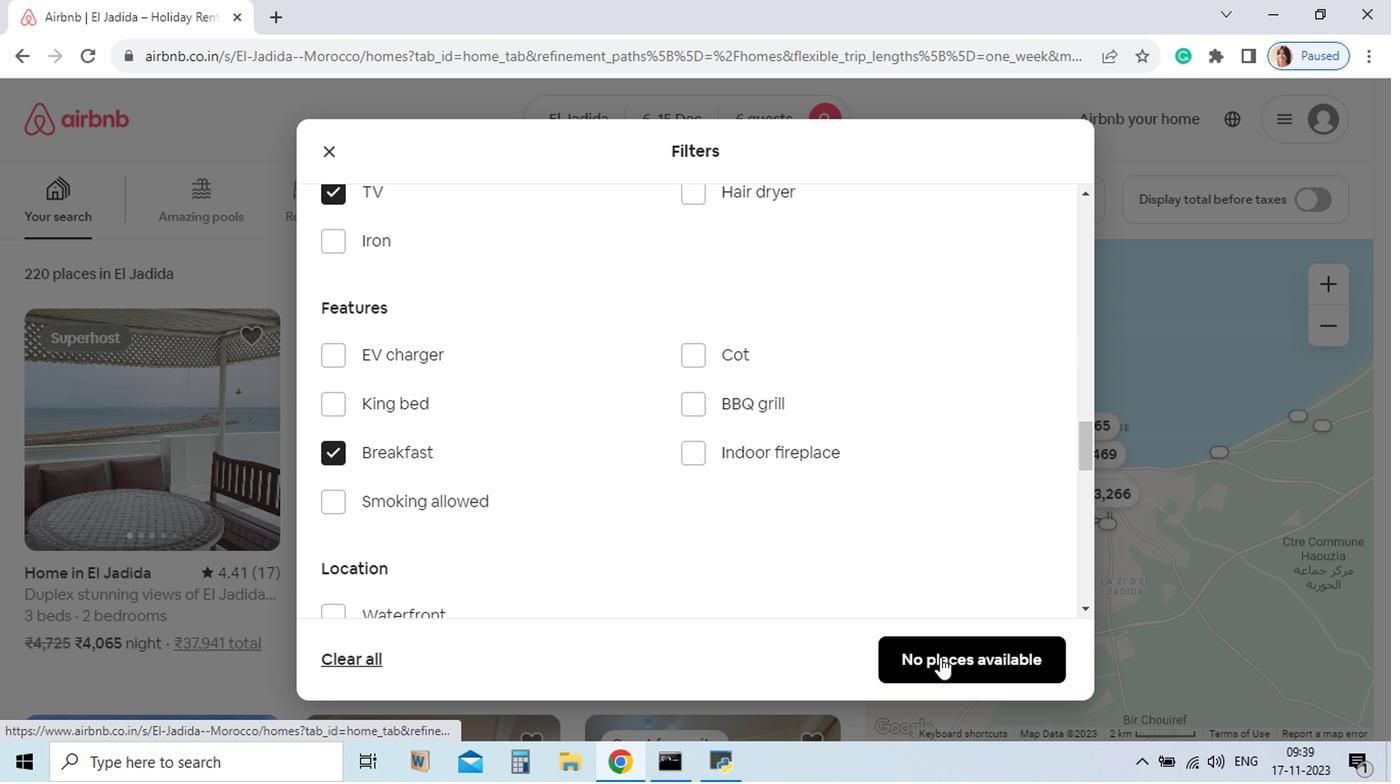 
Action: Mouse moved to (775, 571)
Screenshot: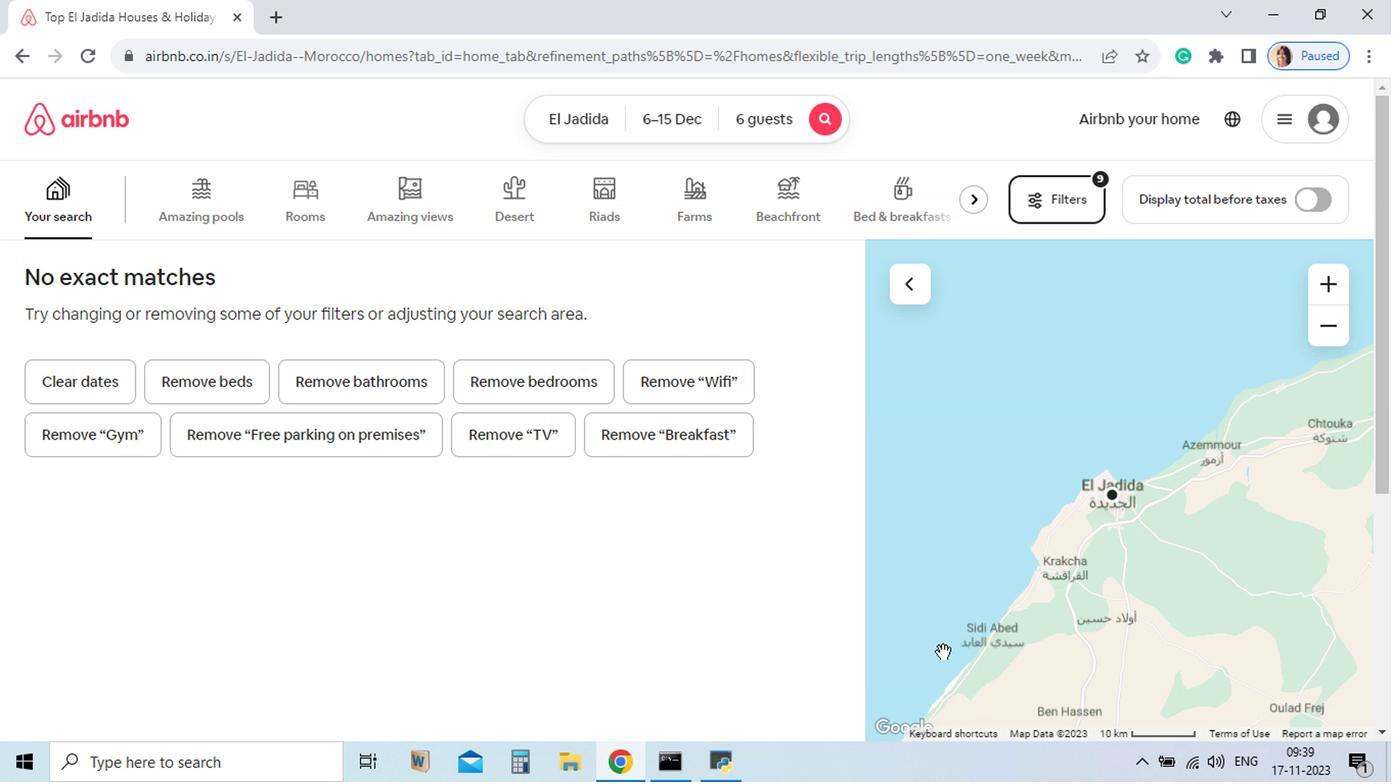 
